 Task: Research Airbnb properties in Isiro, Democratic Republic of the Congo from 6th December, 2023 to 15th December, 2023 for 6 adults. Place can be entire room or private room with 6 bedrooms having 6 beds and 6 bathrooms. Property type can be house. Amenities needed are: wifi, TV, free parkinig on premises, gym, breakfast.
Action: Mouse moved to (483, 96)
Screenshot: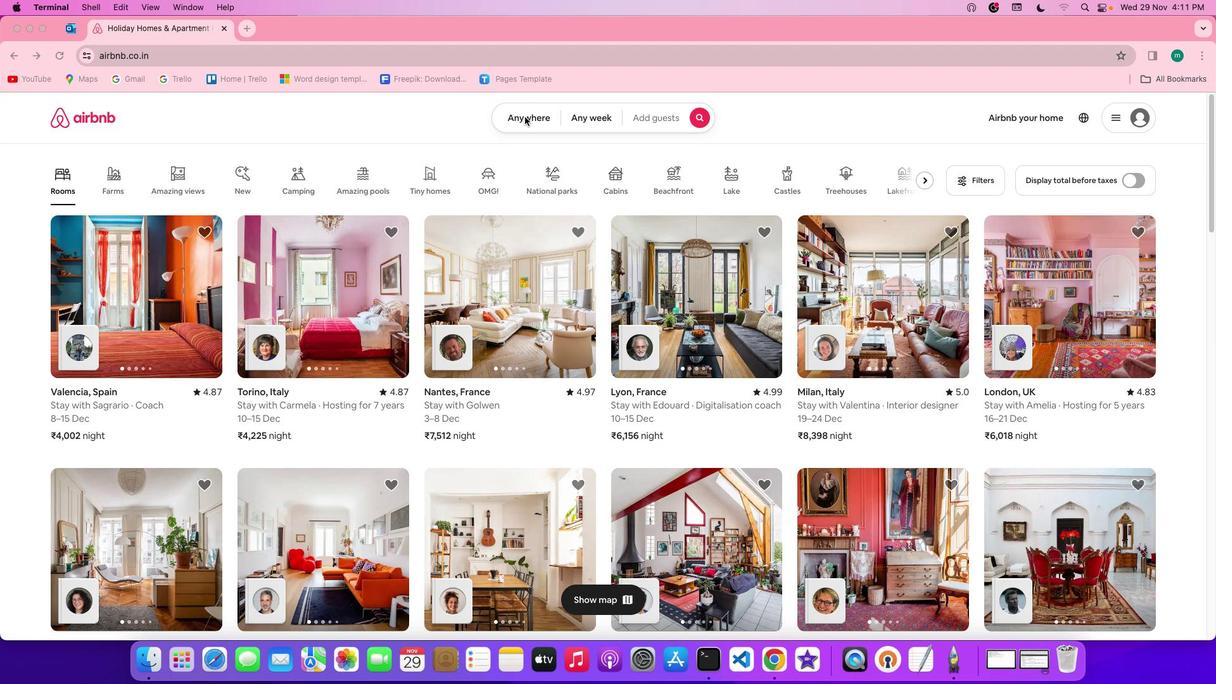 
Action: Mouse pressed left at (483, 96)
Screenshot: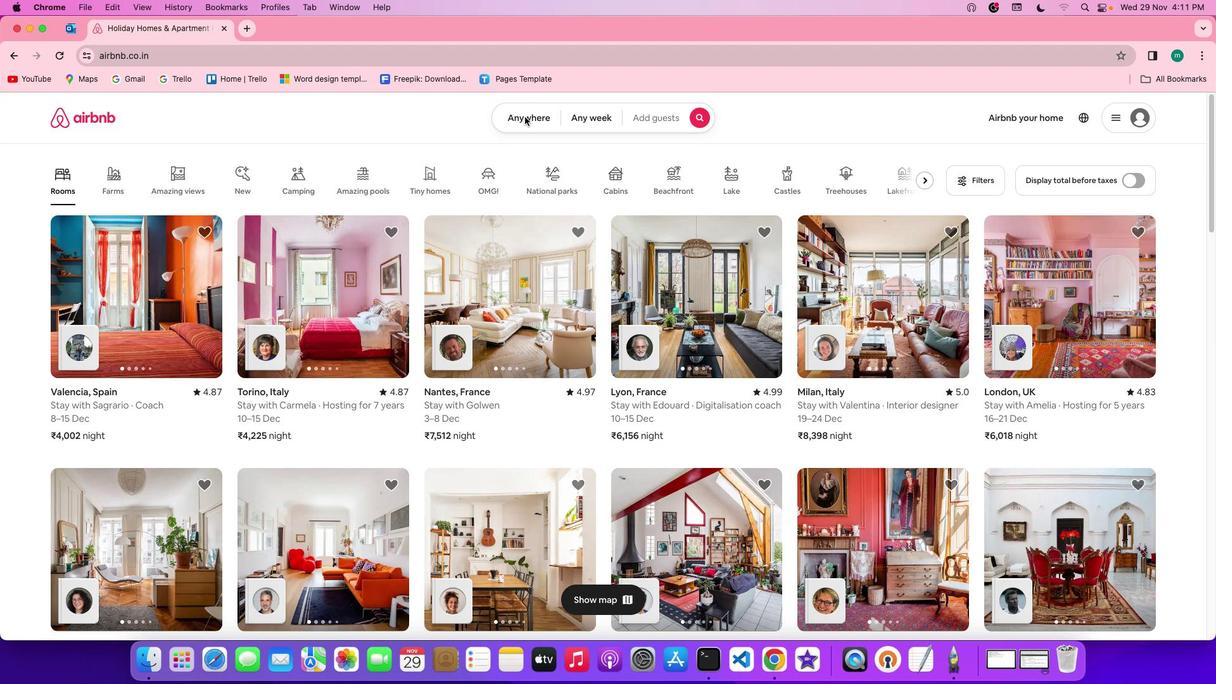 
Action: Mouse pressed left at (483, 96)
Screenshot: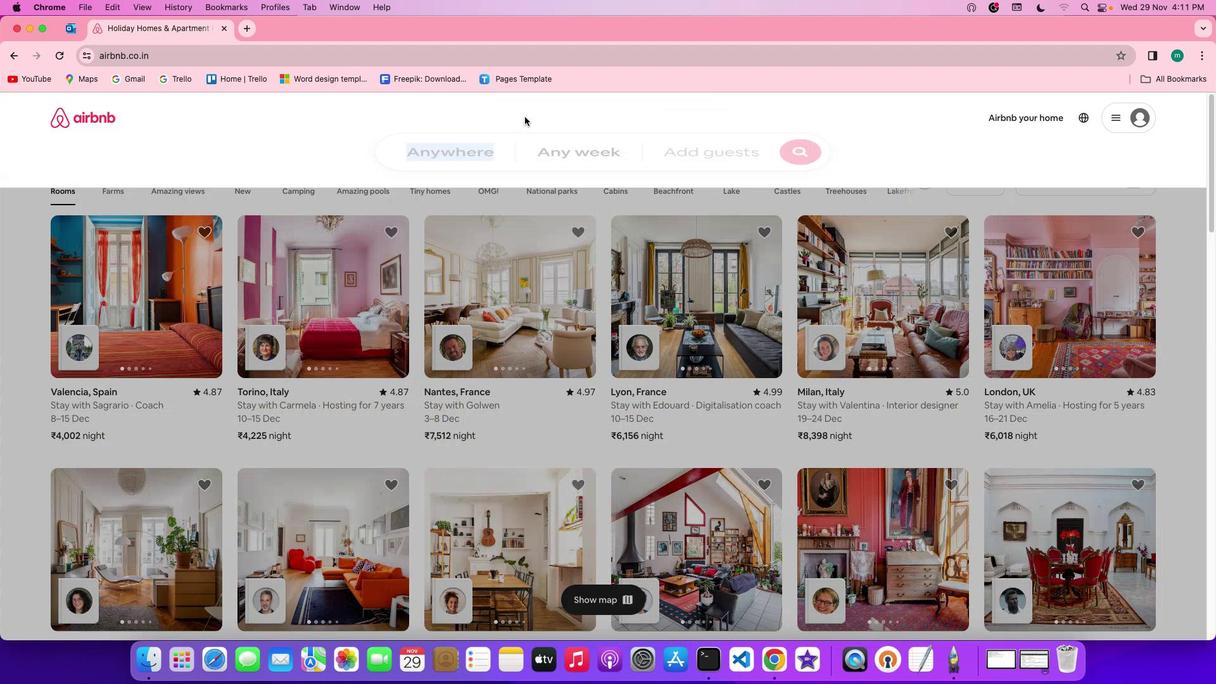 
Action: Mouse moved to (401, 154)
Screenshot: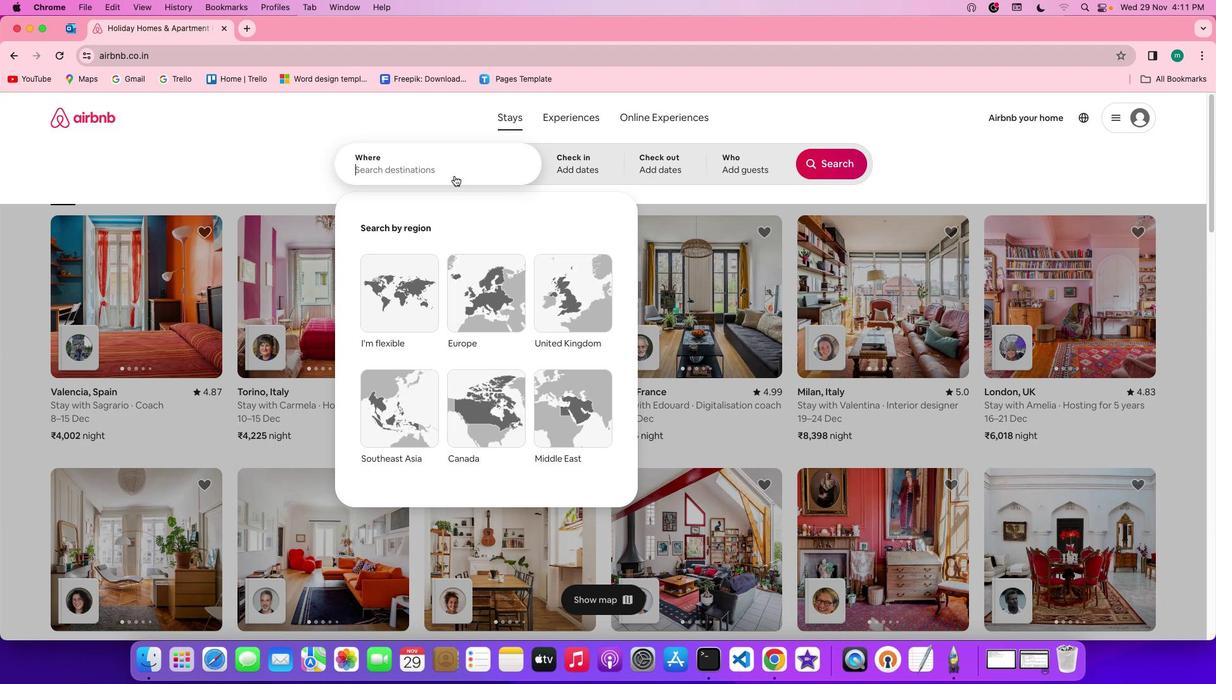 
Action: Mouse pressed left at (401, 154)
Screenshot: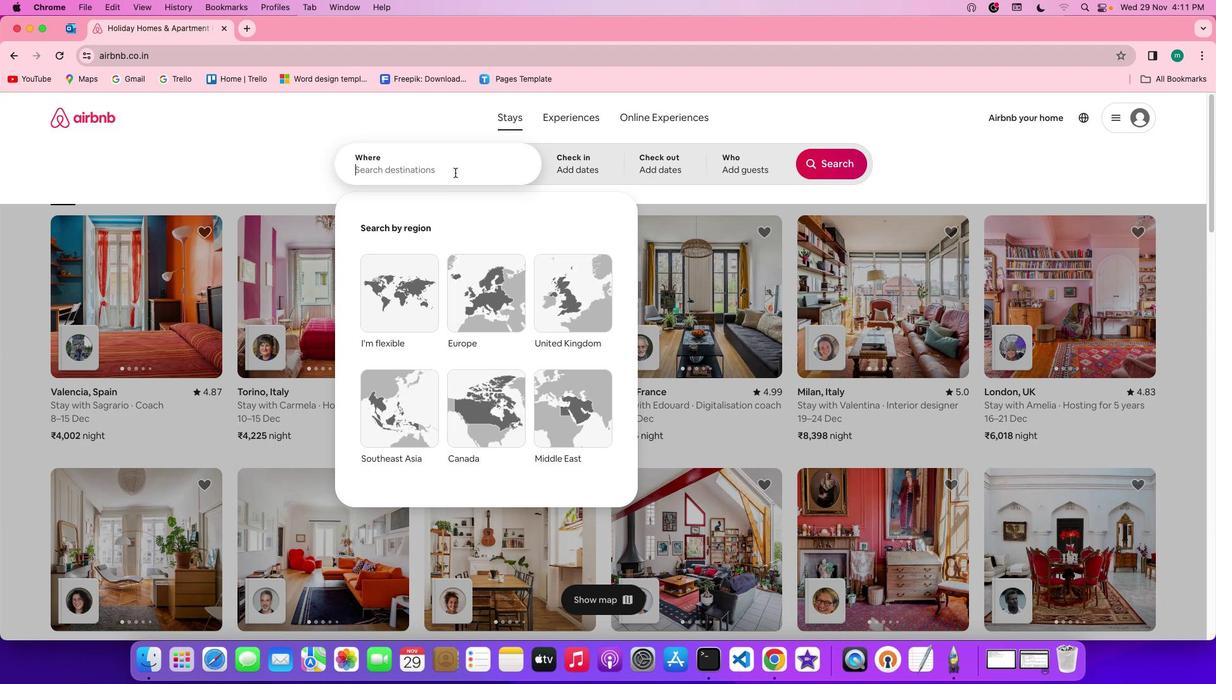 
Action: Mouse moved to (402, 150)
Screenshot: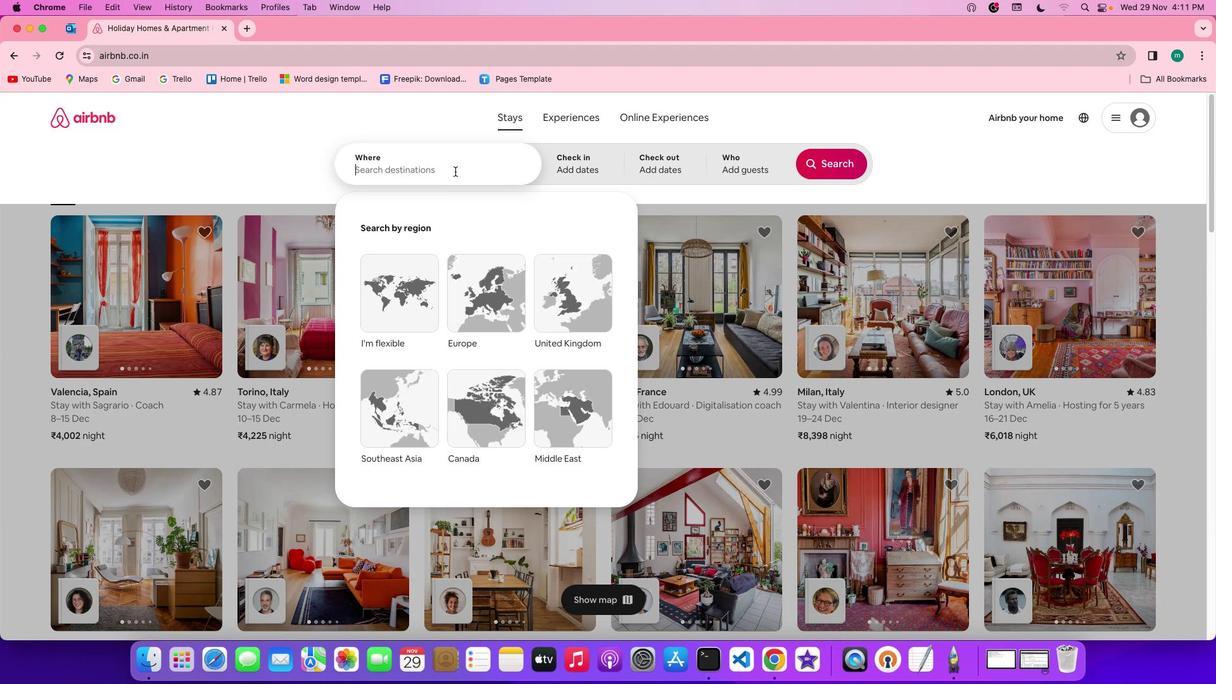
Action: Mouse pressed left at (402, 150)
Screenshot: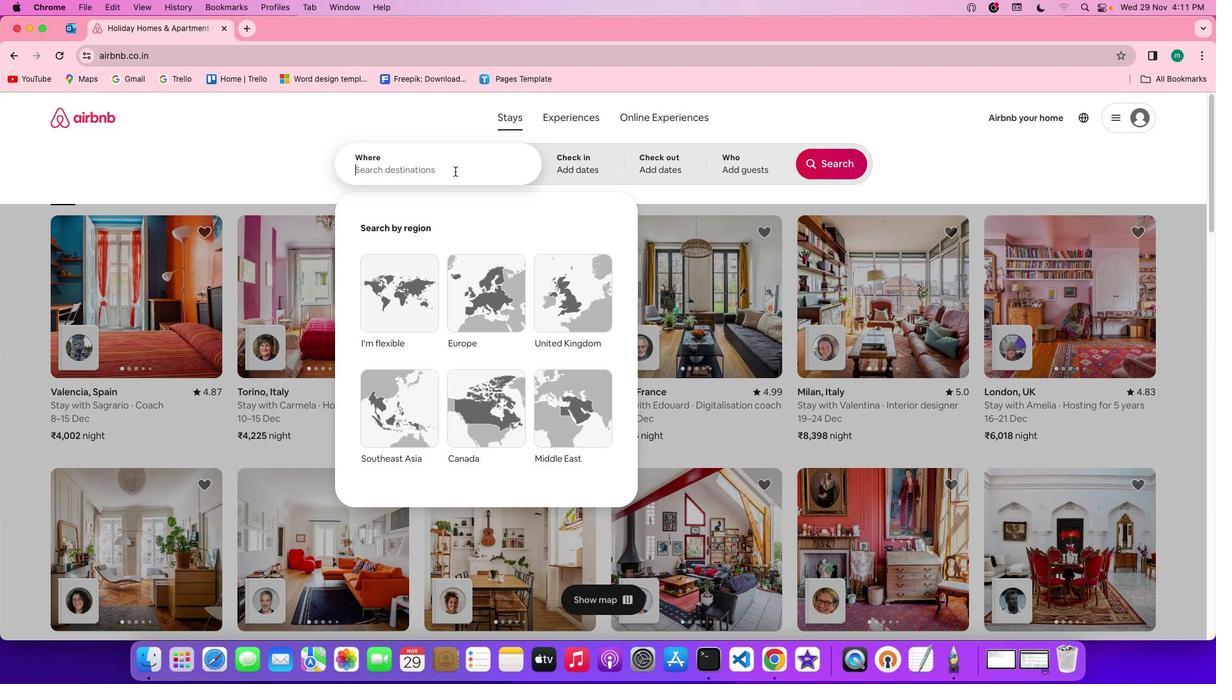 
Action: Mouse moved to (411, 149)
Screenshot: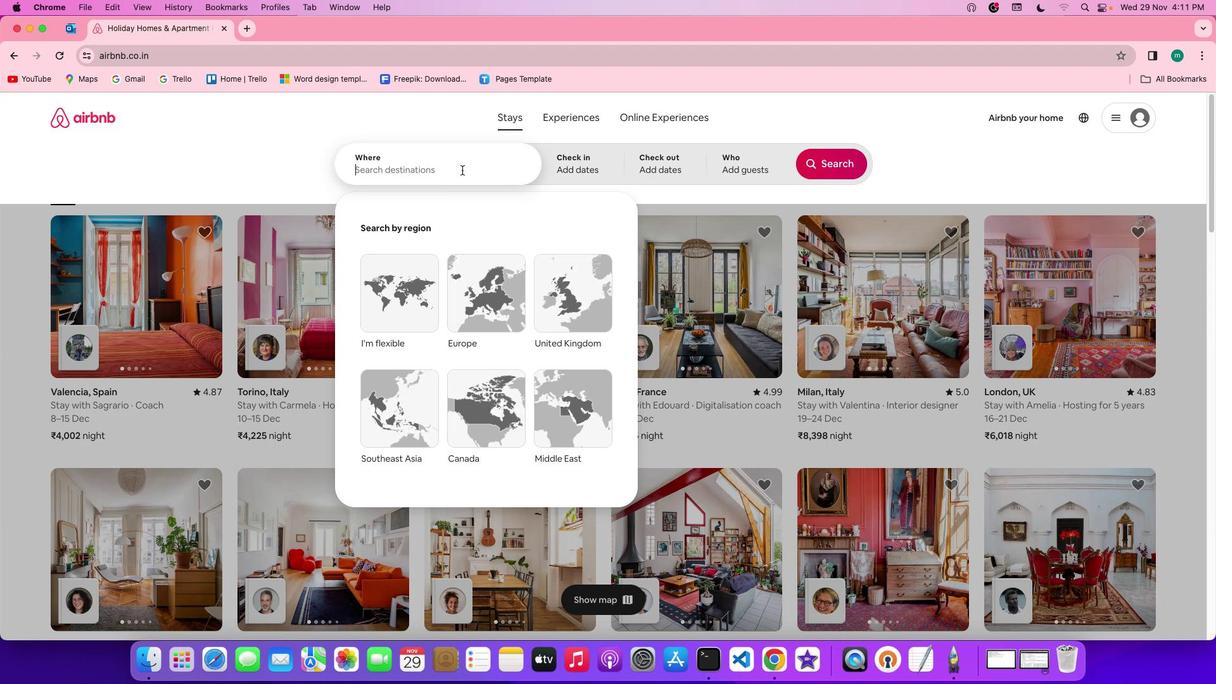 
Action: Key pressed Key.shift'I''s''i''r''o'','Key.spaceKey.shift'd''e''m''o''c''r''a''t''i''c'Key.spaceKey.shift'r''e''p''u''b''l''i''c'Key.space'o''f'Key.space't''h''e'Key.spaceKey.shift'c''o''n''g''o'
Screenshot: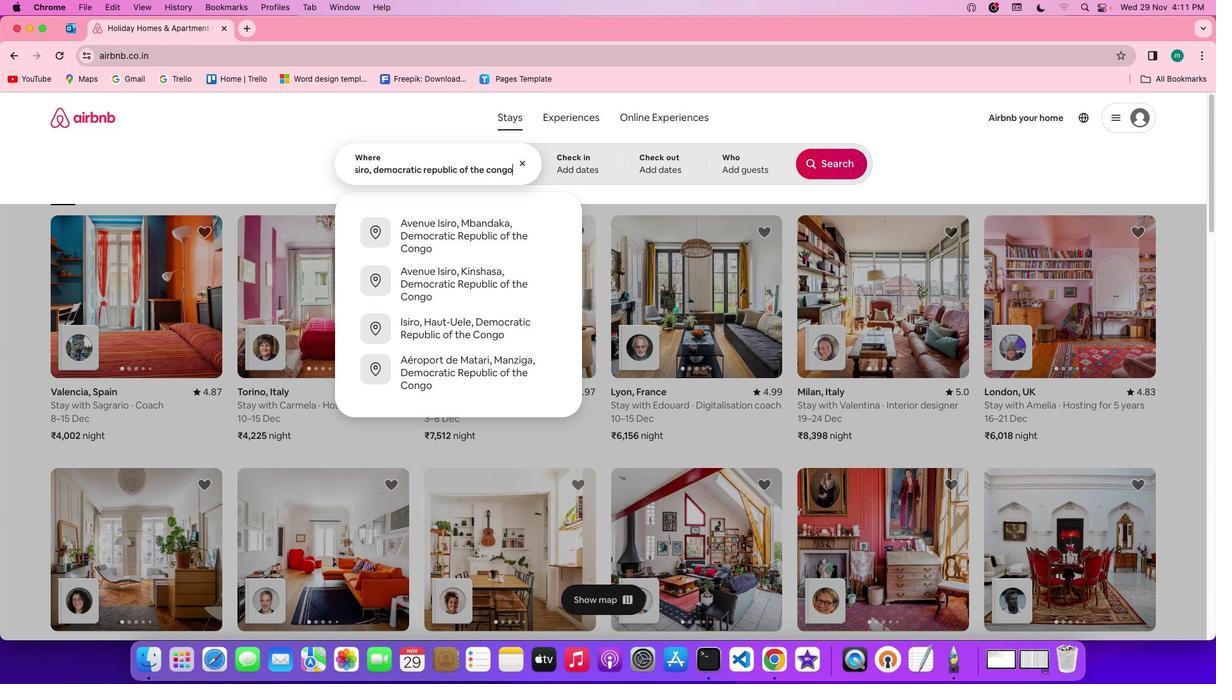 
Action: Mouse moved to (522, 154)
Screenshot: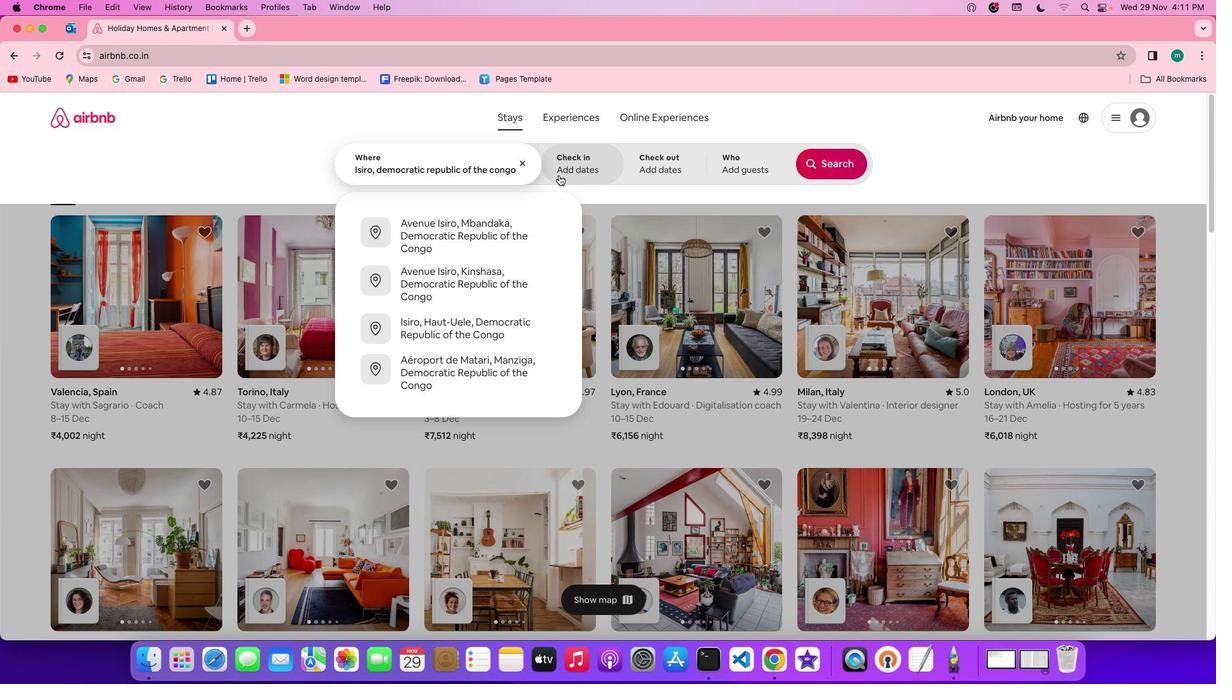 
Action: Mouse pressed left at (522, 154)
Screenshot: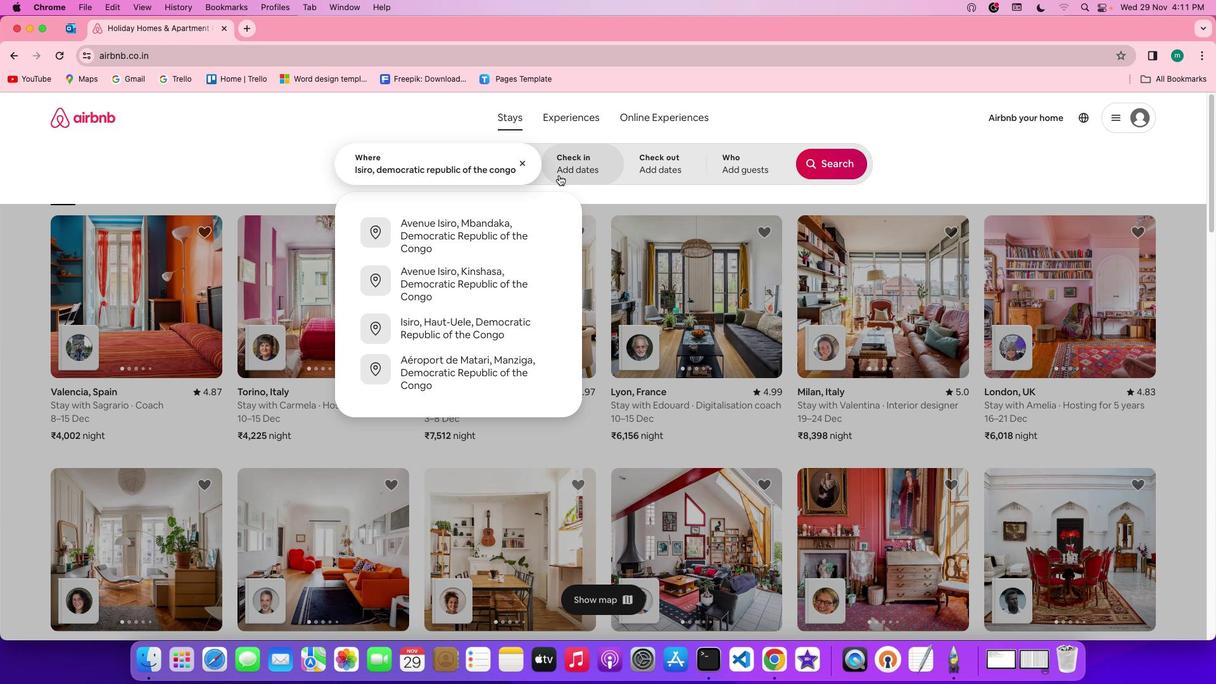 
Action: Mouse moved to (715, 323)
Screenshot: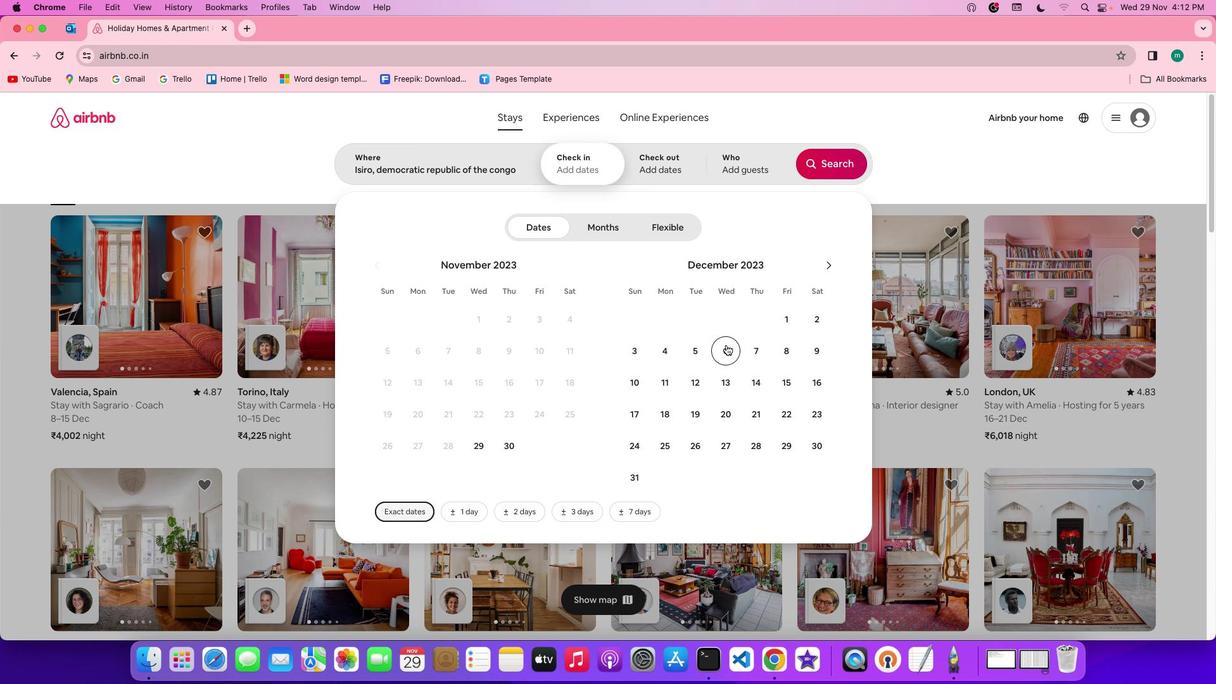 
Action: Mouse pressed left at (715, 323)
Screenshot: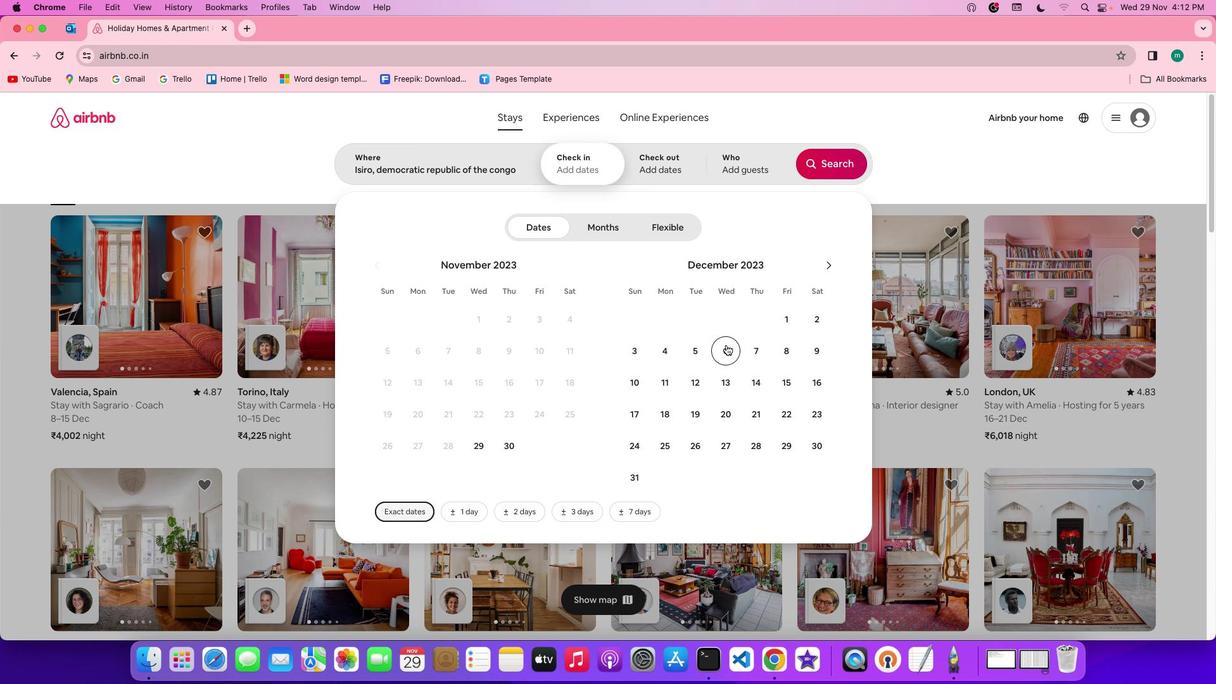 
Action: Mouse moved to (785, 352)
Screenshot: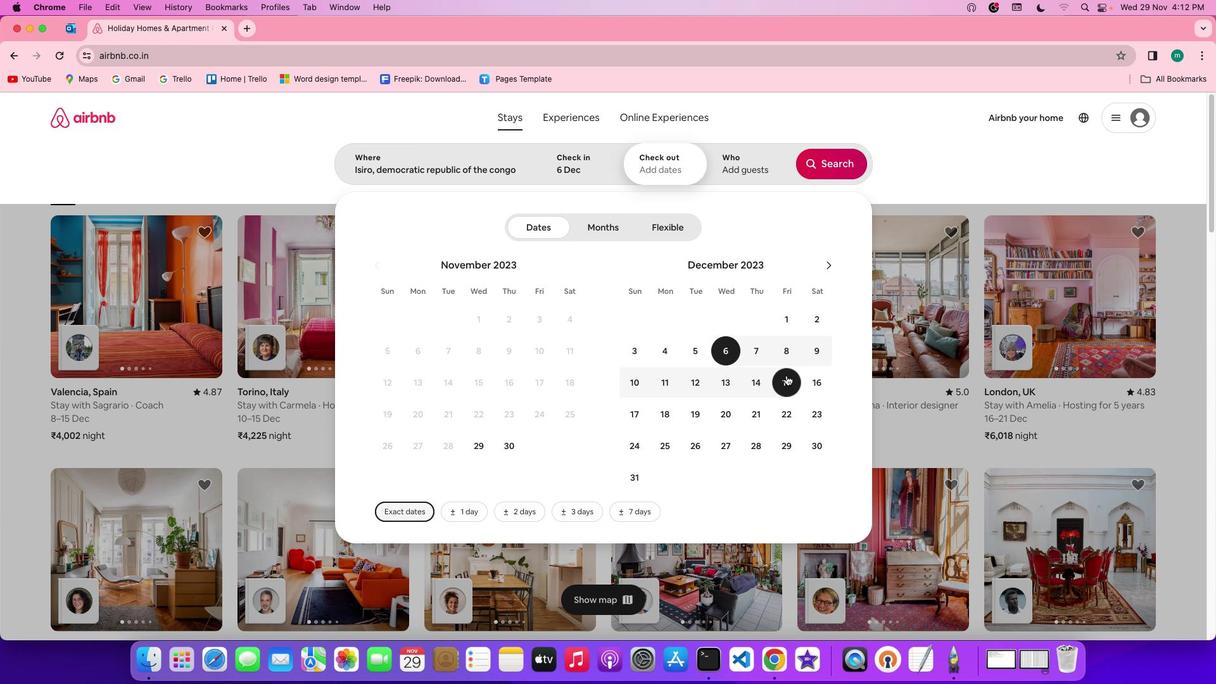 
Action: Mouse pressed left at (785, 352)
Screenshot: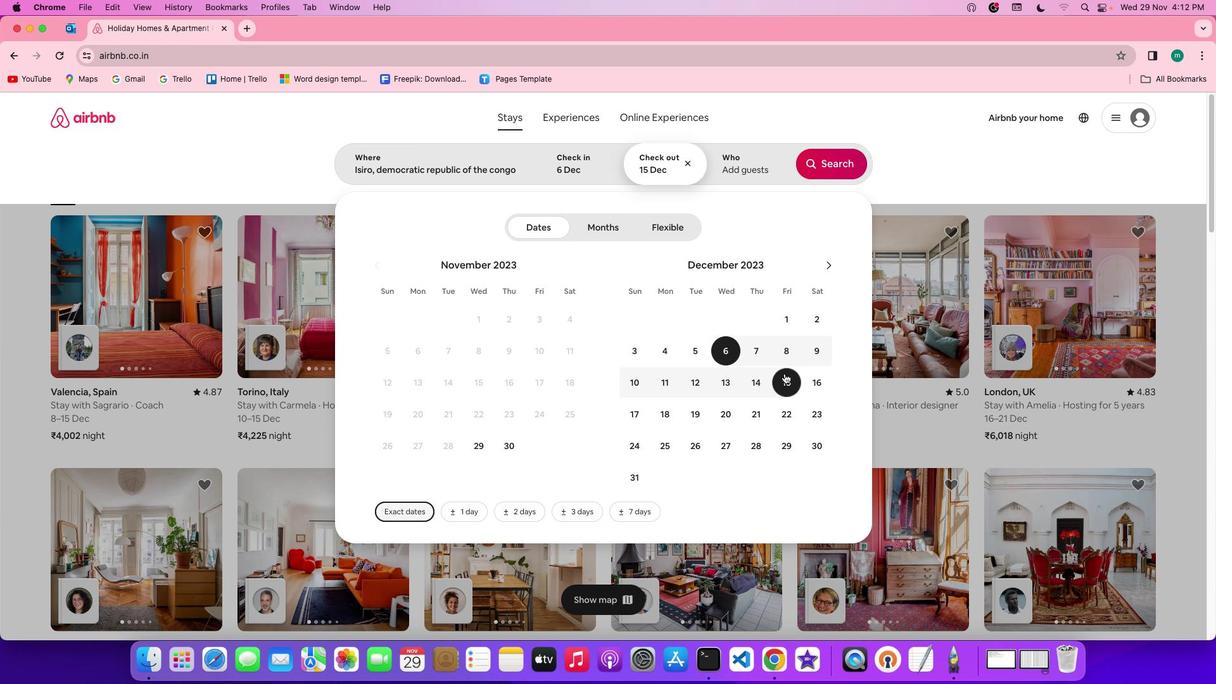 
Action: Mouse moved to (734, 157)
Screenshot: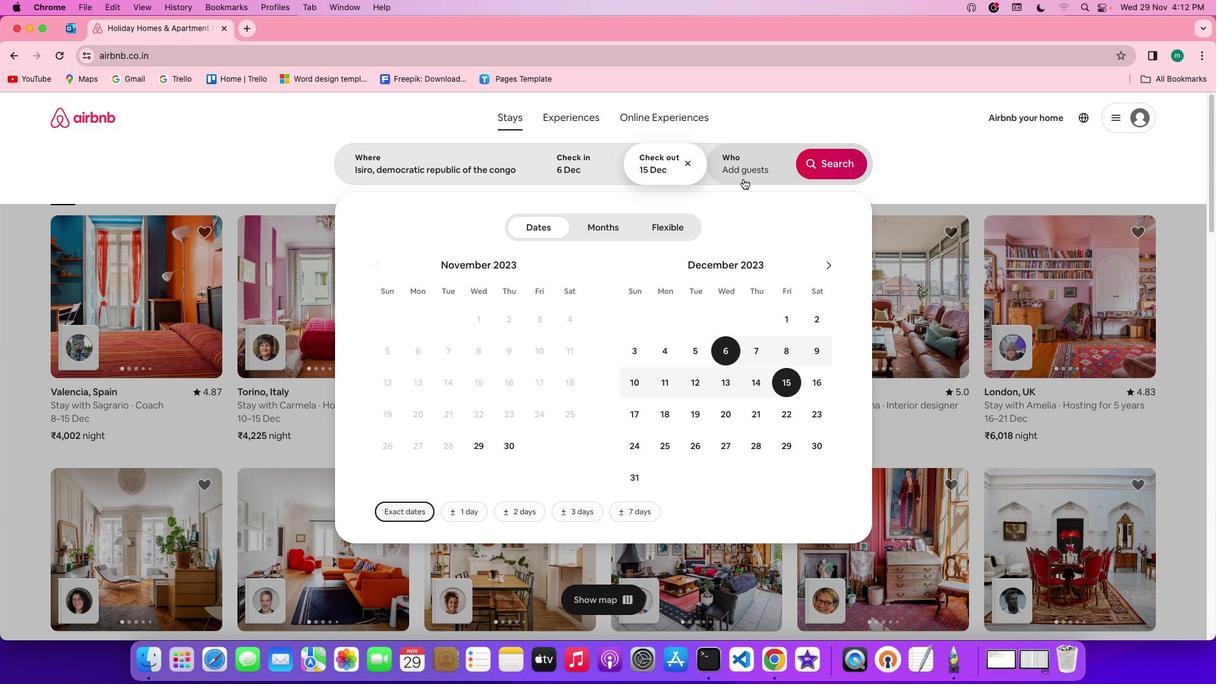 
Action: Mouse pressed left at (734, 157)
Screenshot: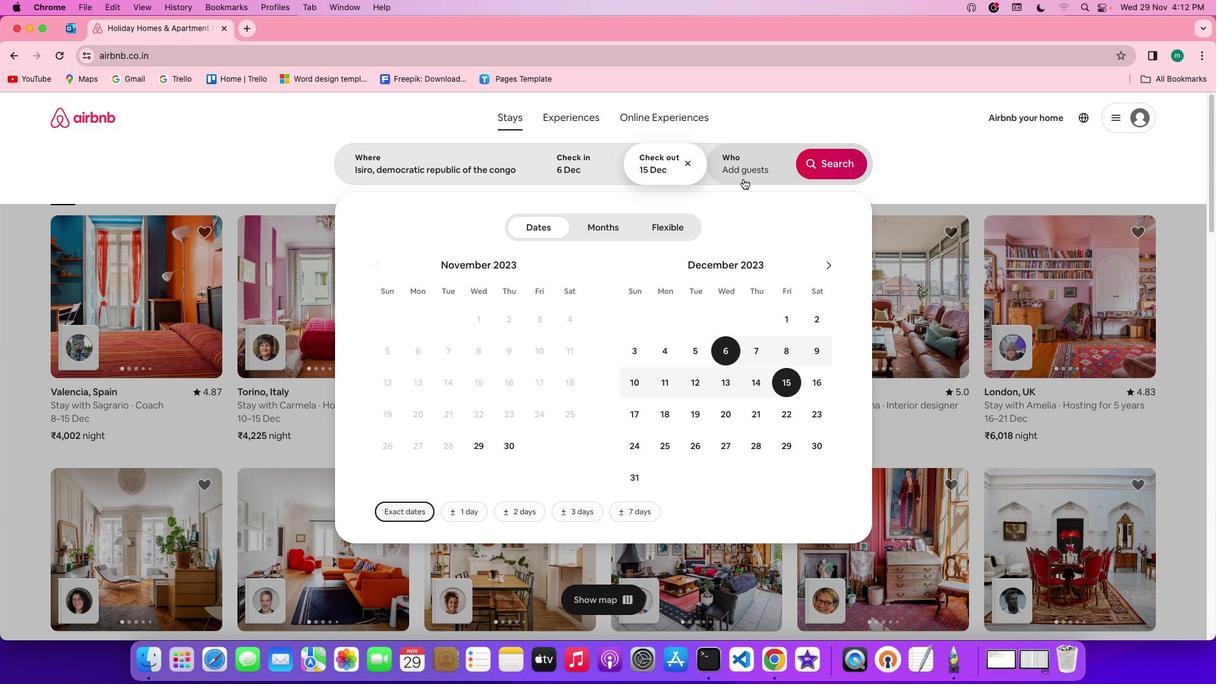 
Action: Mouse moved to (852, 214)
Screenshot: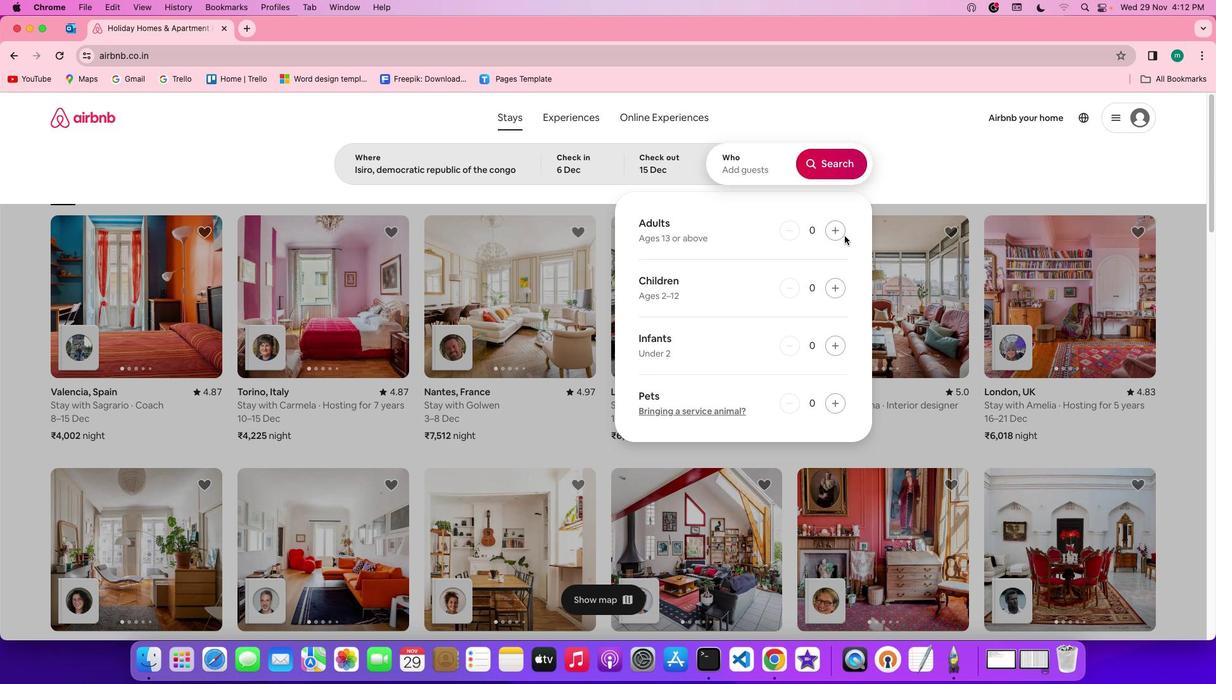 
Action: Mouse pressed left at (852, 214)
Screenshot: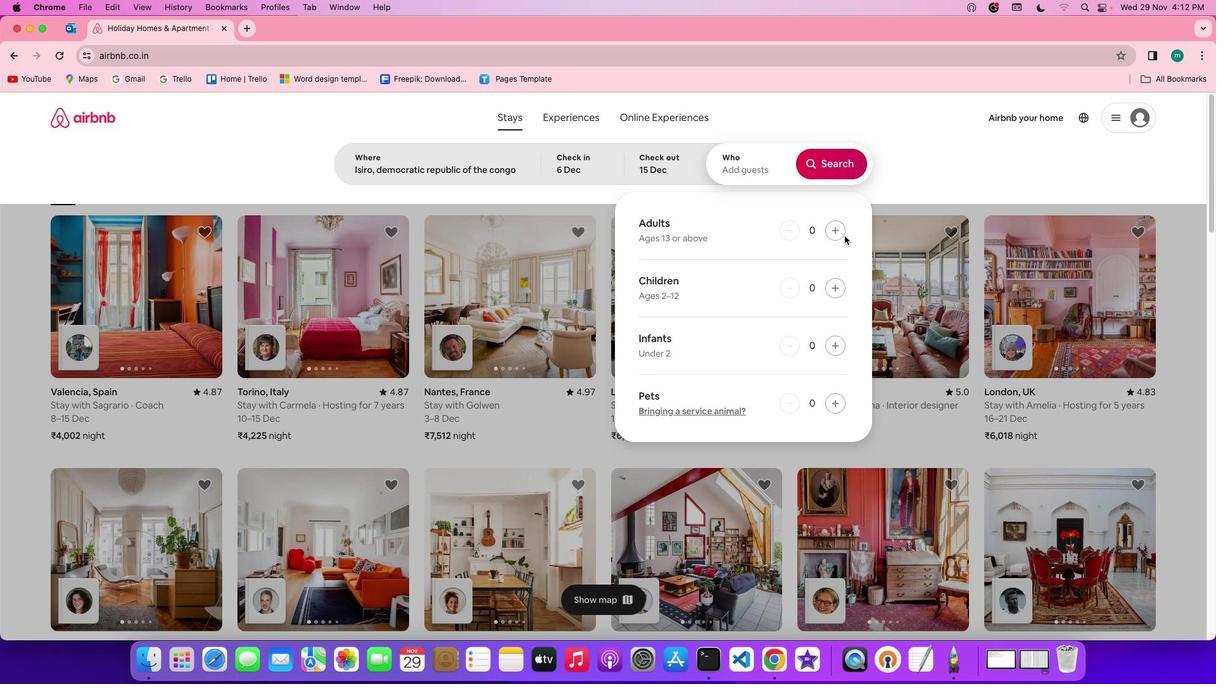 
Action: Mouse pressed left at (852, 214)
Screenshot: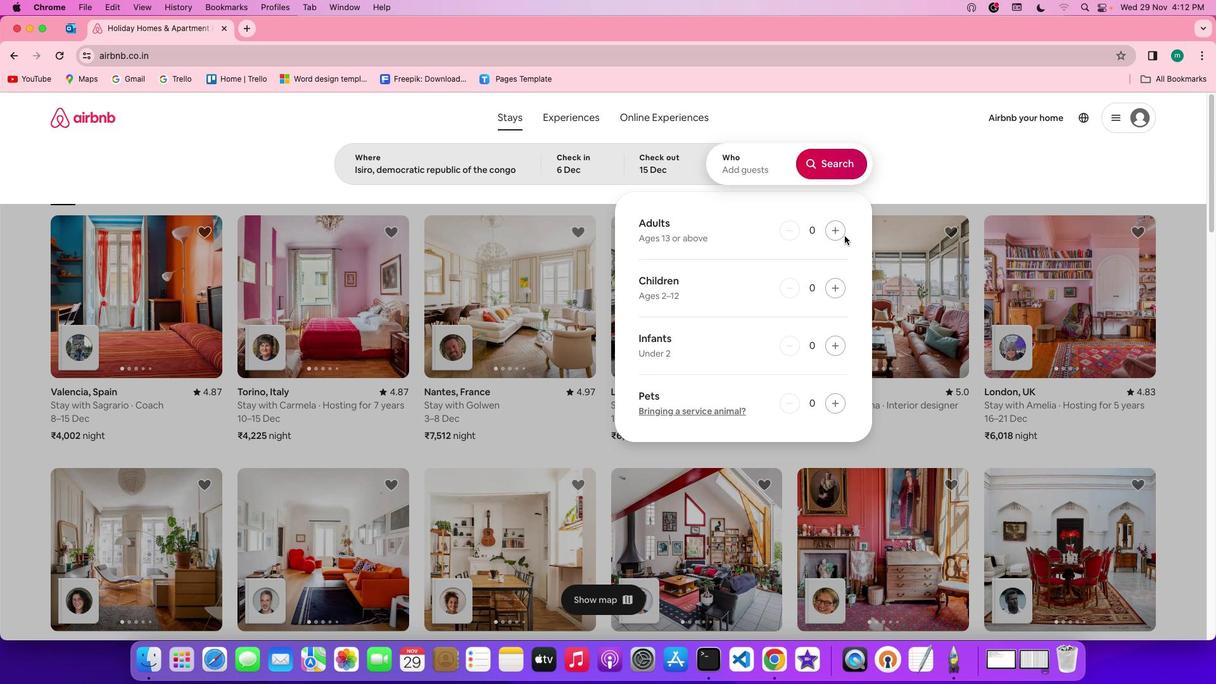 
Action: Mouse pressed left at (852, 214)
Screenshot: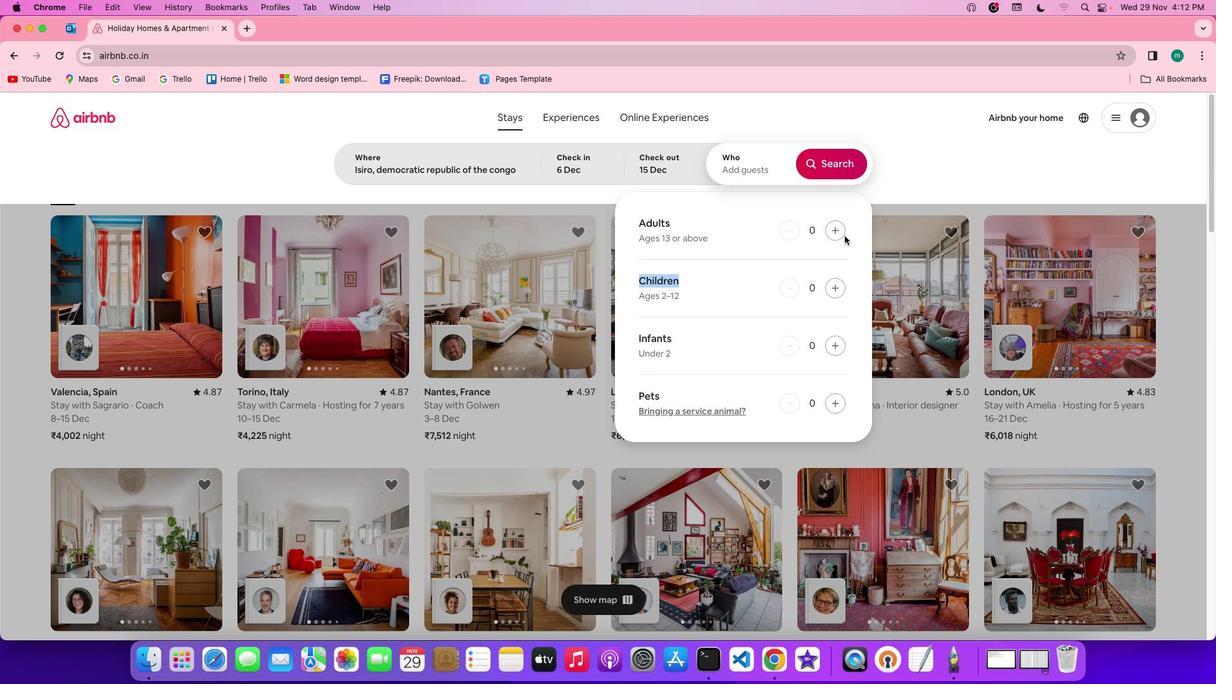 
Action: Mouse pressed left at (852, 214)
Screenshot: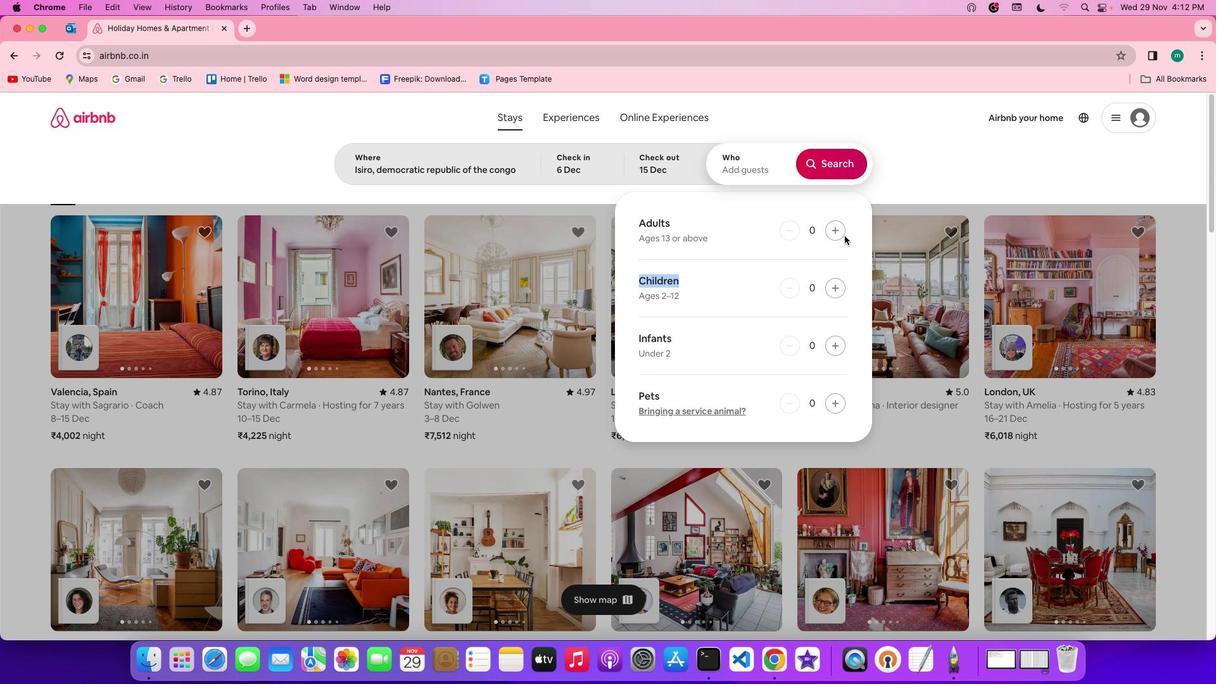 
Action: Mouse moved to (844, 212)
Screenshot: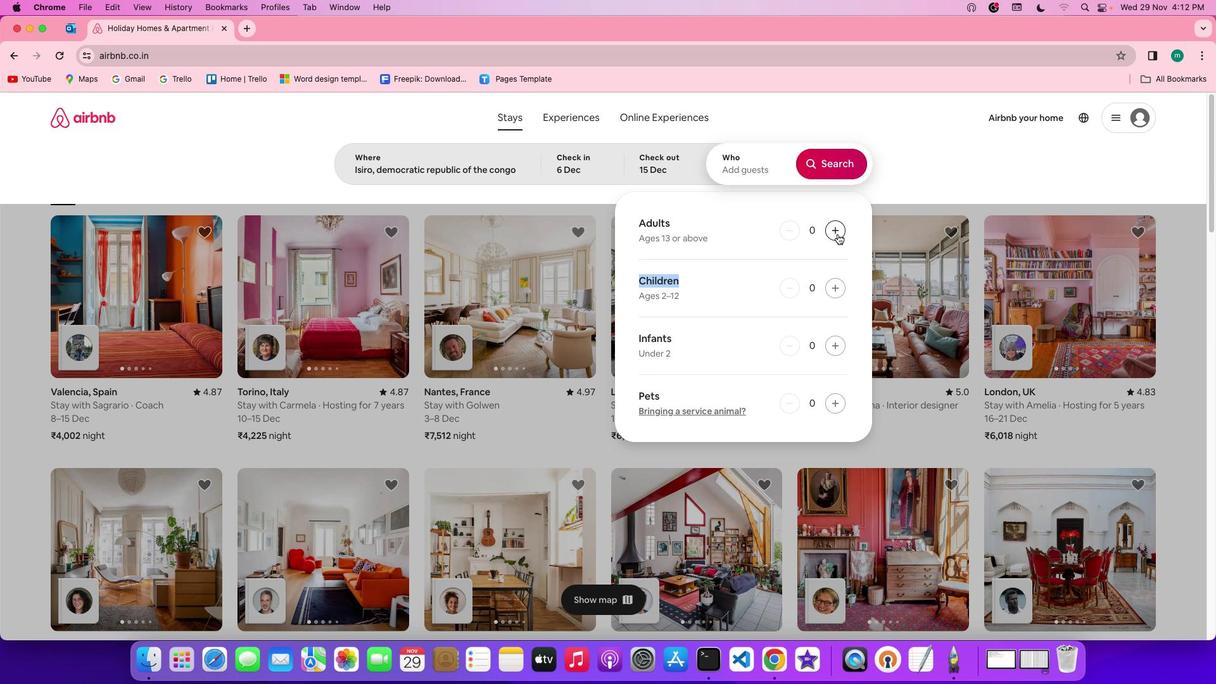 
Action: Mouse pressed left at (844, 212)
Screenshot: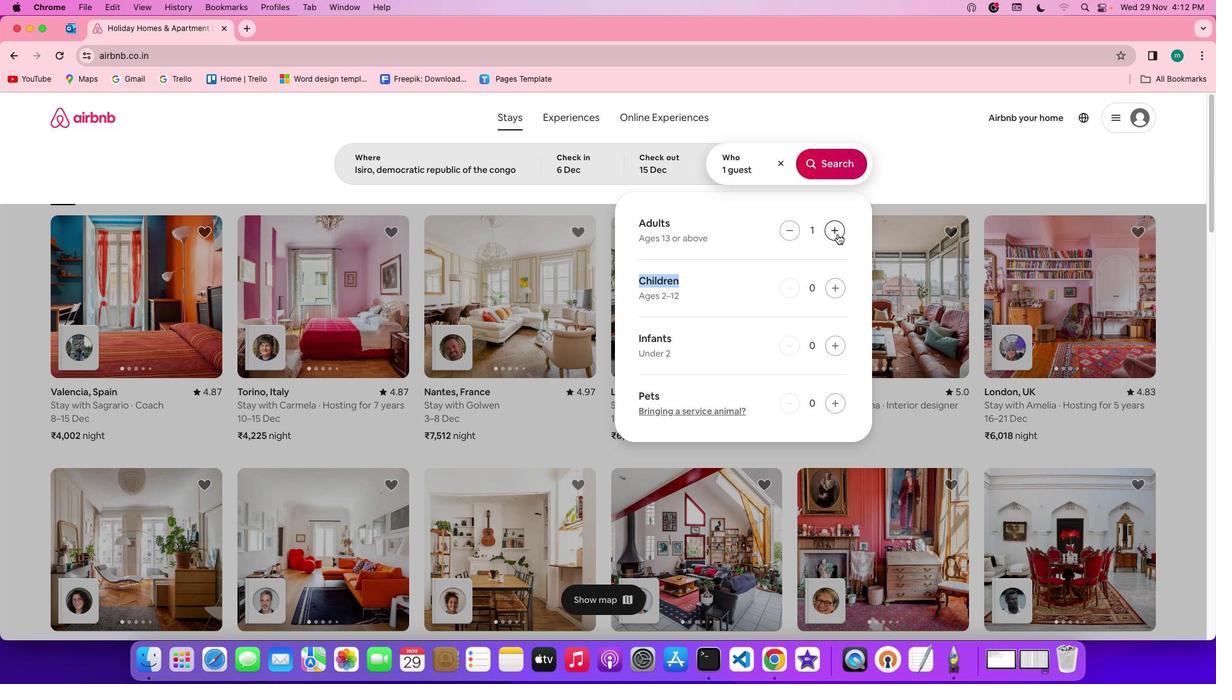 
Action: Mouse pressed left at (844, 212)
Screenshot: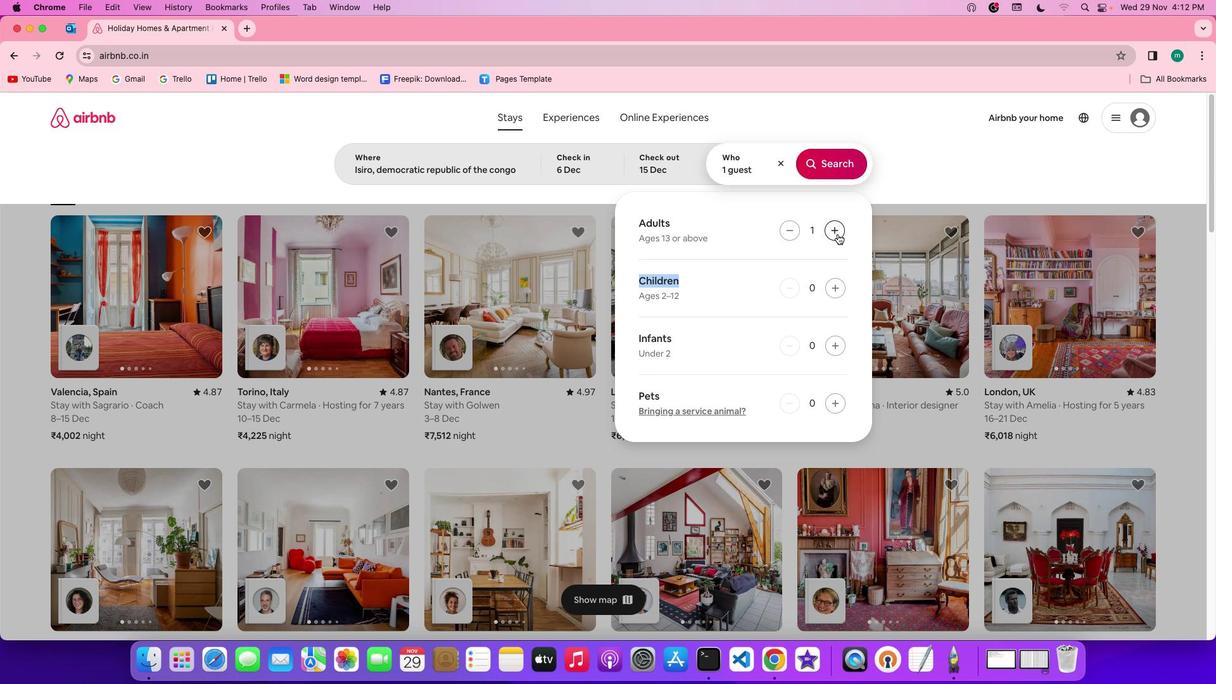 
Action: Mouse pressed left at (844, 212)
Screenshot: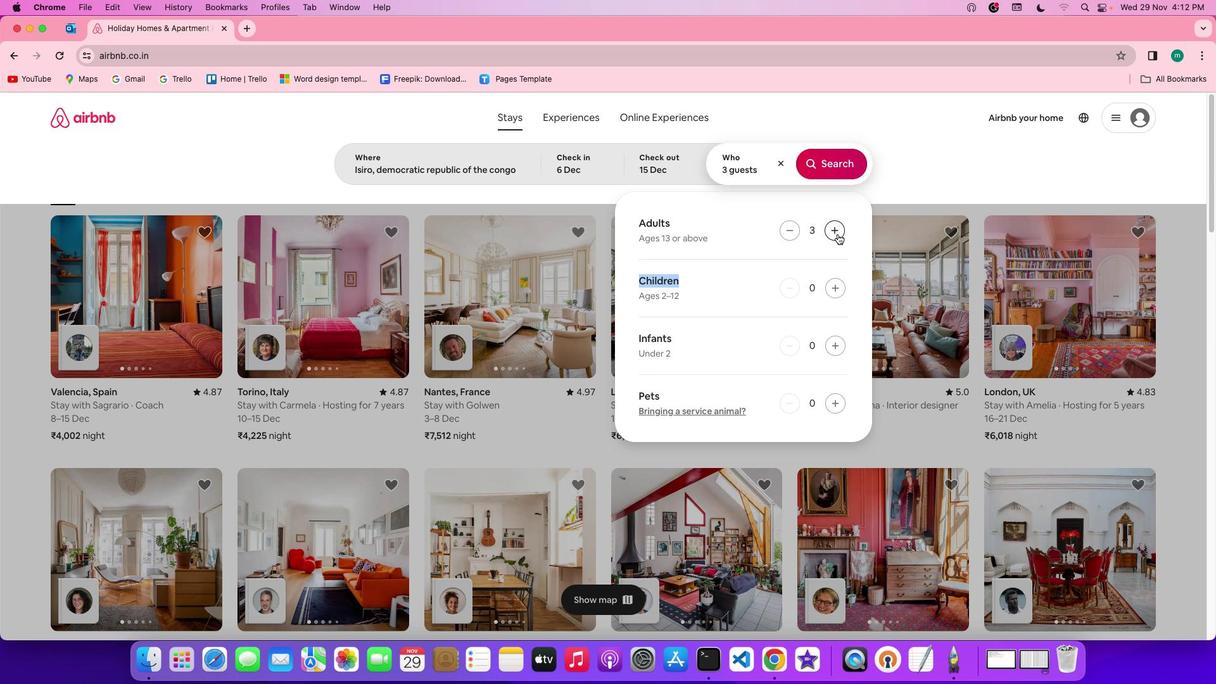 
Action: Mouse pressed left at (844, 212)
Screenshot: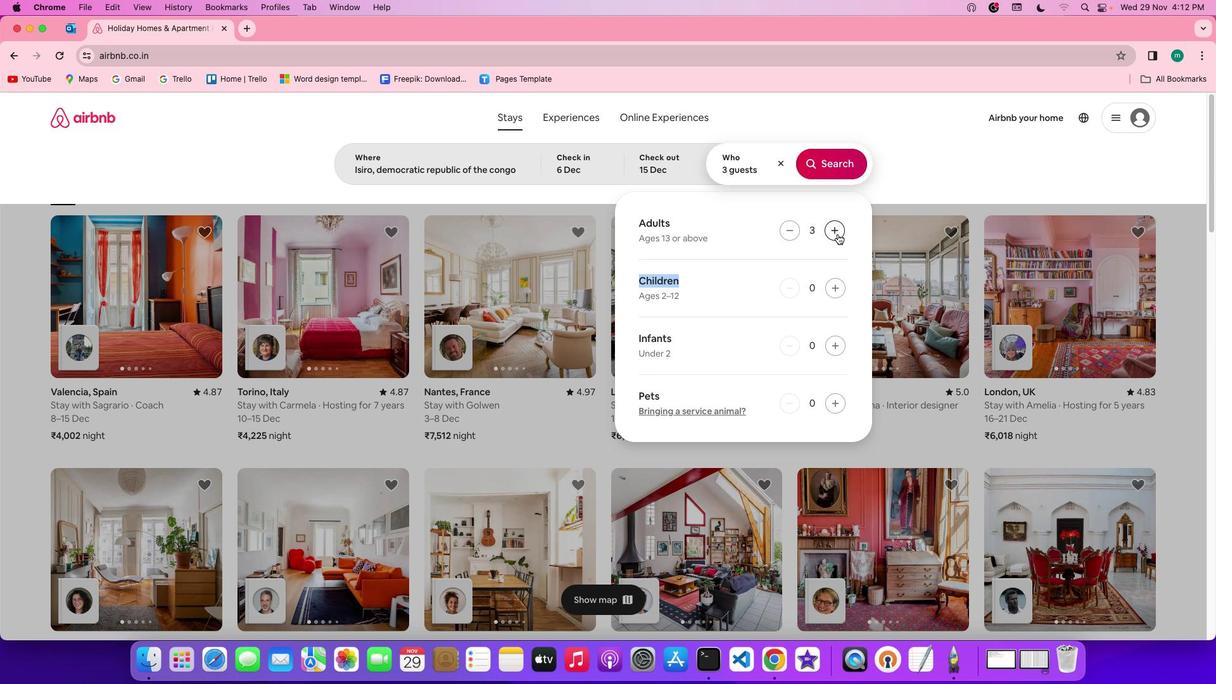 
Action: Mouse pressed left at (844, 212)
Screenshot: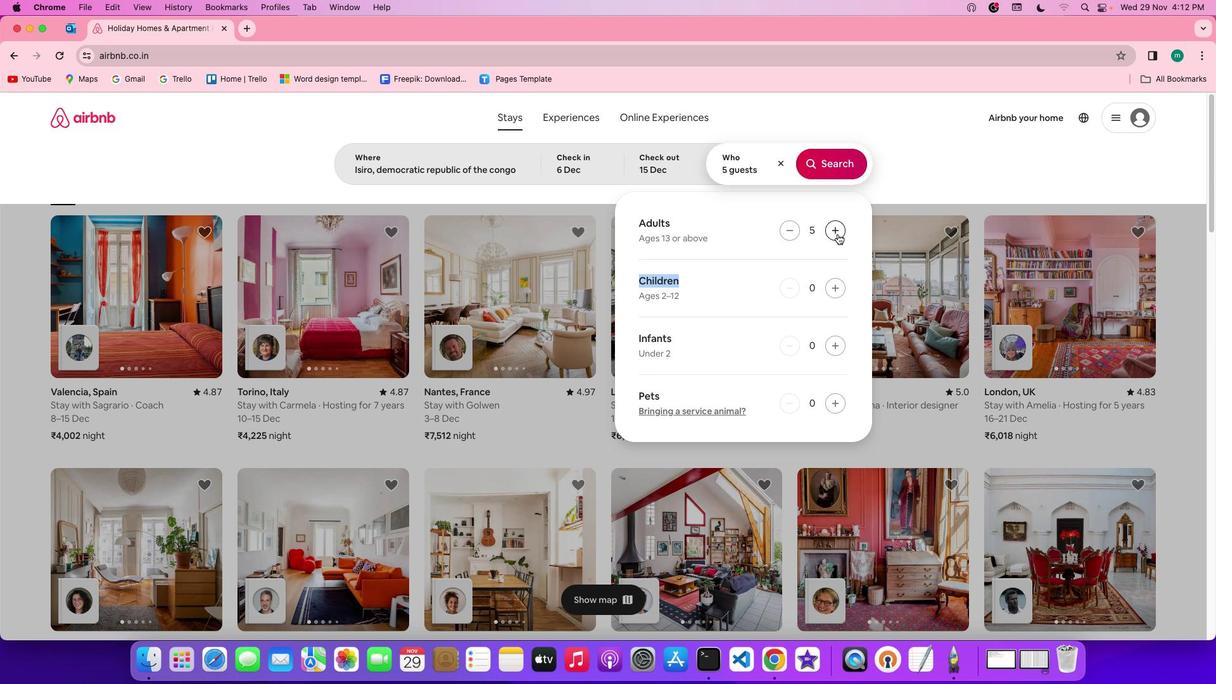 
Action: Mouse pressed left at (844, 212)
Screenshot: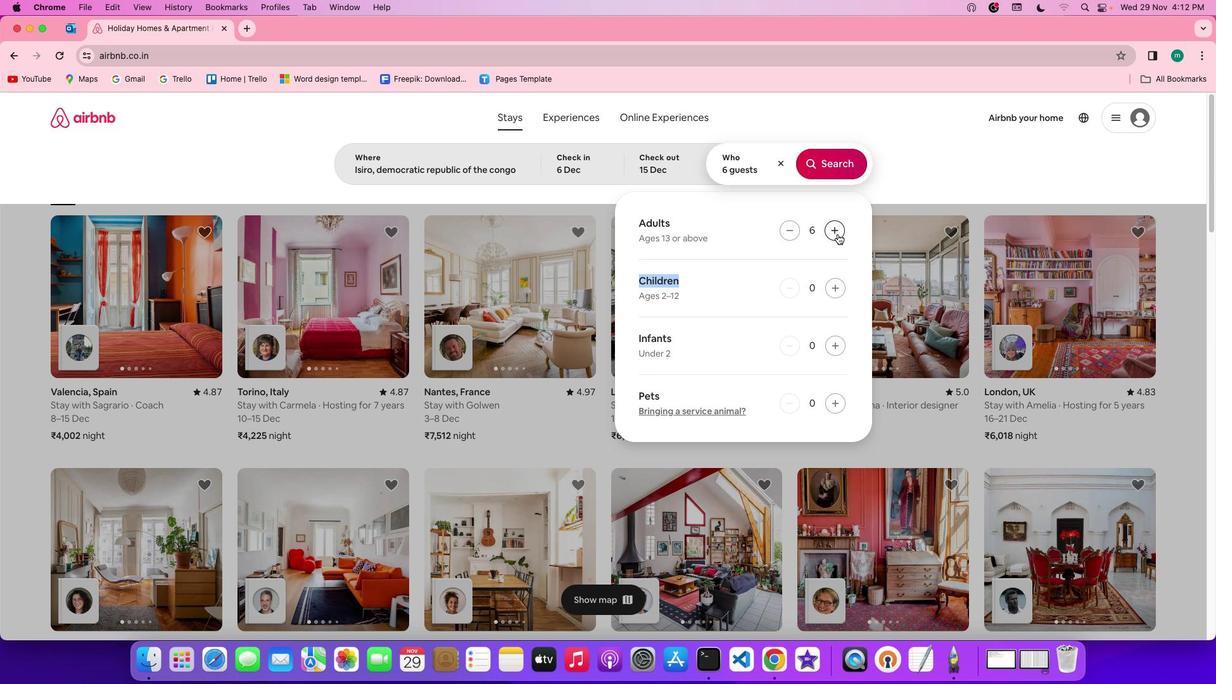 
Action: Mouse moved to (826, 150)
Screenshot: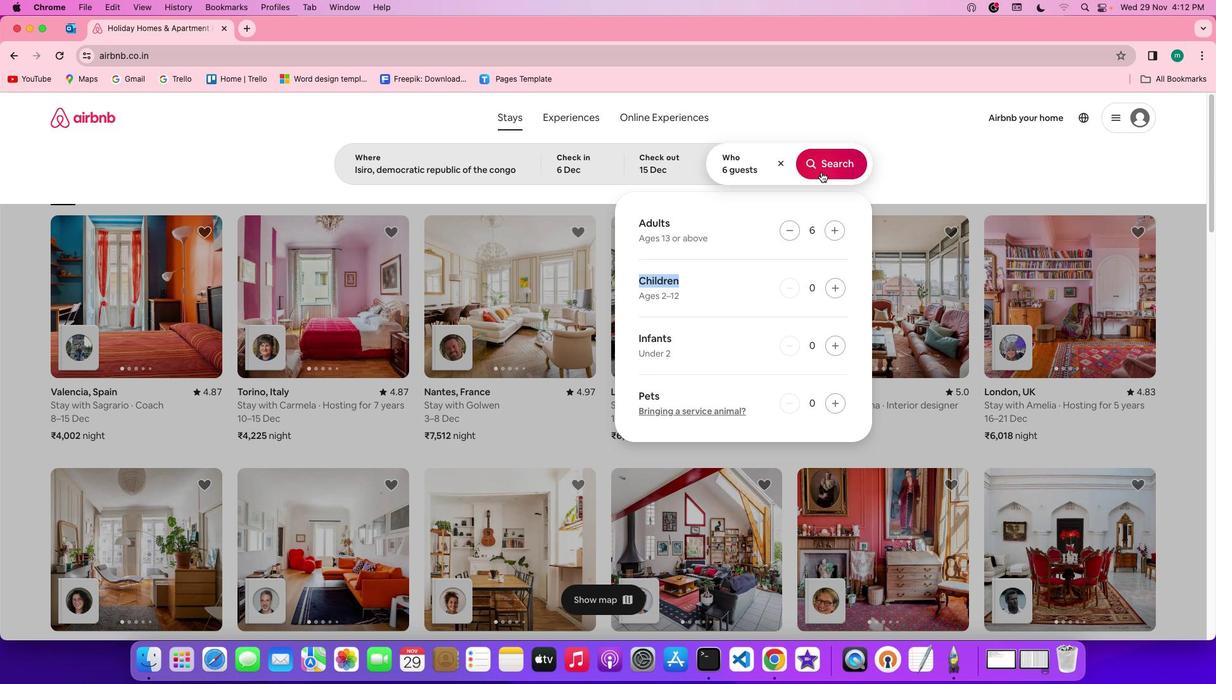 
Action: Mouse pressed left at (826, 150)
Screenshot: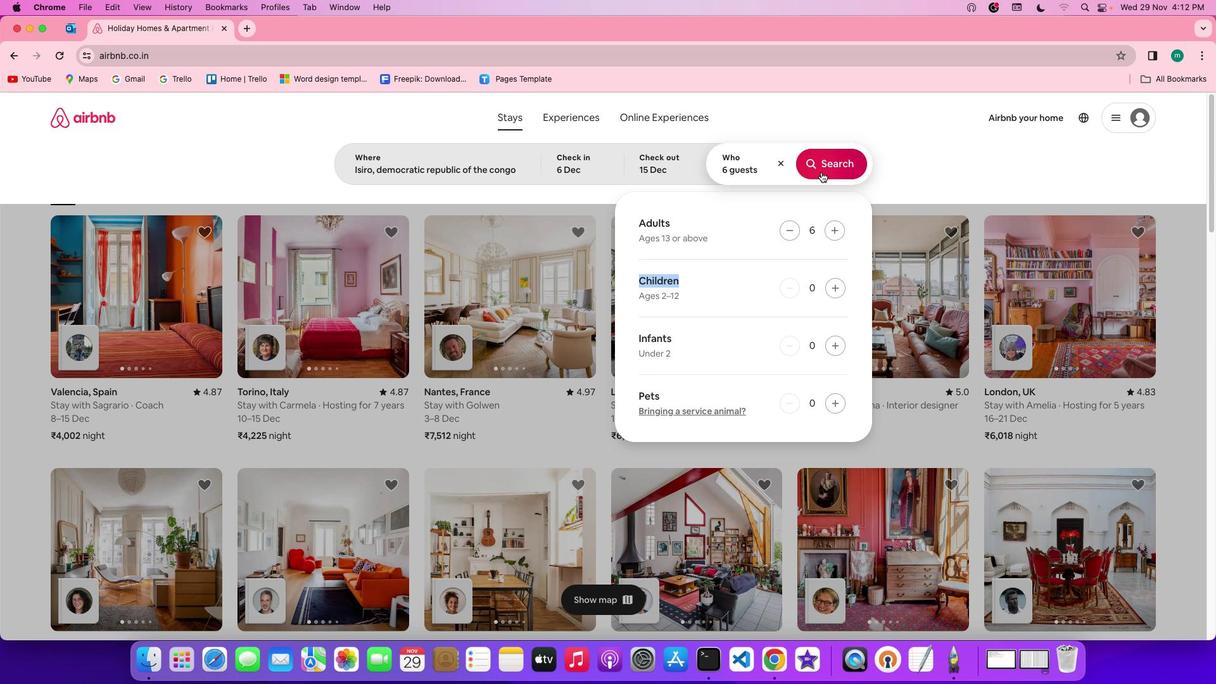 
Action: Mouse moved to (1067, 143)
Screenshot: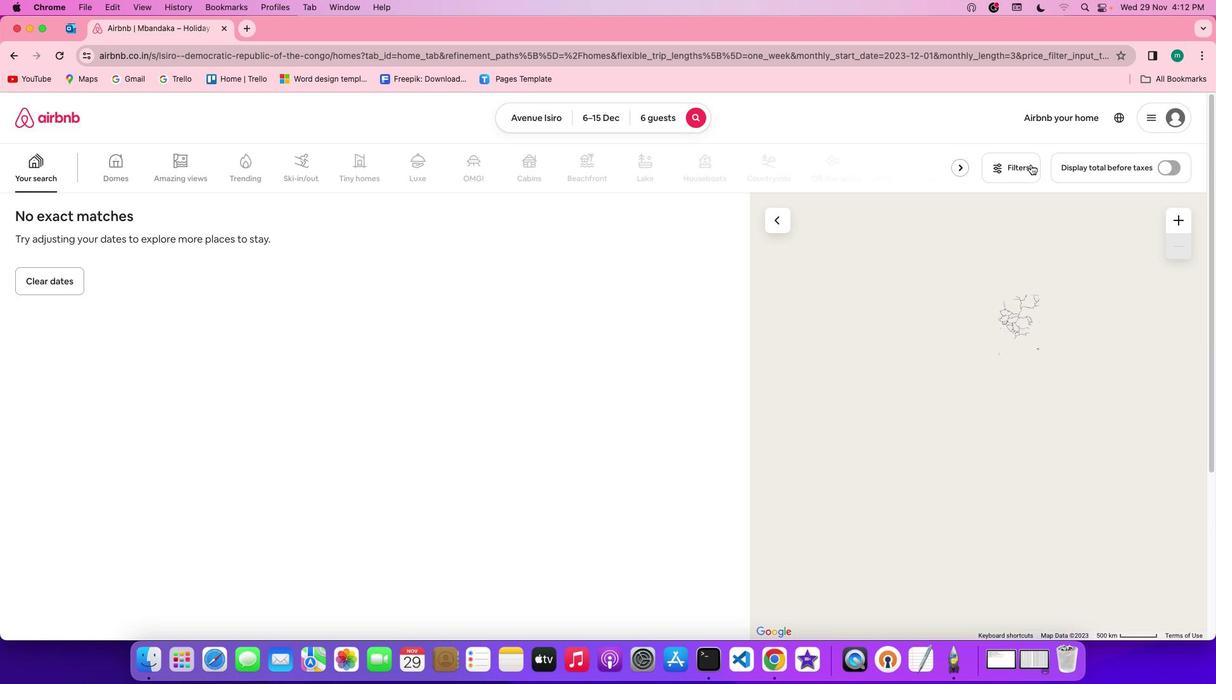 
Action: Mouse pressed left at (1067, 143)
Screenshot: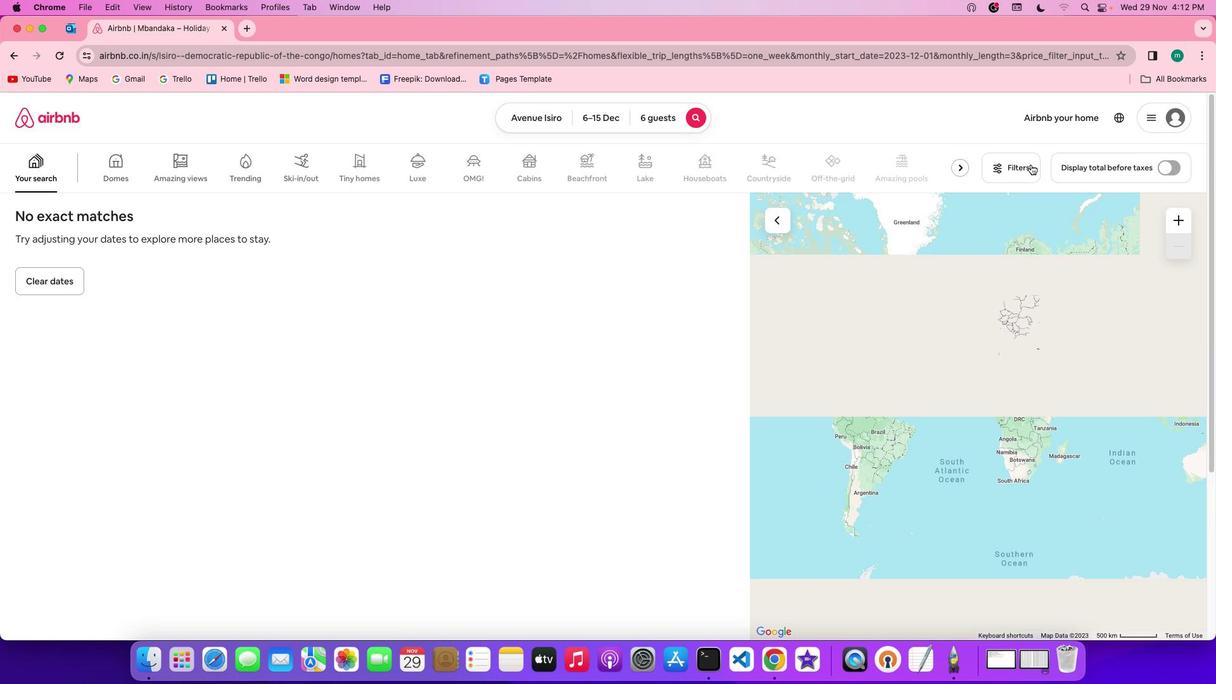 
Action: Mouse moved to (558, 349)
Screenshot: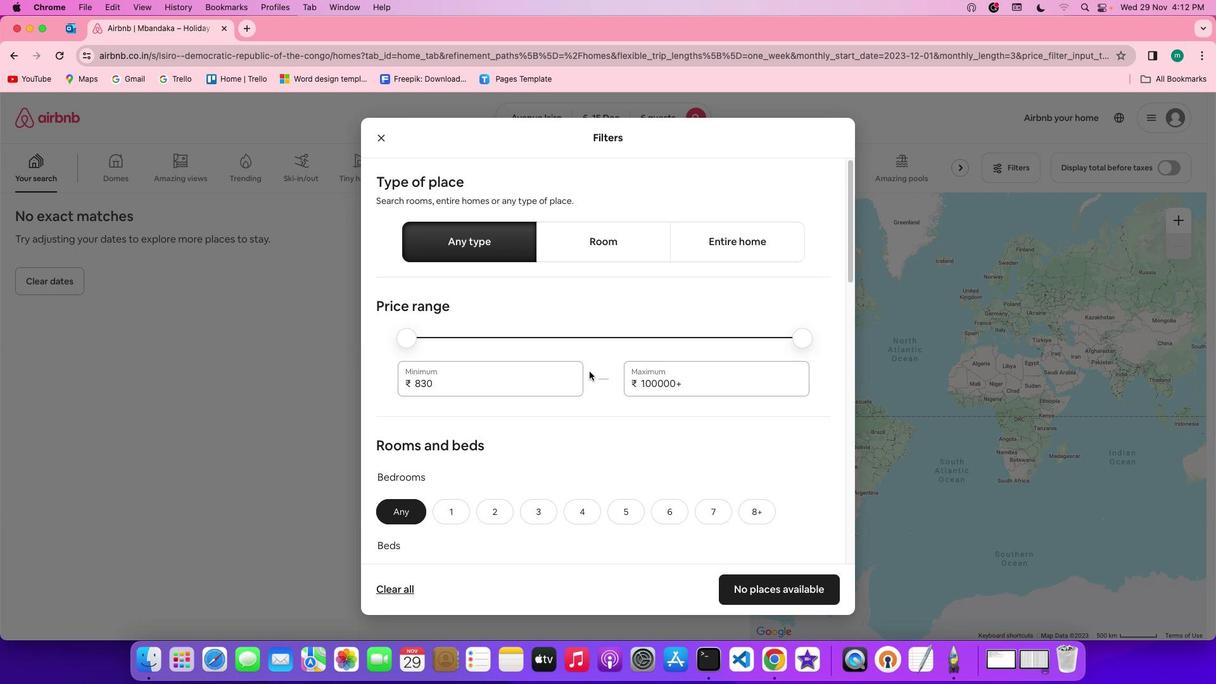 
Action: Mouse scrolled (558, 349) with delta (-122, -20)
Screenshot: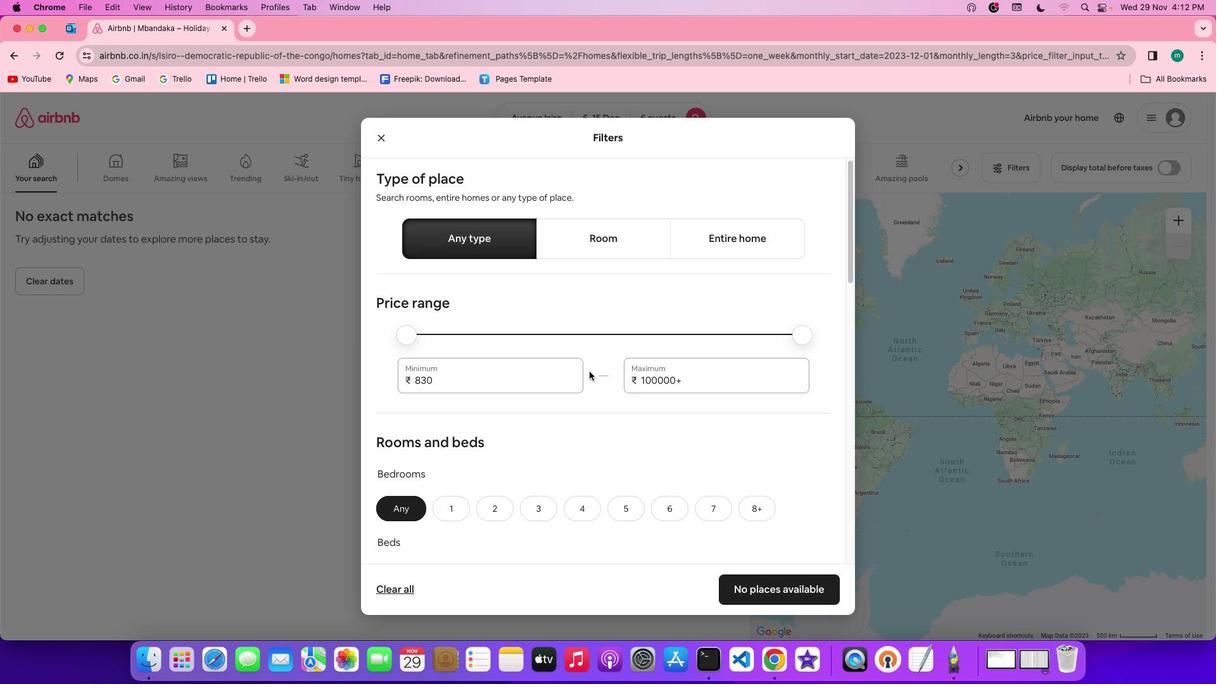 
Action: Mouse scrolled (558, 349) with delta (-122, -20)
Screenshot: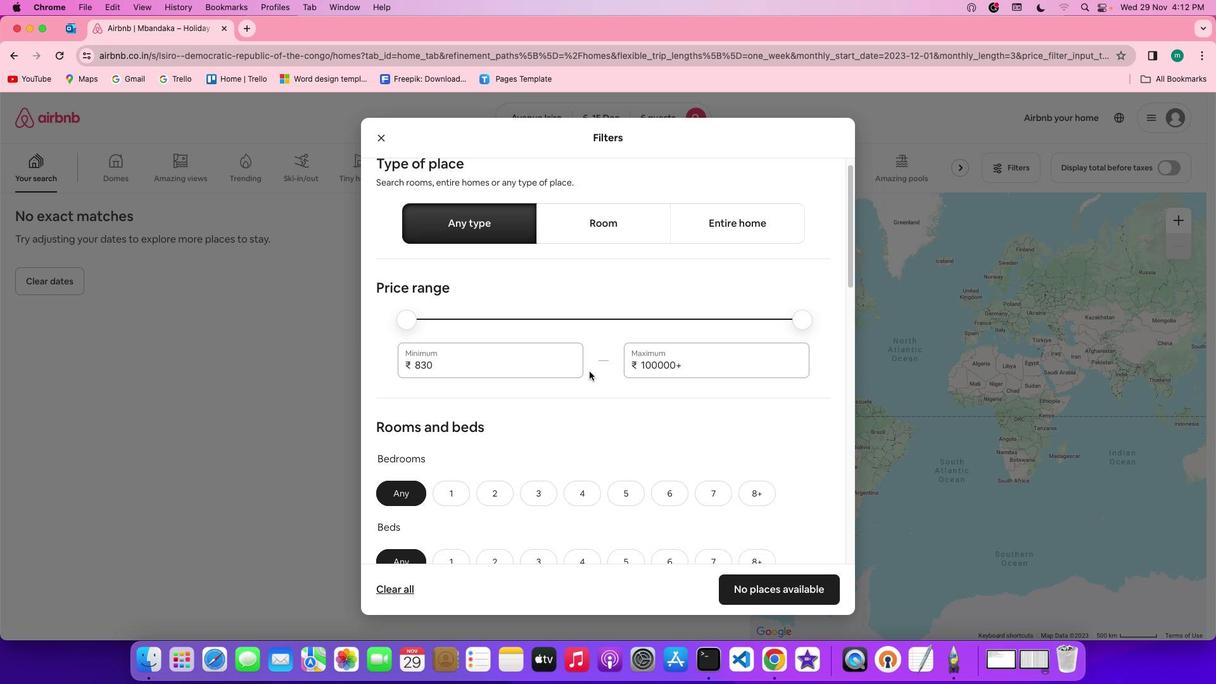 
Action: Mouse scrolled (558, 349) with delta (-122, -20)
Screenshot: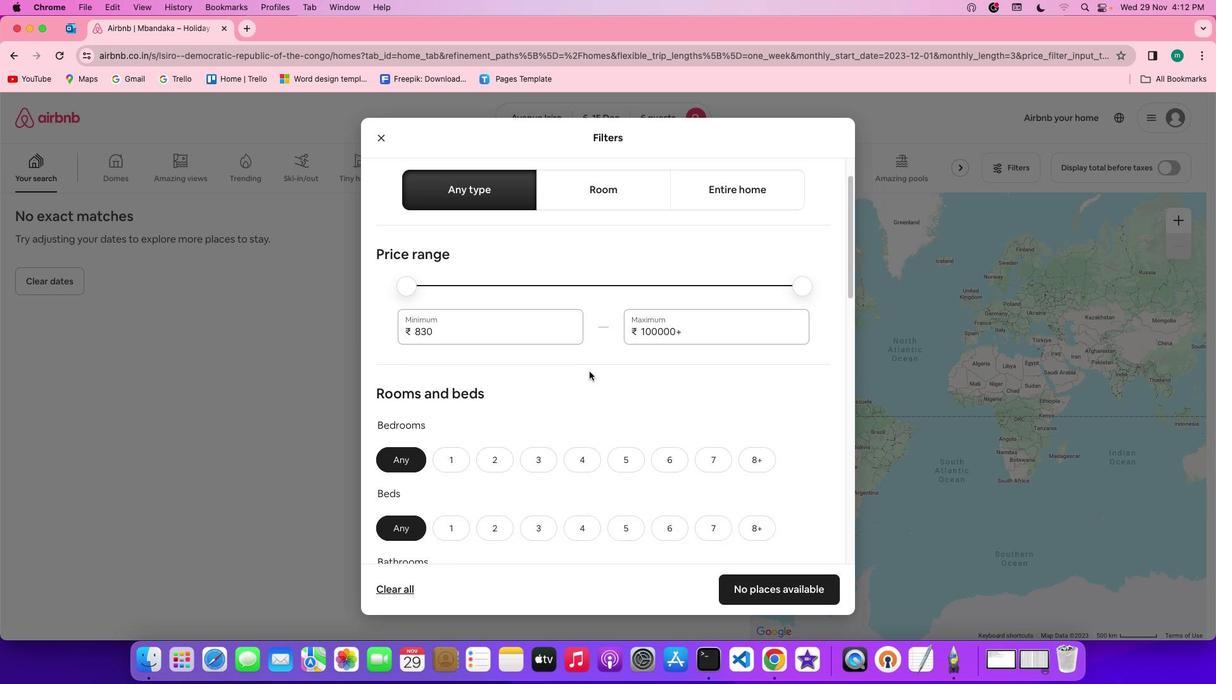 
Action: Mouse scrolled (558, 349) with delta (-122, -20)
Screenshot: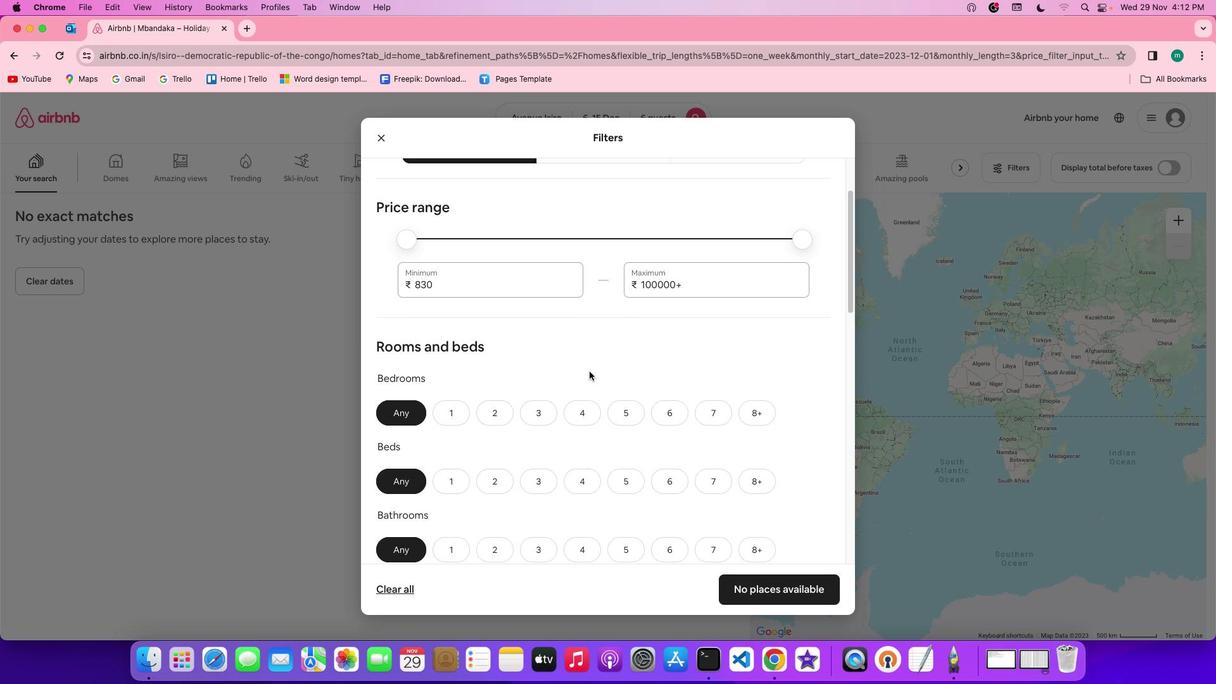 
Action: Mouse scrolled (558, 349) with delta (-122, -20)
Screenshot: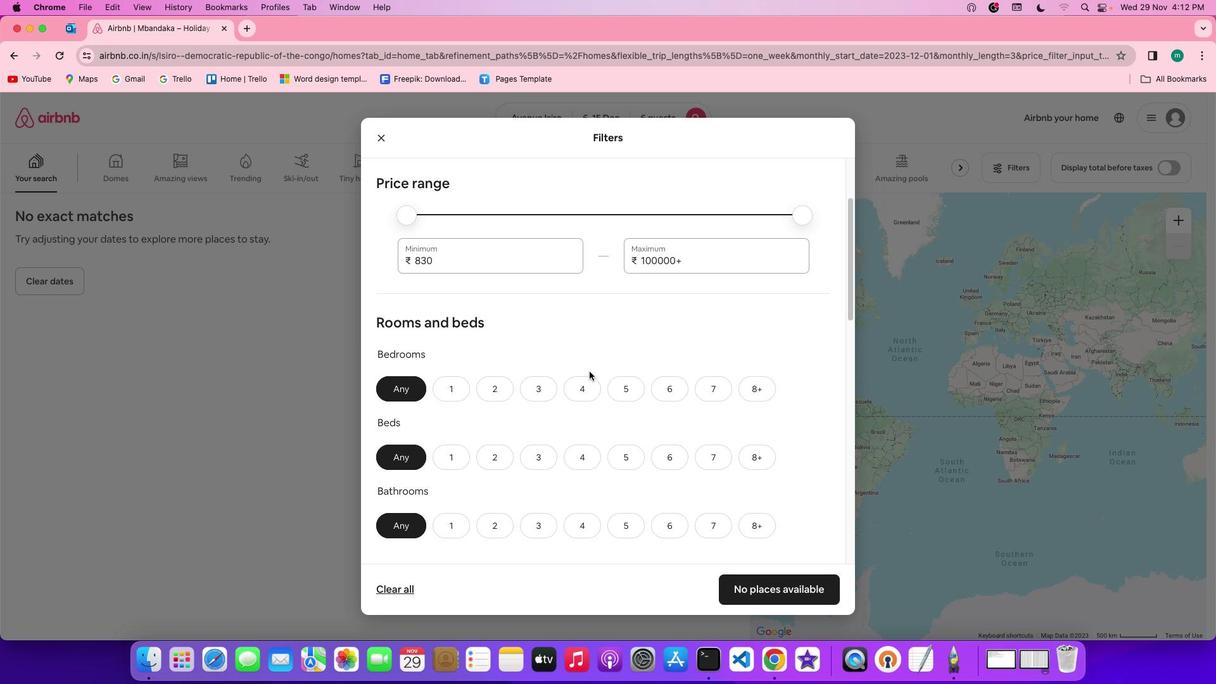 
Action: Mouse scrolled (558, 349) with delta (-122, -20)
Screenshot: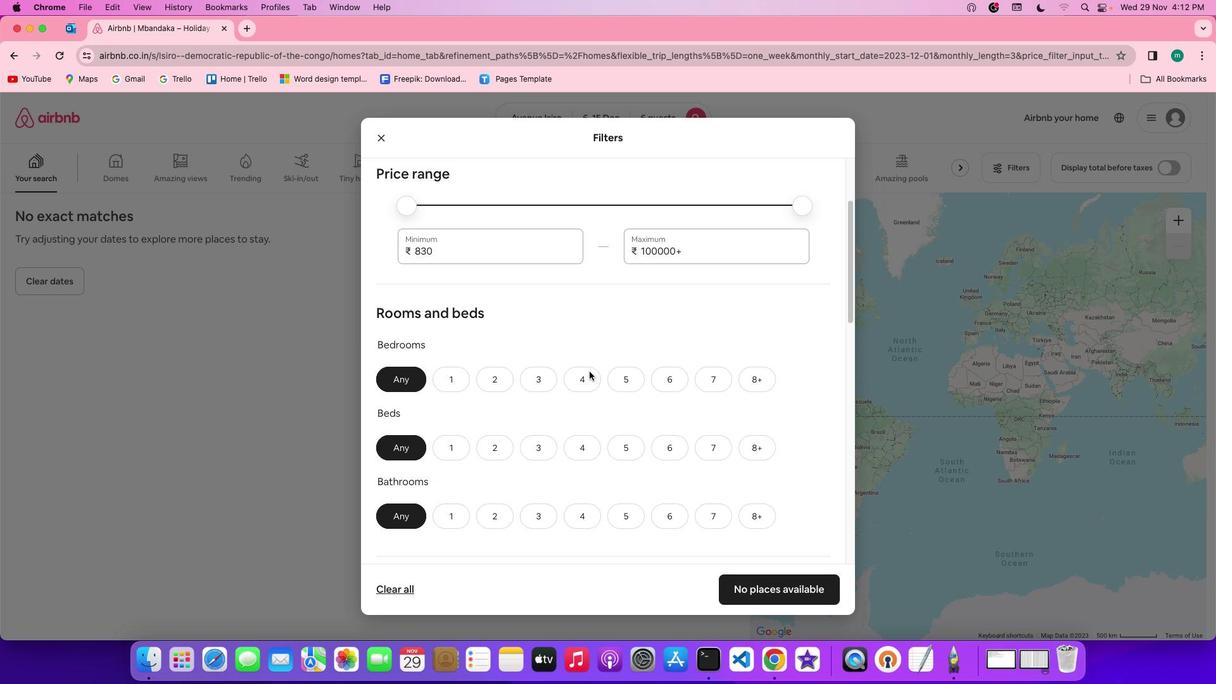 
Action: Mouse scrolled (558, 349) with delta (-122, -20)
Screenshot: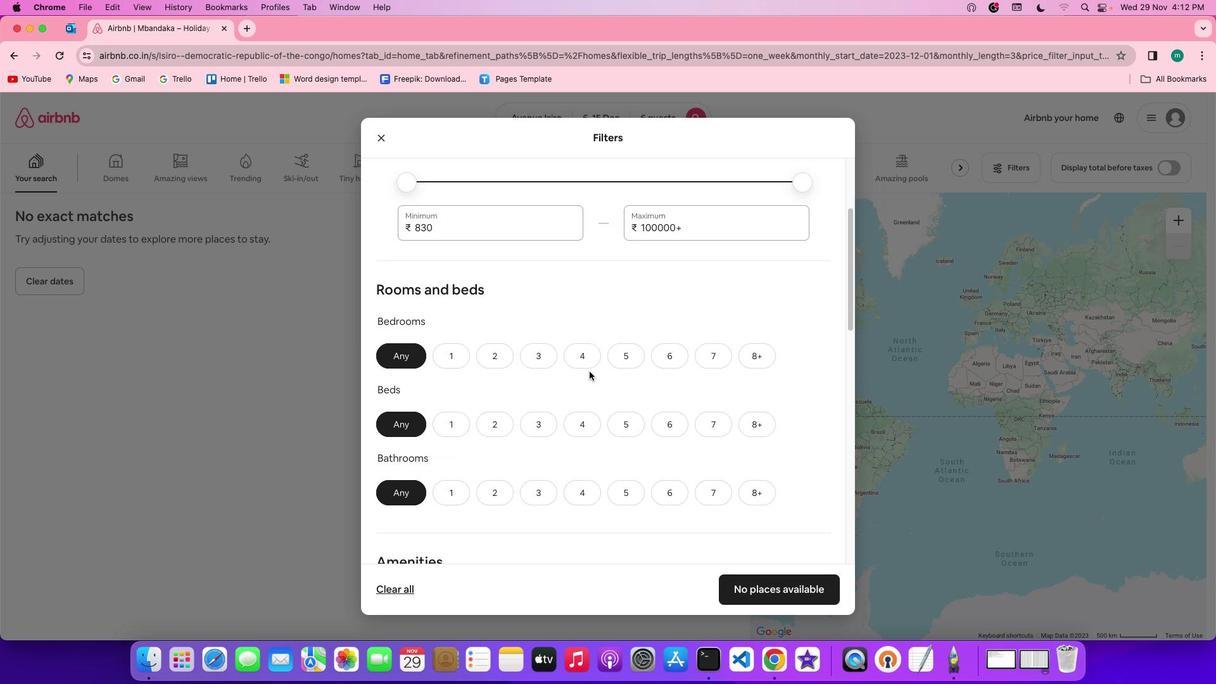 
Action: Mouse scrolled (558, 349) with delta (-122, -20)
Screenshot: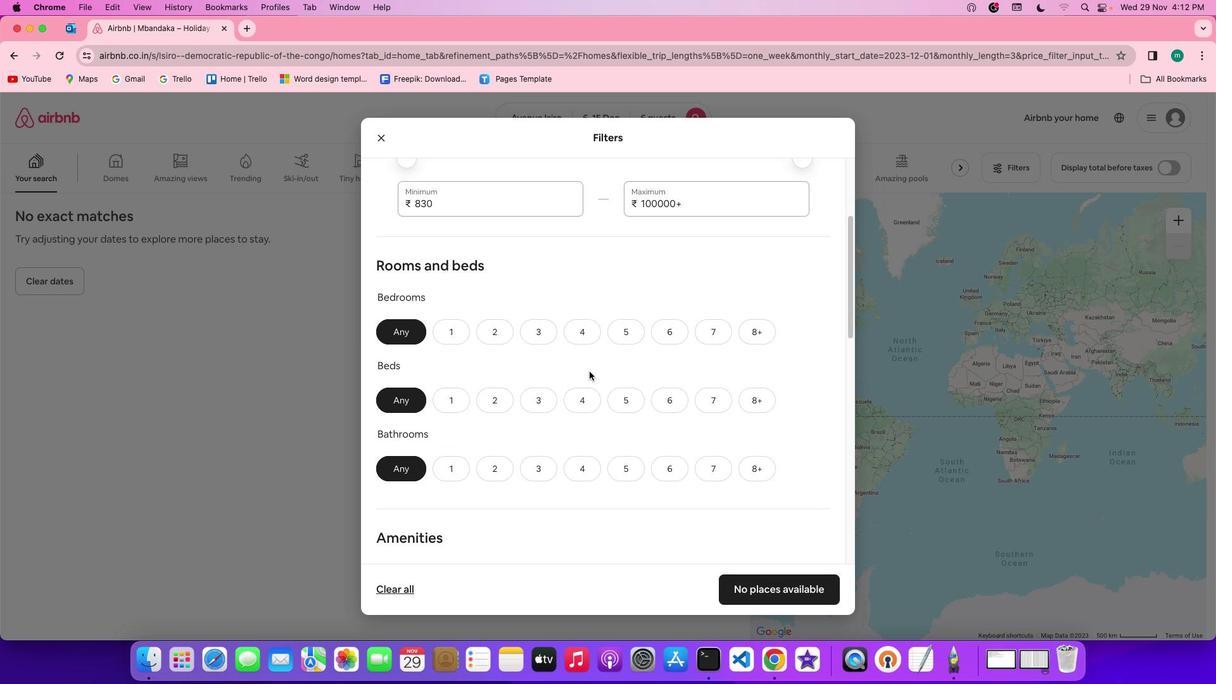 
Action: Mouse scrolled (558, 349) with delta (-122, -20)
Screenshot: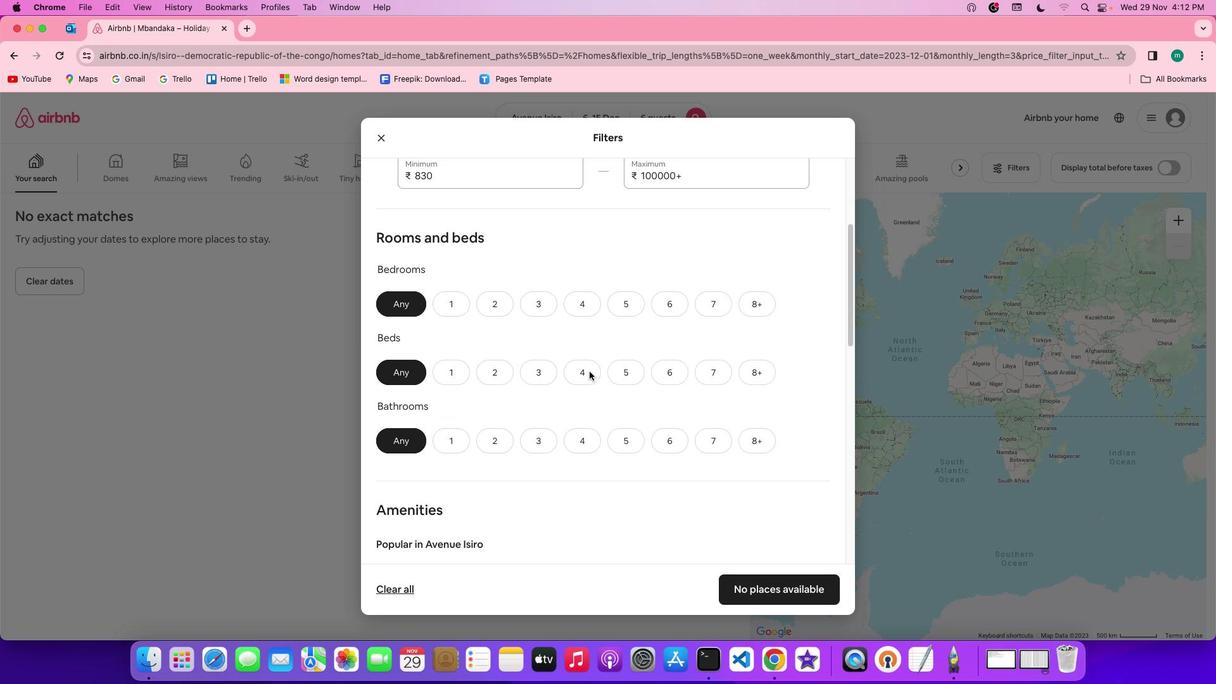 
Action: Mouse scrolled (558, 349) with delta (-122, -20)
Screenshot: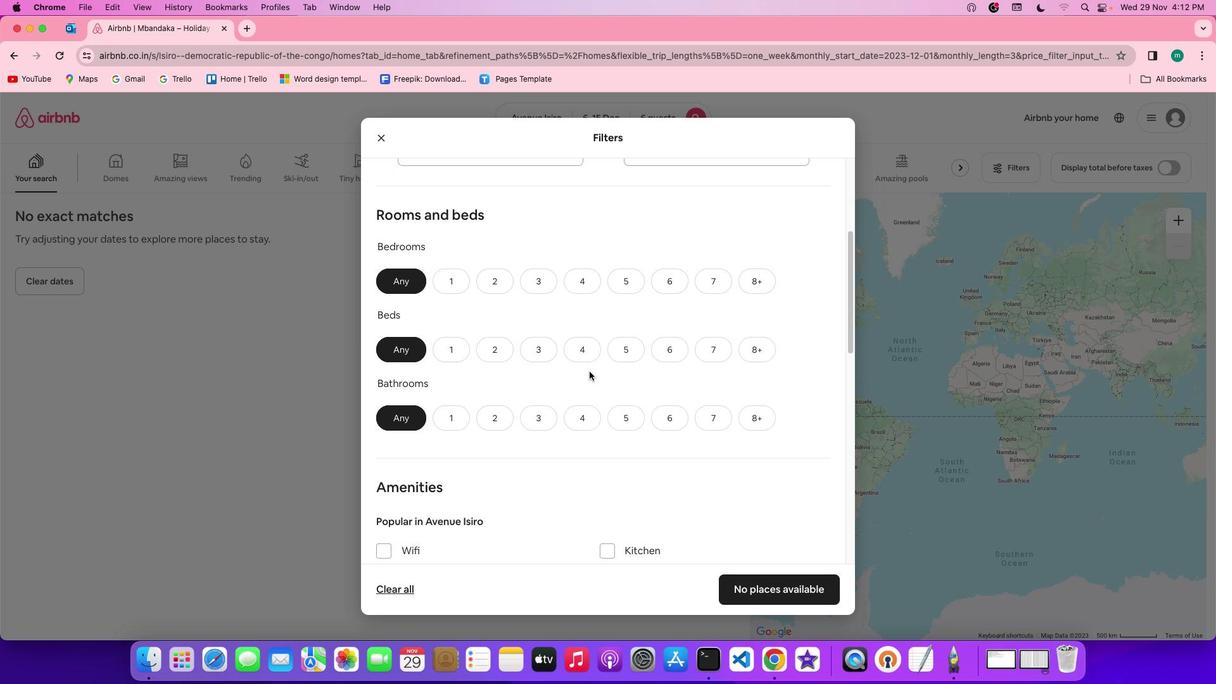 
Action: Mouse scrolled (558, 349) with delta (-122, -20)
Screenshot: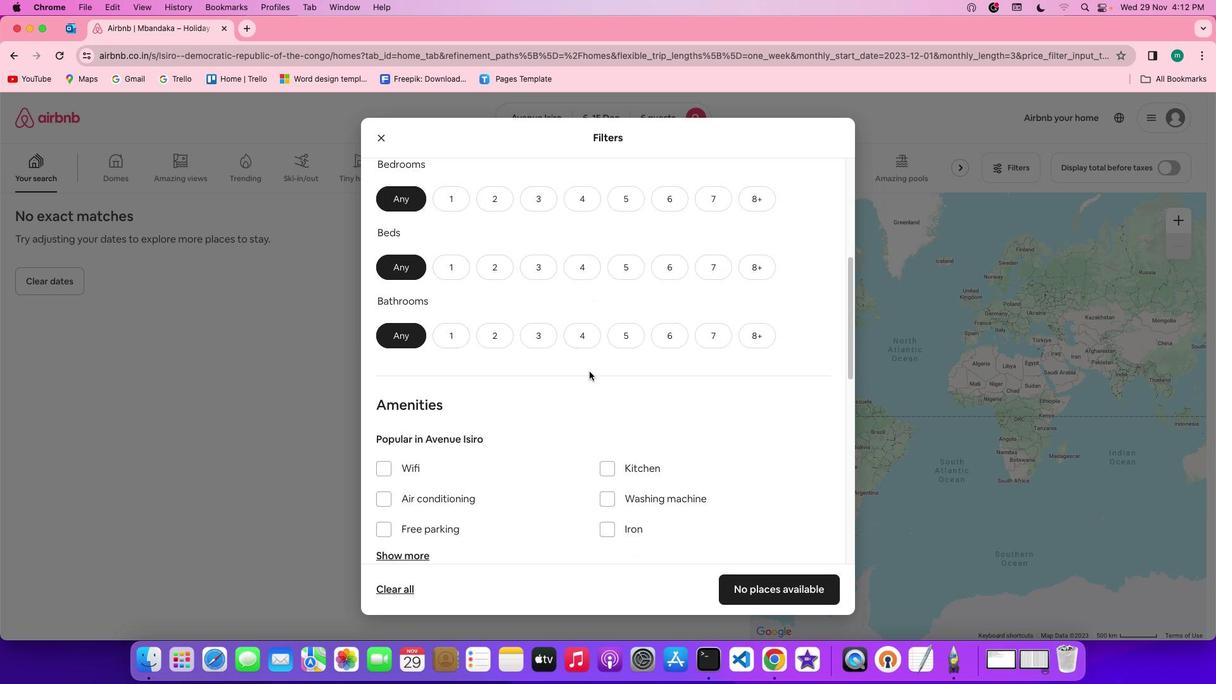 
Action: Mouse moved to (649, 157)
Screenshot: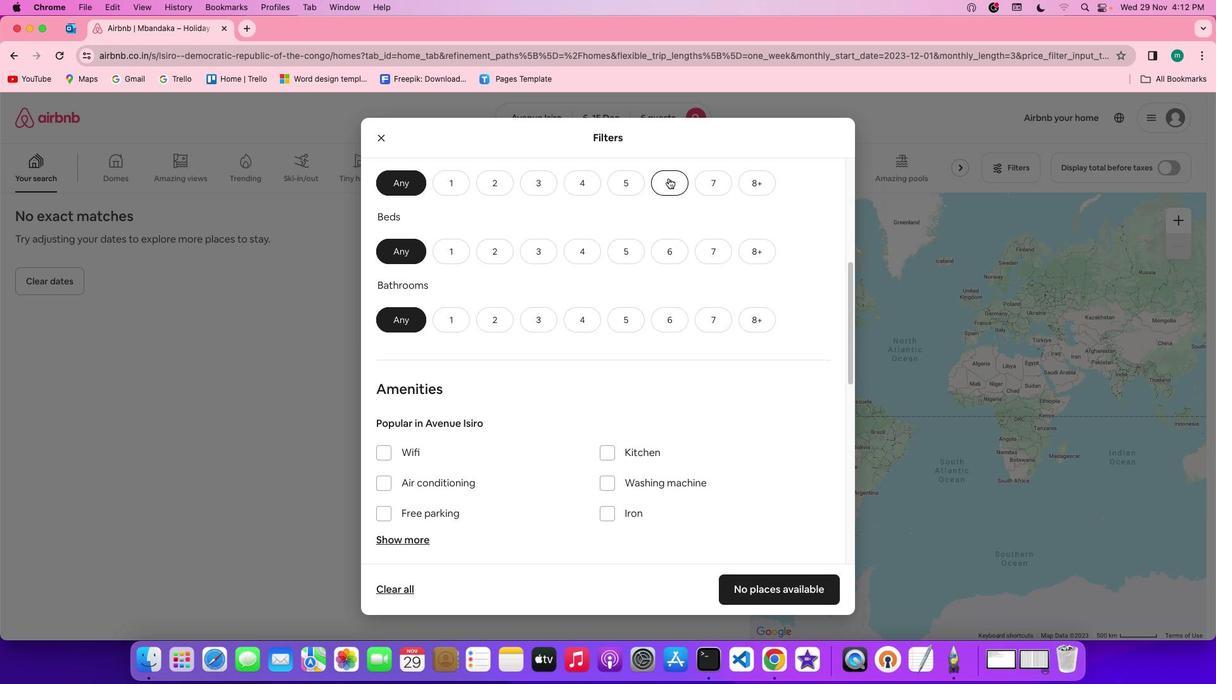 
Action: Mouse pressed left at (649, 157)
Screenshot: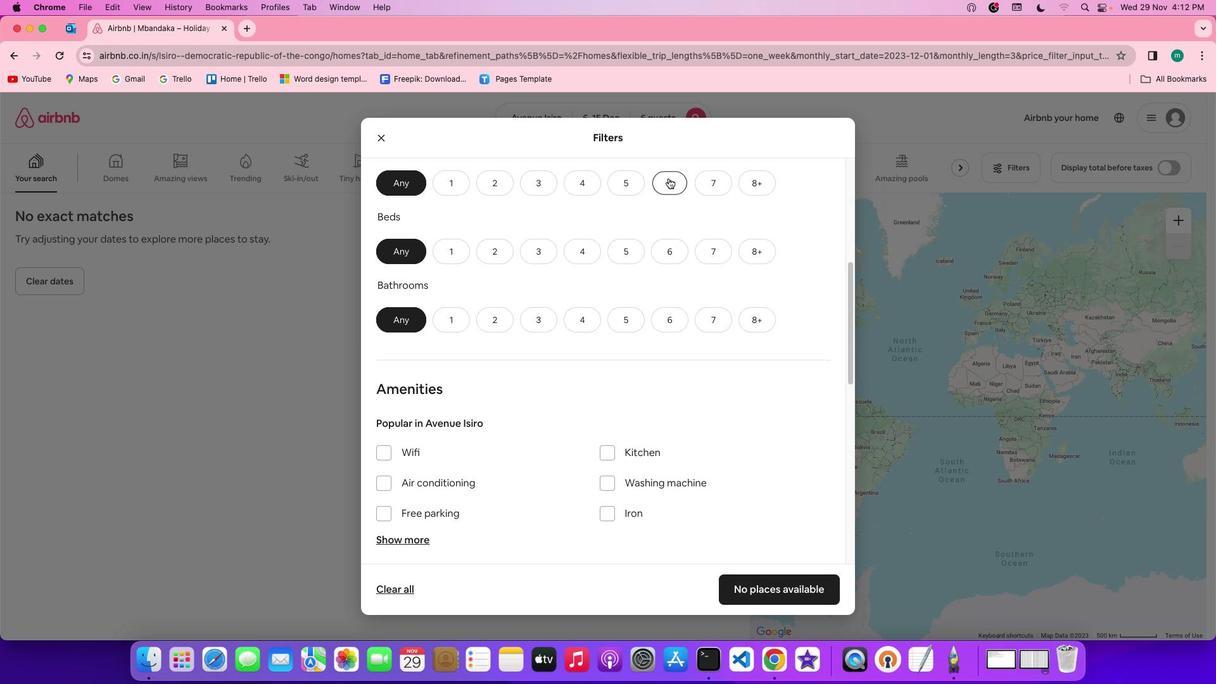 
Action: Mouse moved to (654, 227)
Screenshot: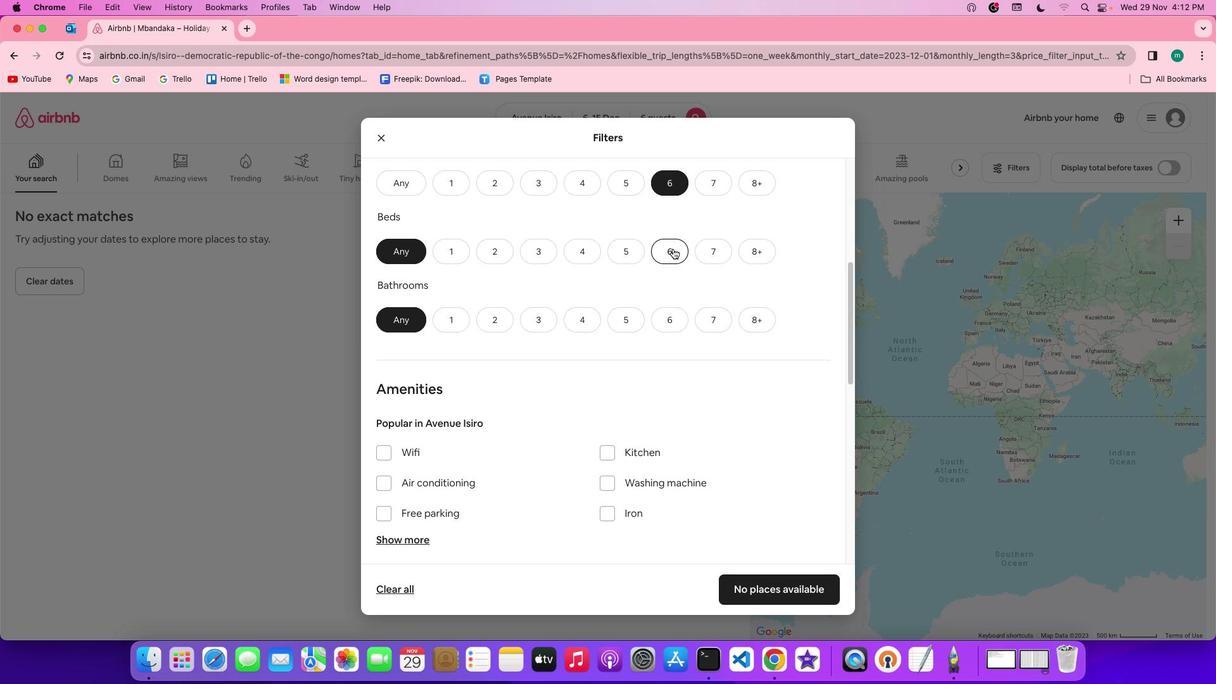 
Action: Mouse pressed left at (654, 227)
Screenshot: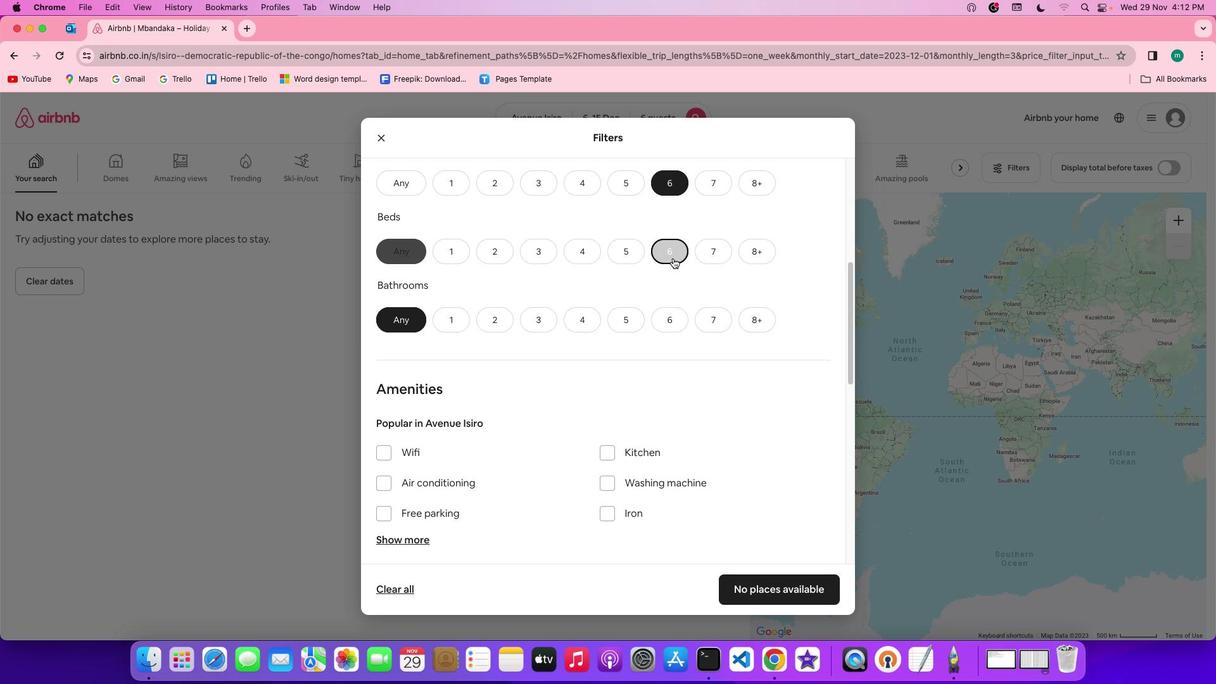 
Action: Mouse moved to (659, 304)
Screenshot: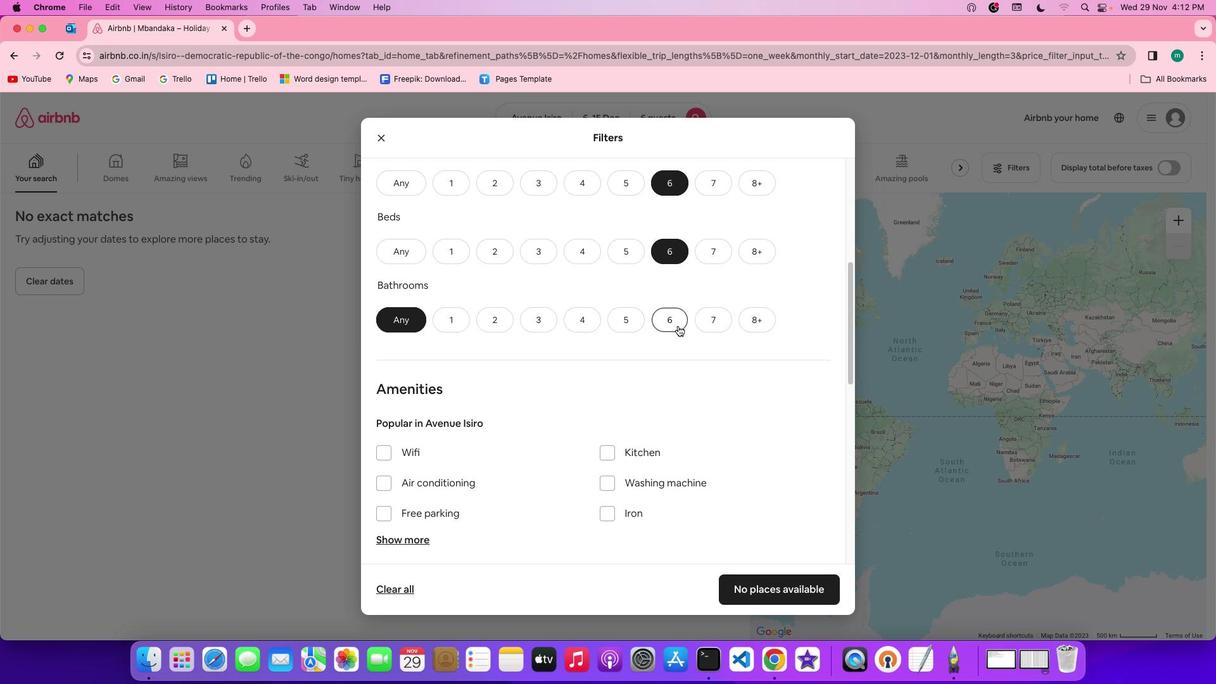 
Action: Mouse pressed left at (659, 304)
Screenshot: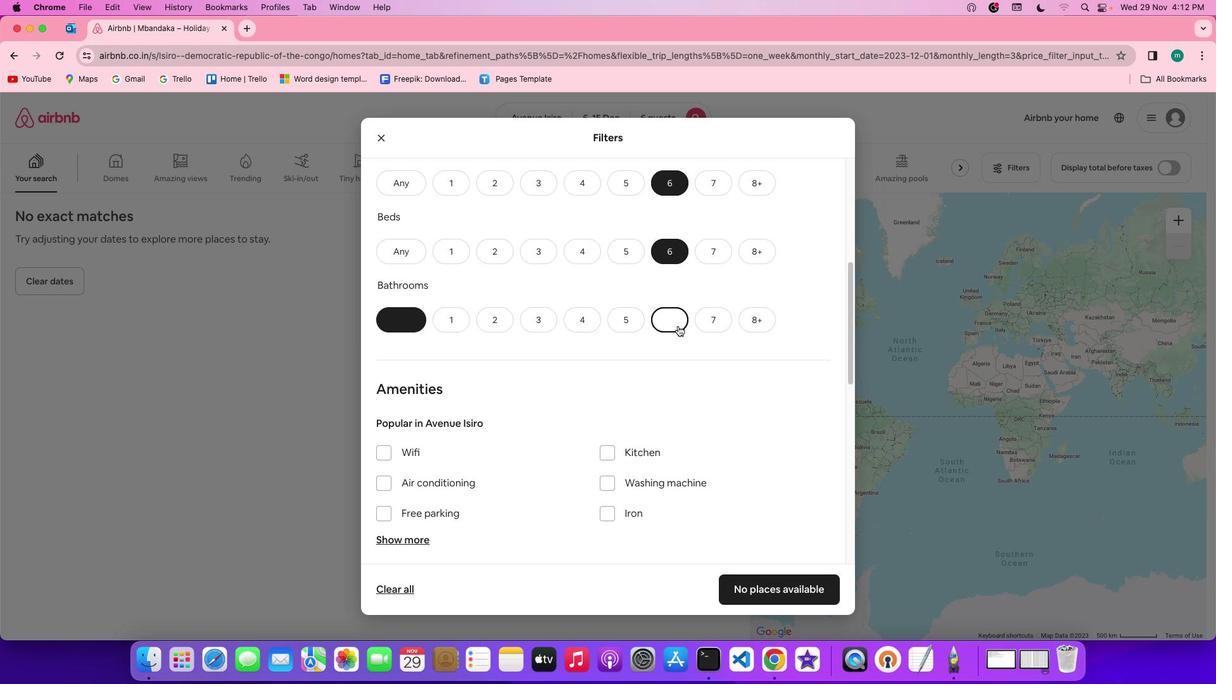 
Action: Mouse moved to (776, 348)
Screenshot: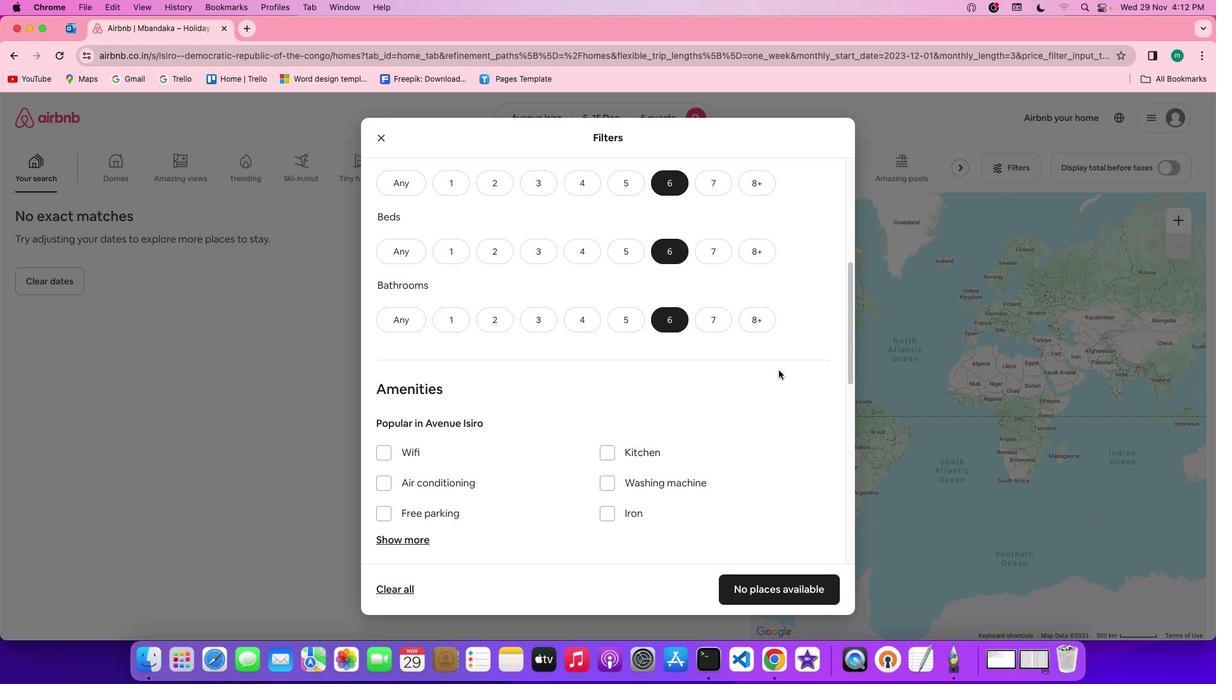 
Action: Mouse scrolled (776, 348) with delta (-122, -20)
Screenshot: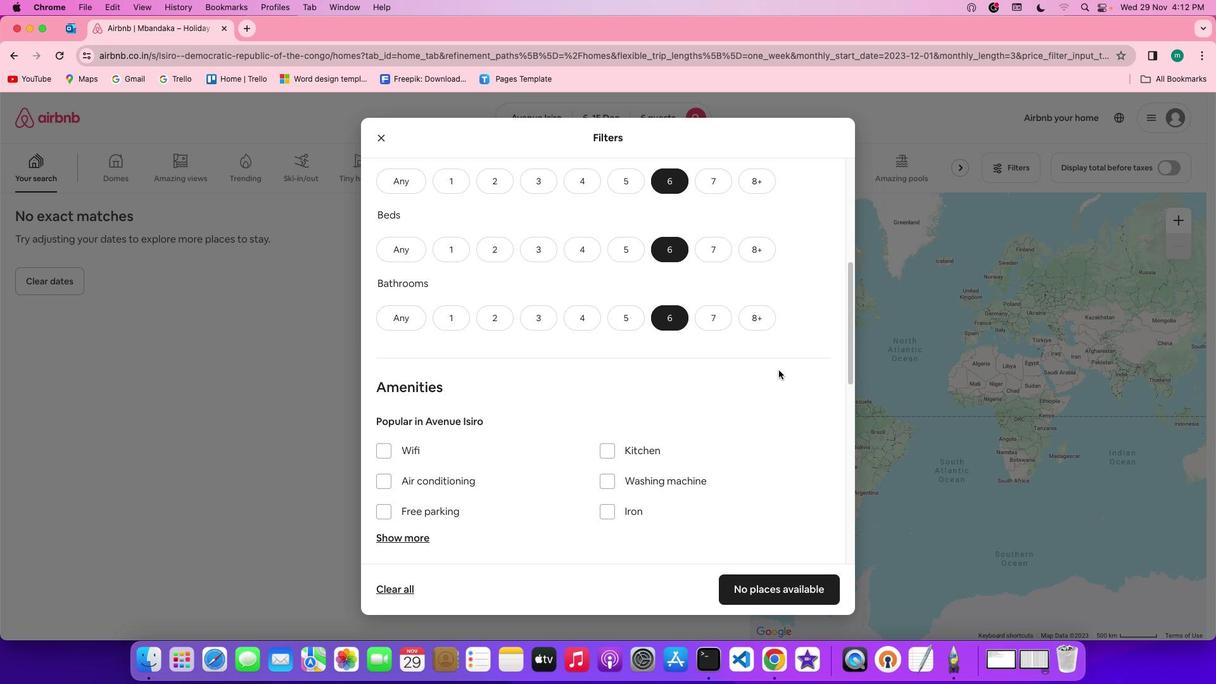 
Action: Mouse scrolled (776, 348) with delta (-122, -20)
Screenshot: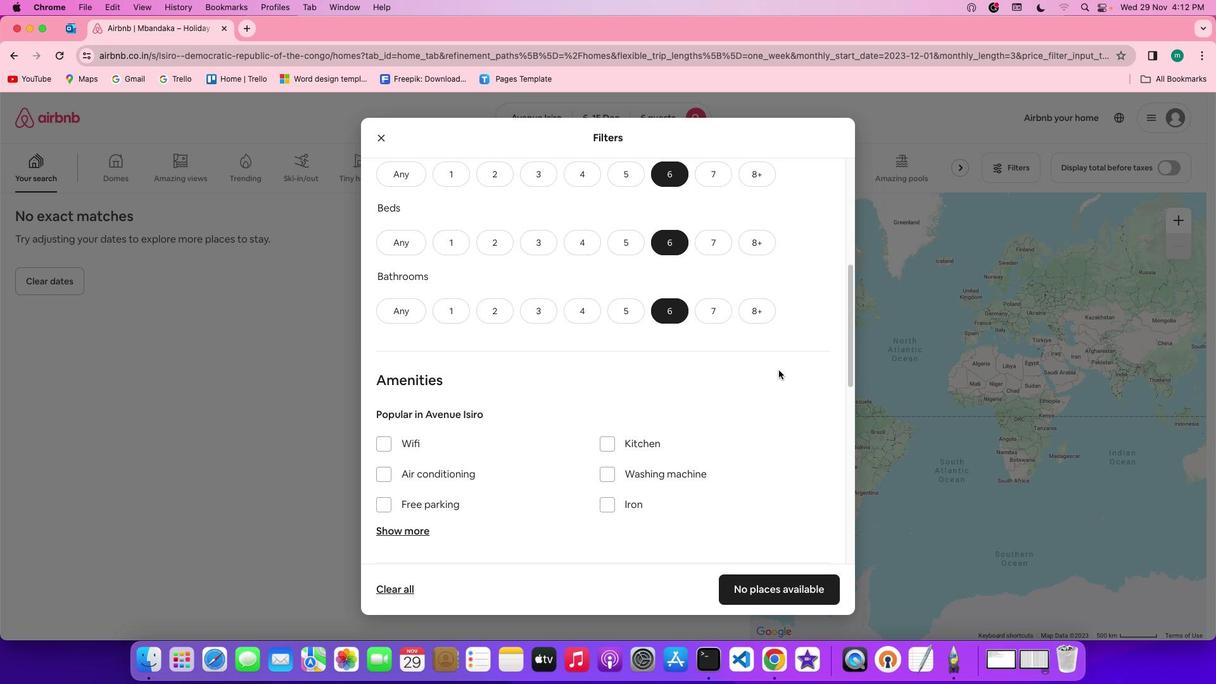 
Action: Mouse scrolled (776, 348) with delta (-122, -20)
Screenshot: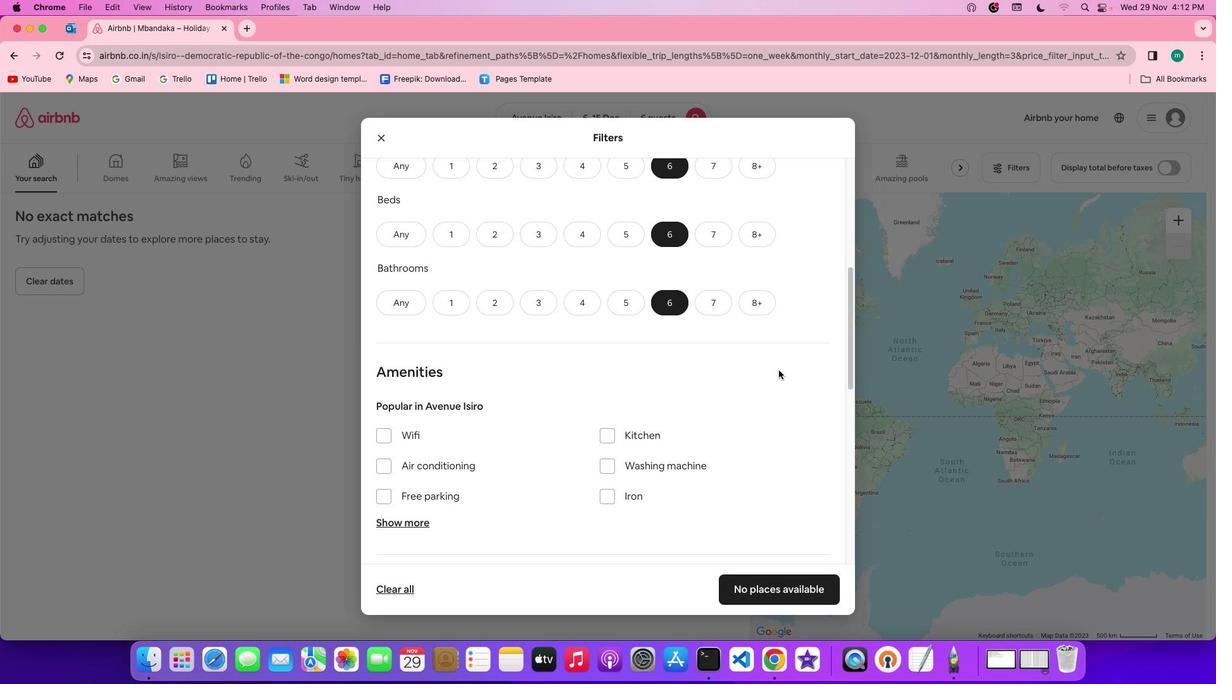 
Action: Mouse scrolled (776, 348) with delta (-122, -20)
Screenshot: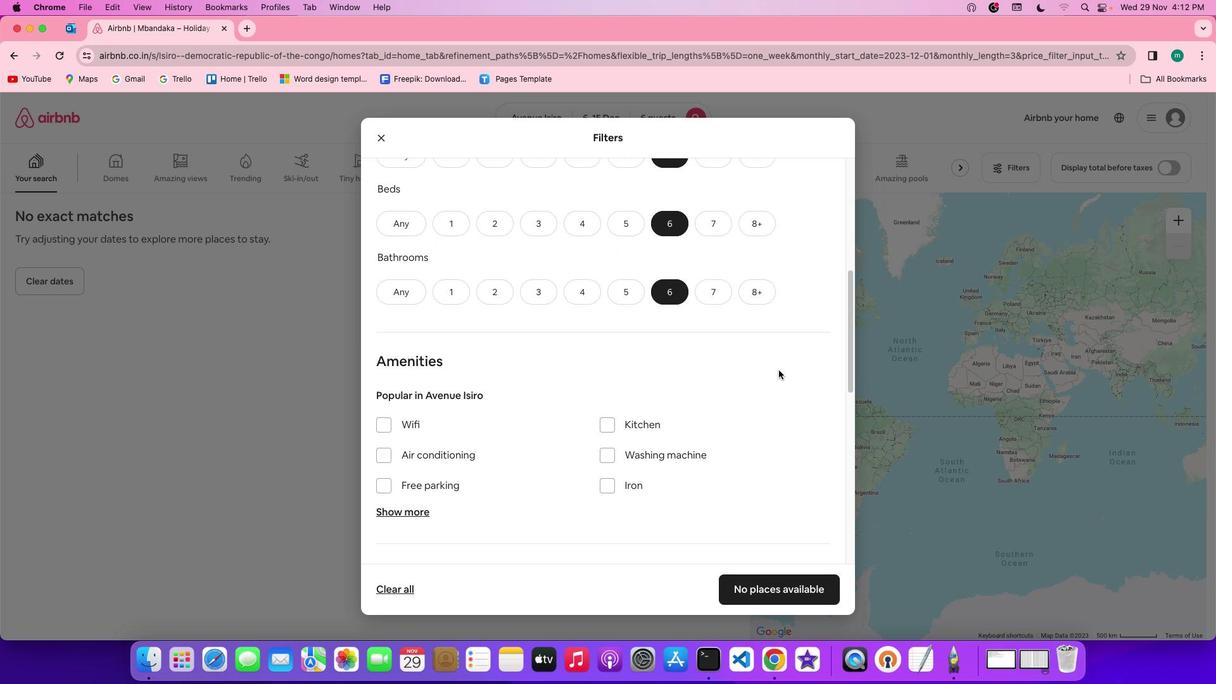 
Action: Mouse scrolled (776, 348) with delta (-122, -20)
Screenshot: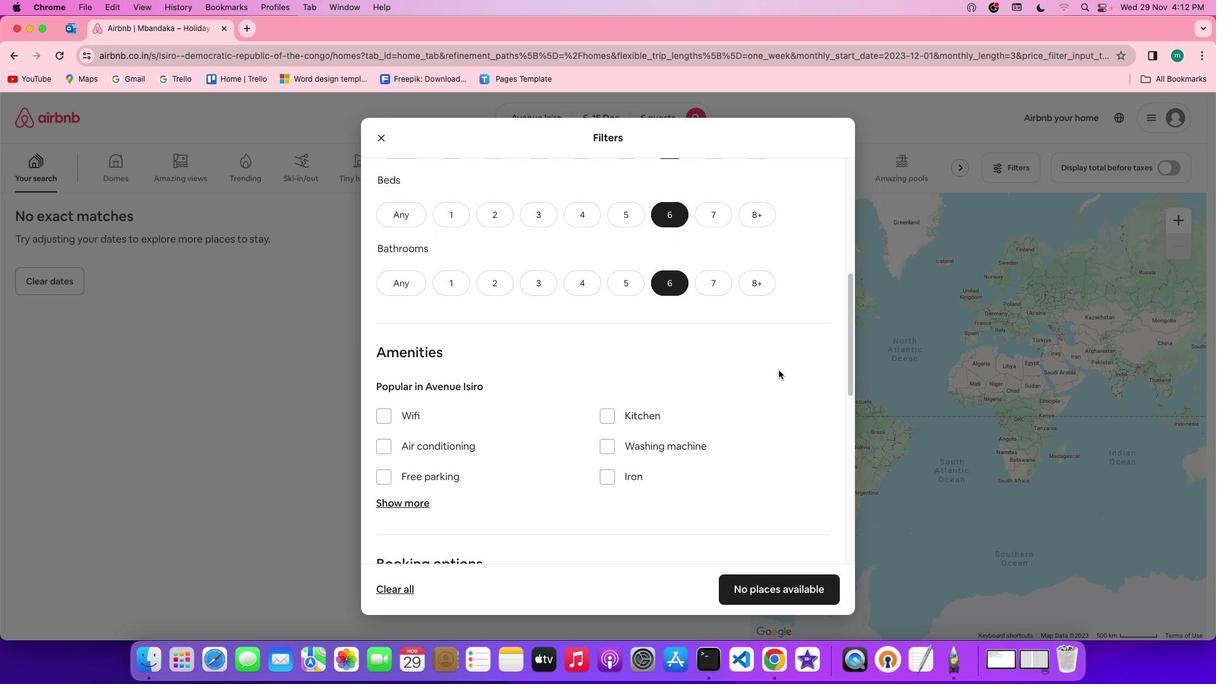 
Action: Mouse scrolled (776, 348) with delta (-122, -20)
Screenshot: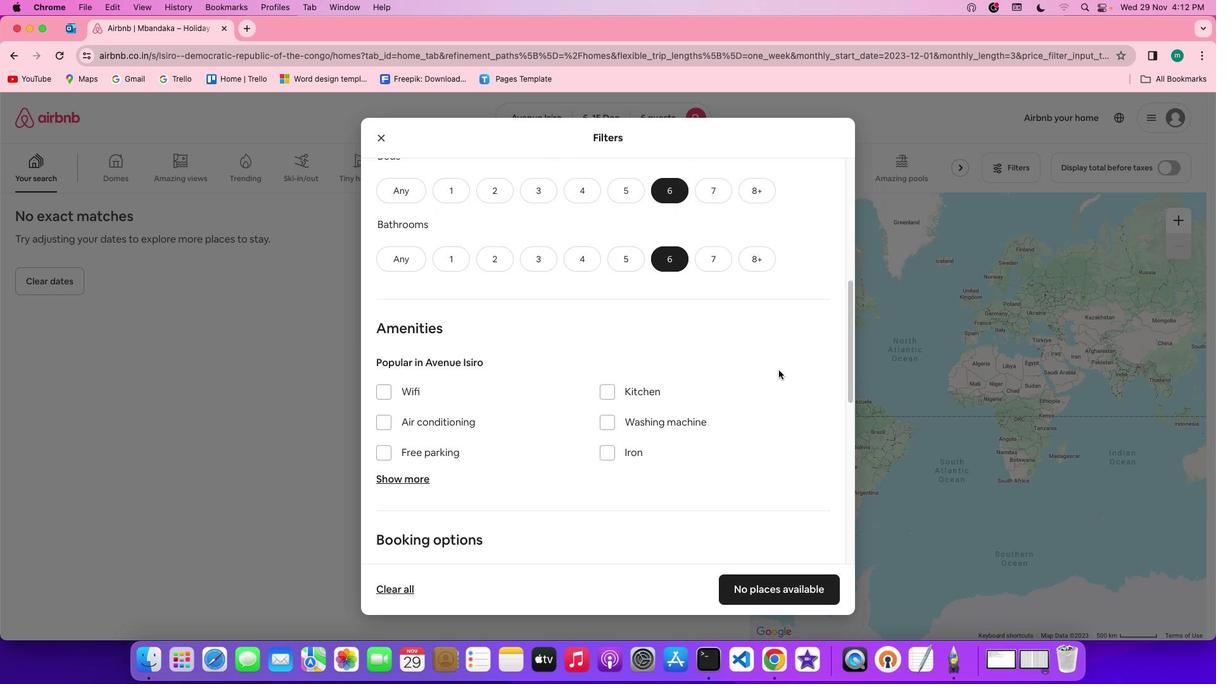
Action: Mouse scrolled (776, 348) with delta (-122, -20)
Screenshot: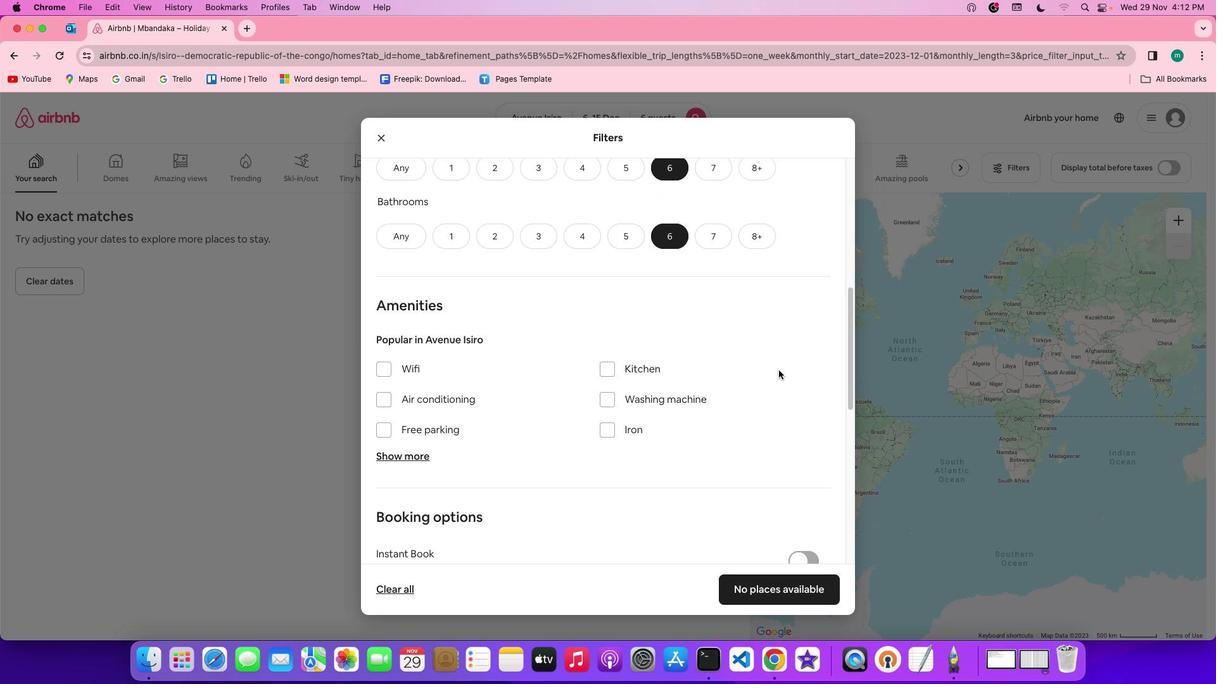 
Action: Mouse scrolled (776, 348) with delta (-122, -20)
Screenshot: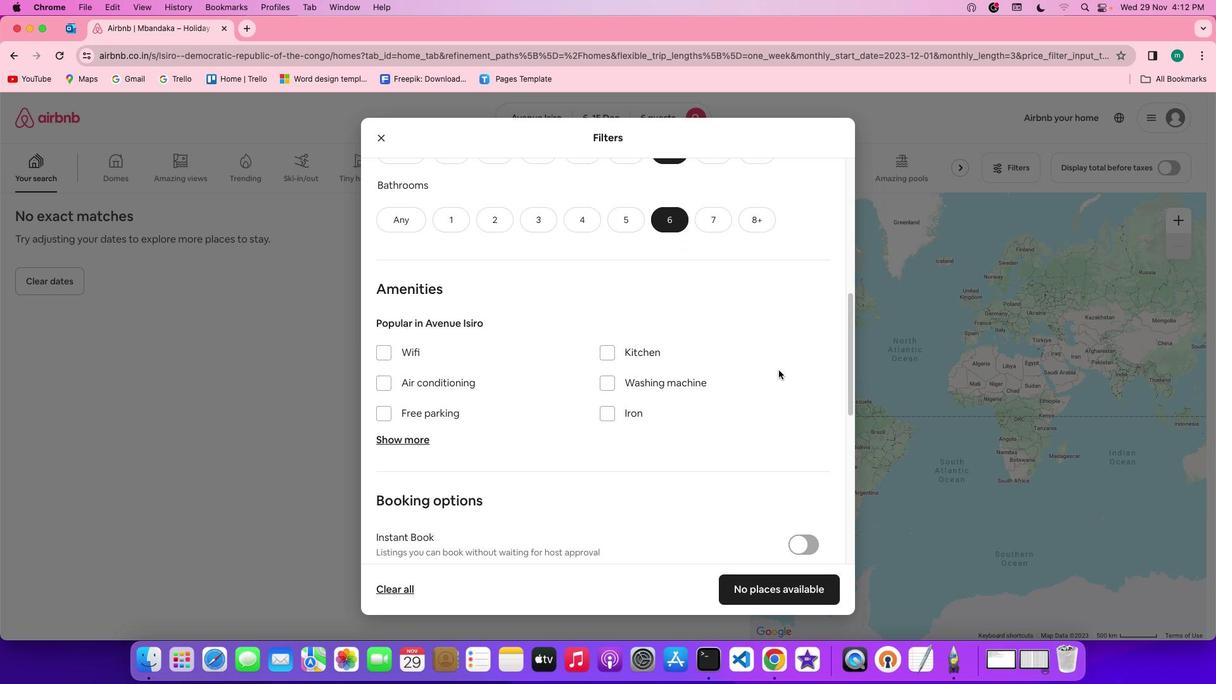 
Action: Mouse moved to (776, 347)
Screenshot: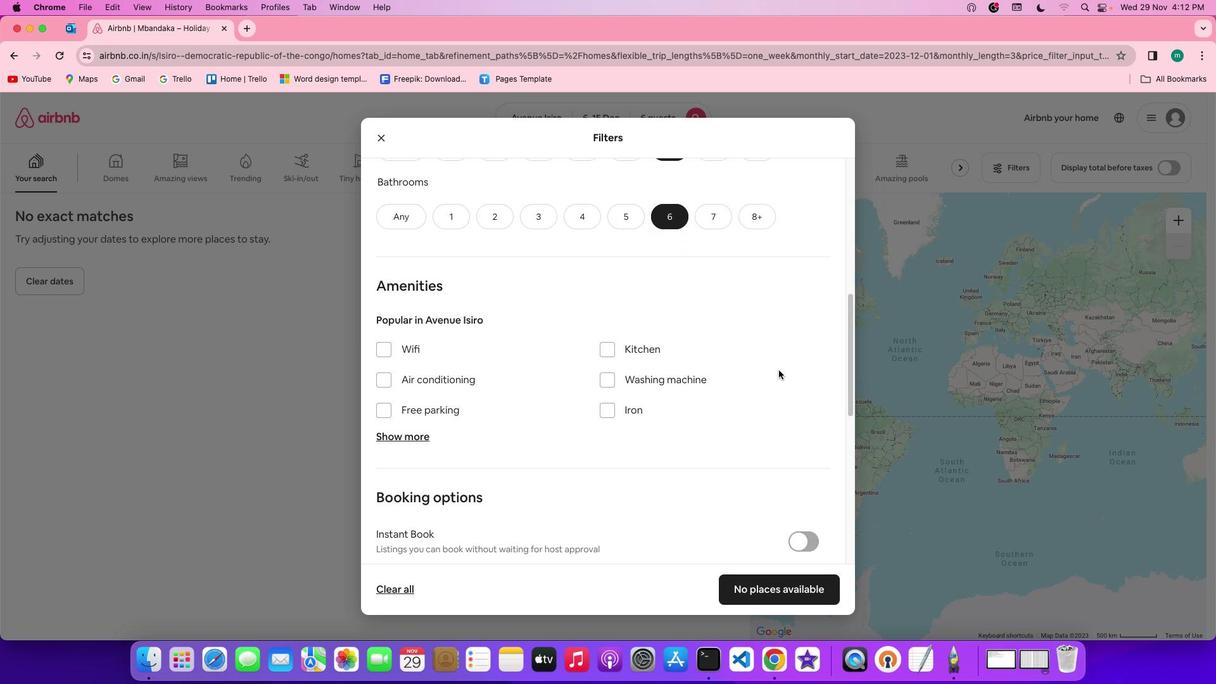 
Action: Mouse scrolled (776, 347) with delta (-122, -20)
Screenshot: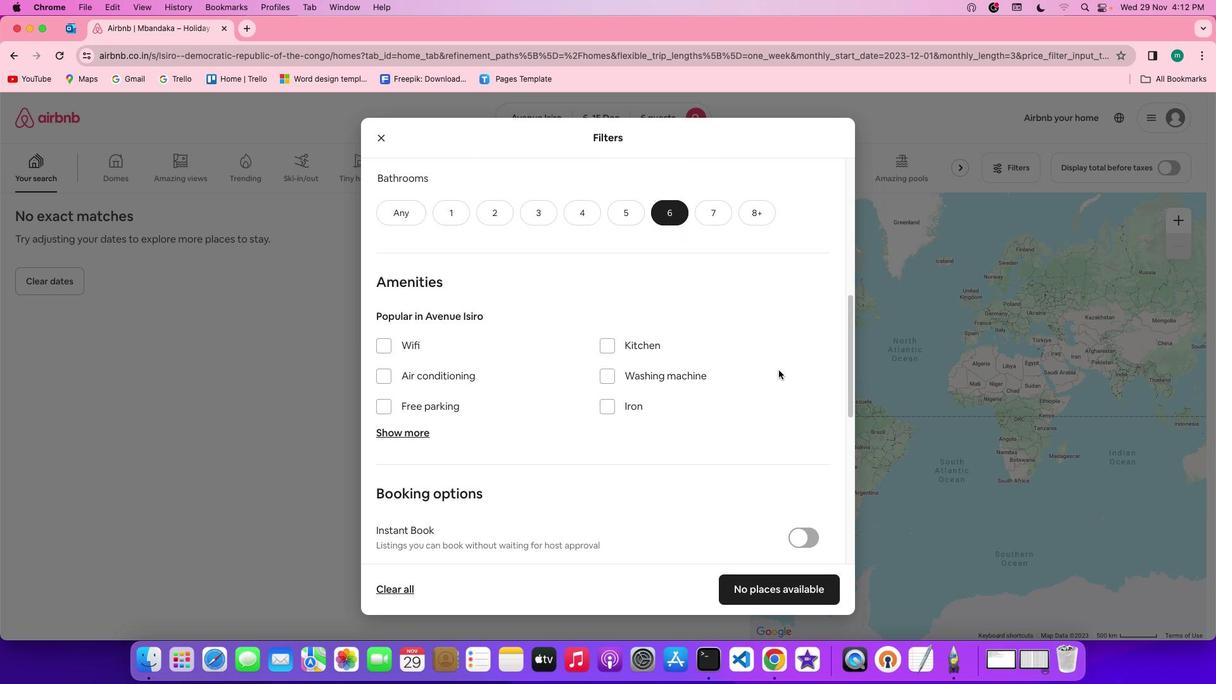 
Action: Mouse scrolled (776, 347) with delta (-122, -20)
Screenshot: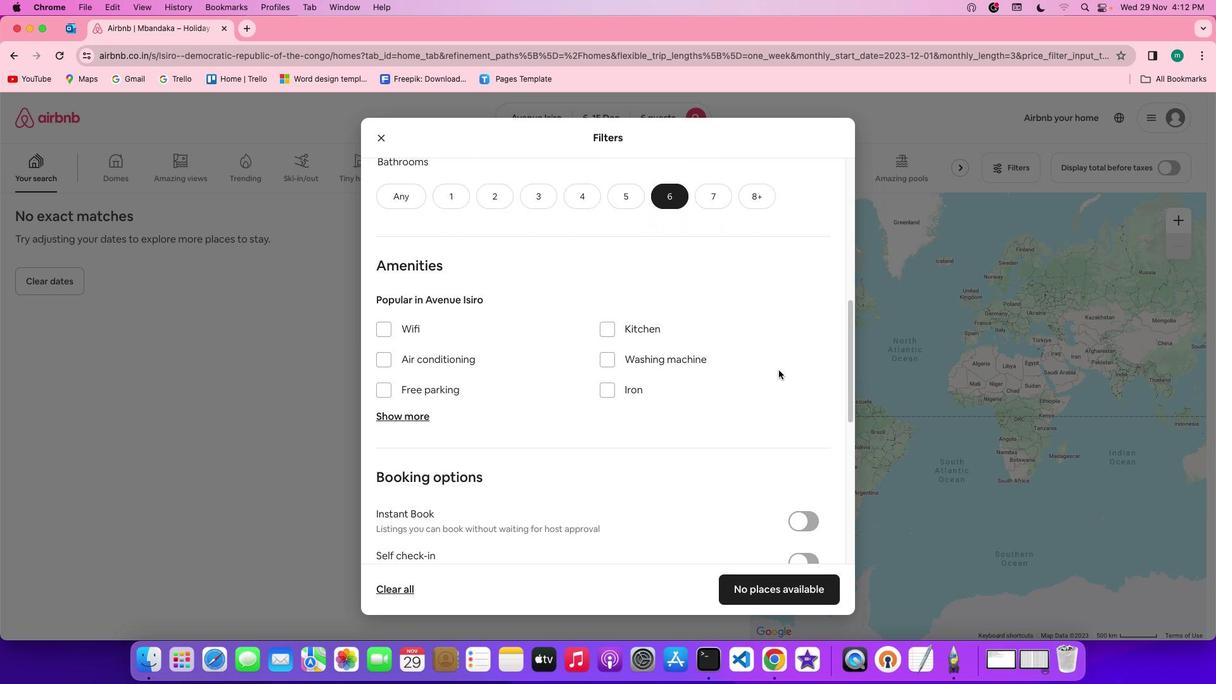 
Action: Mouse scrolled (776, 347) with delta (-122, -20)
Screenshot: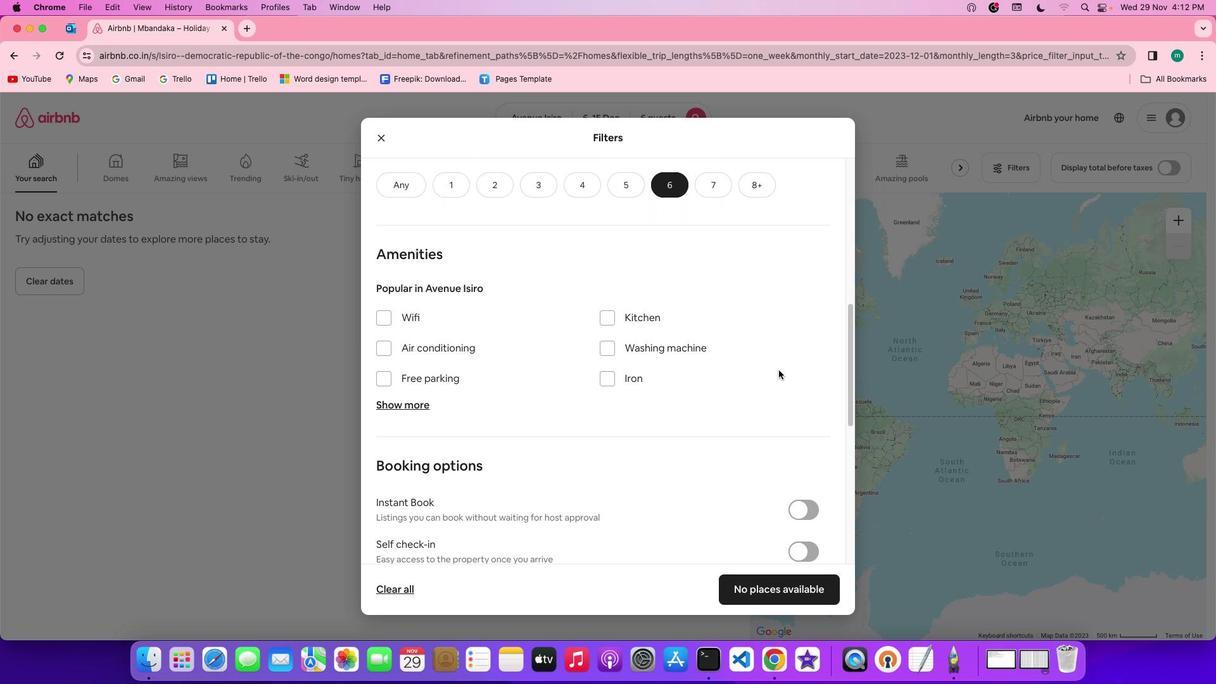 
Action: Mouse scrolled (776, 347) with delta (-122, -20)
Screenshot: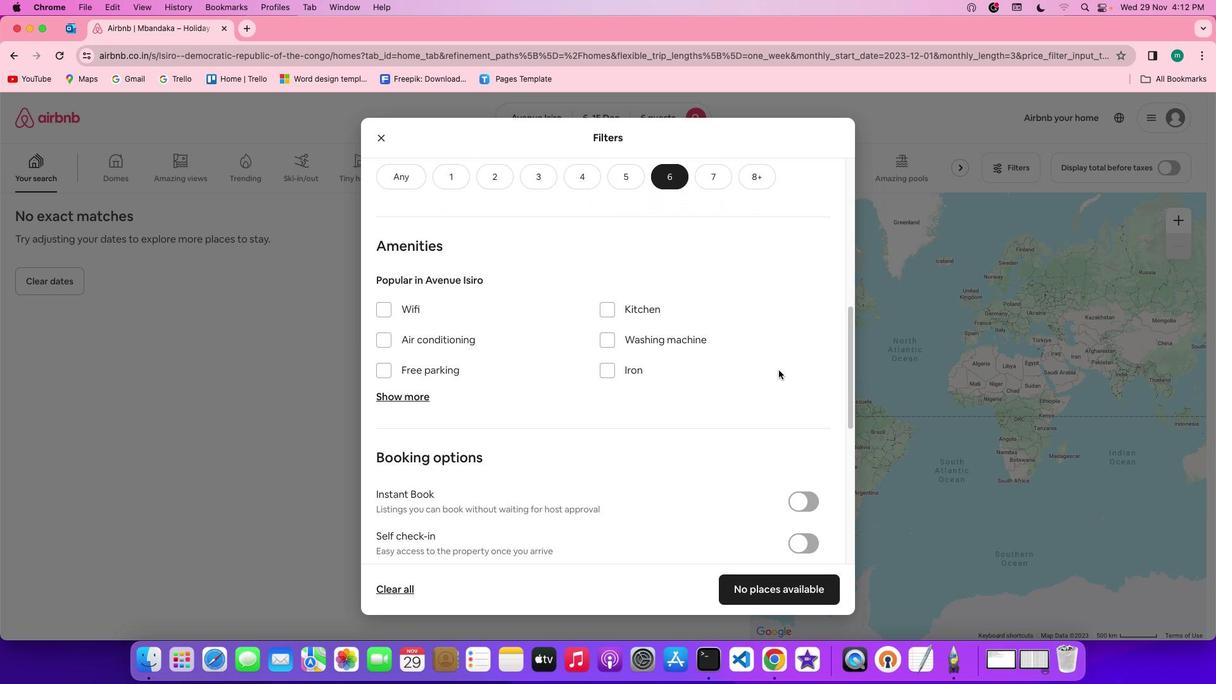 
Action: Mouse scrolled (776, 347) with delta (-122, -20)
Screenshot: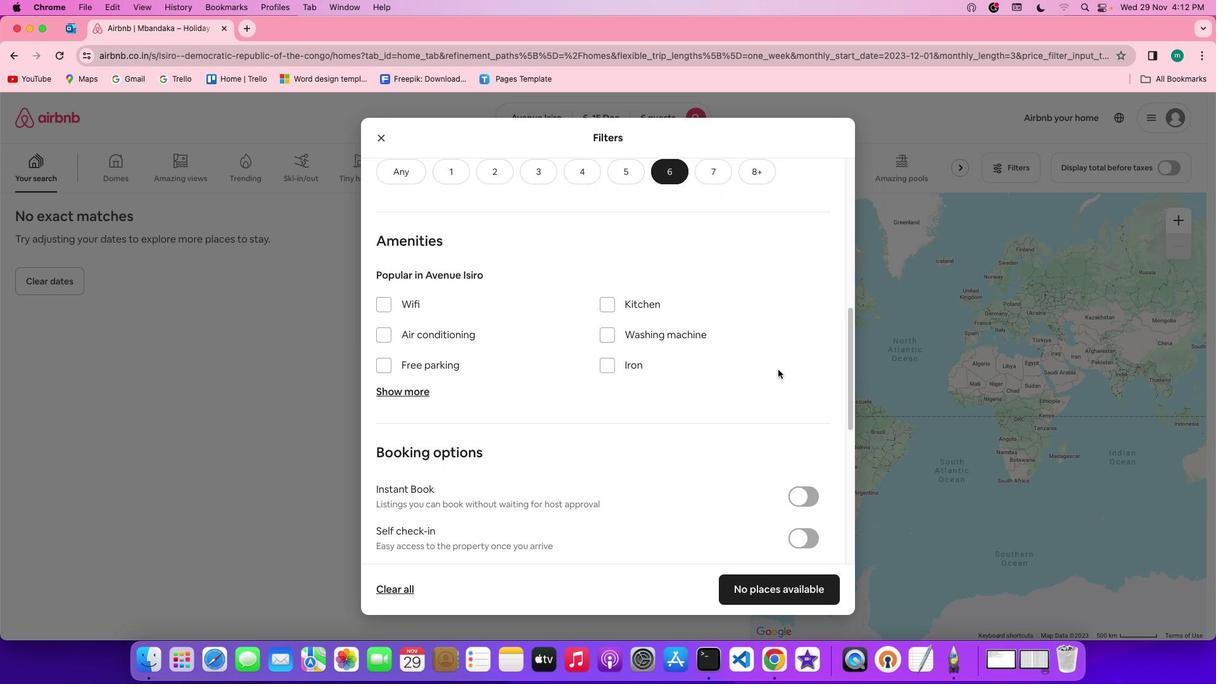 
Action: Mouse moved to (634, 316)
Screenshot: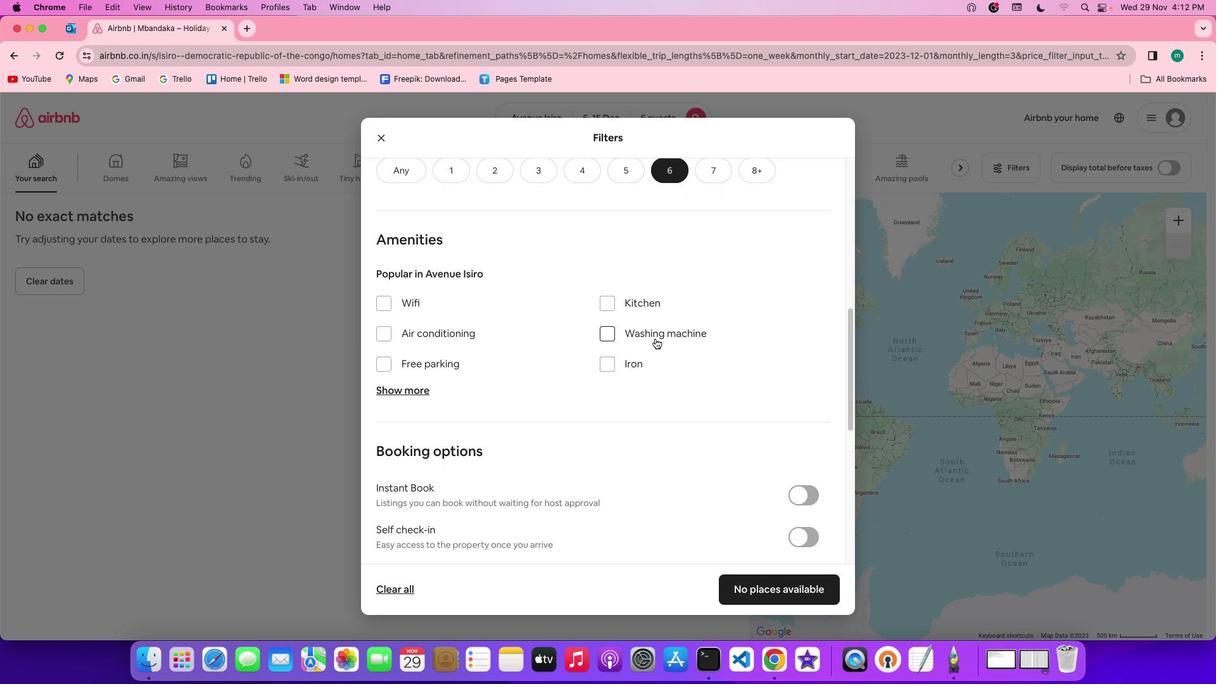 
Action: Mouse scrolled (634, 316) with delta (-122, -20)
Screenshot: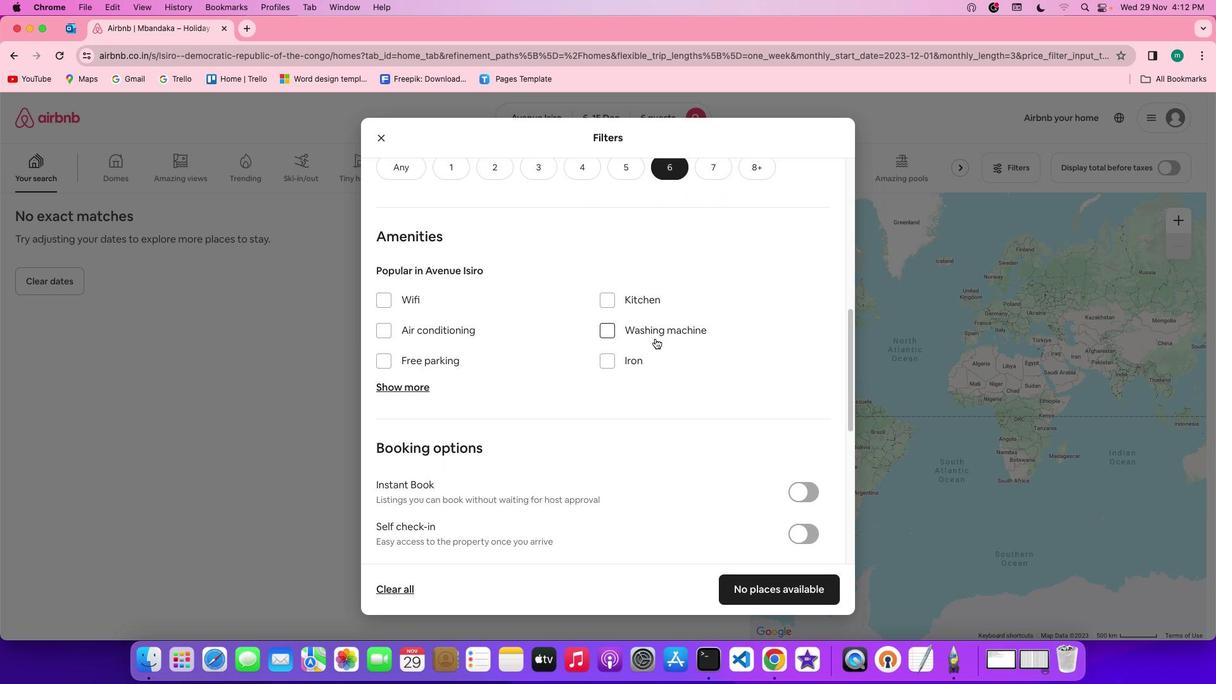 
Action: Mouse scrolled (634, 316) with delta (-122, -20)
Screenshot: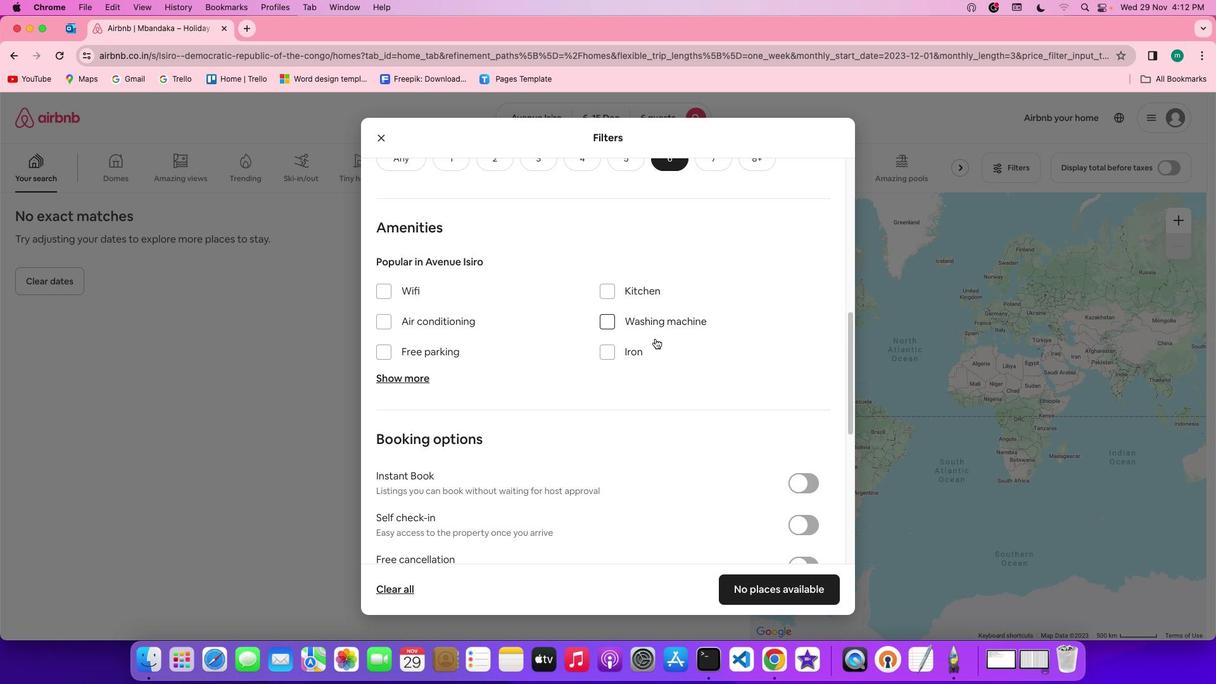 
Action: Mouse scrolled (634, 316) with delta (-122, -20)
Screenshot: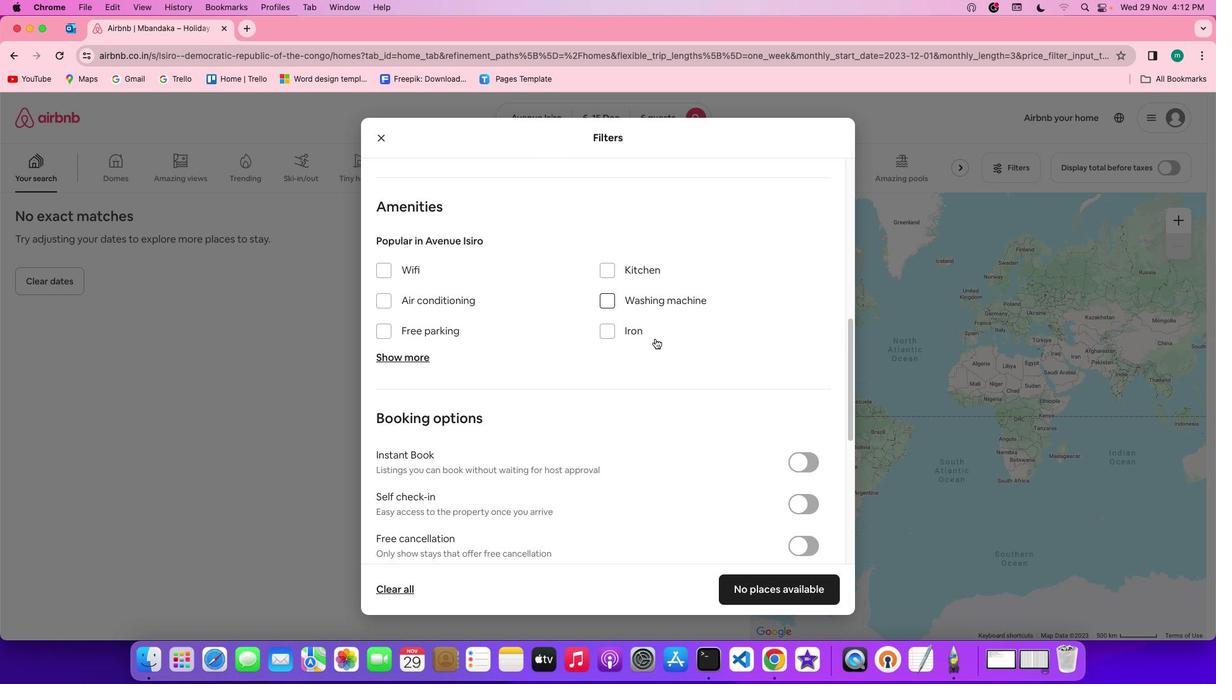 
Action: Mouse scrolled (634, 316) with delta (-122, -20)
Screenshot: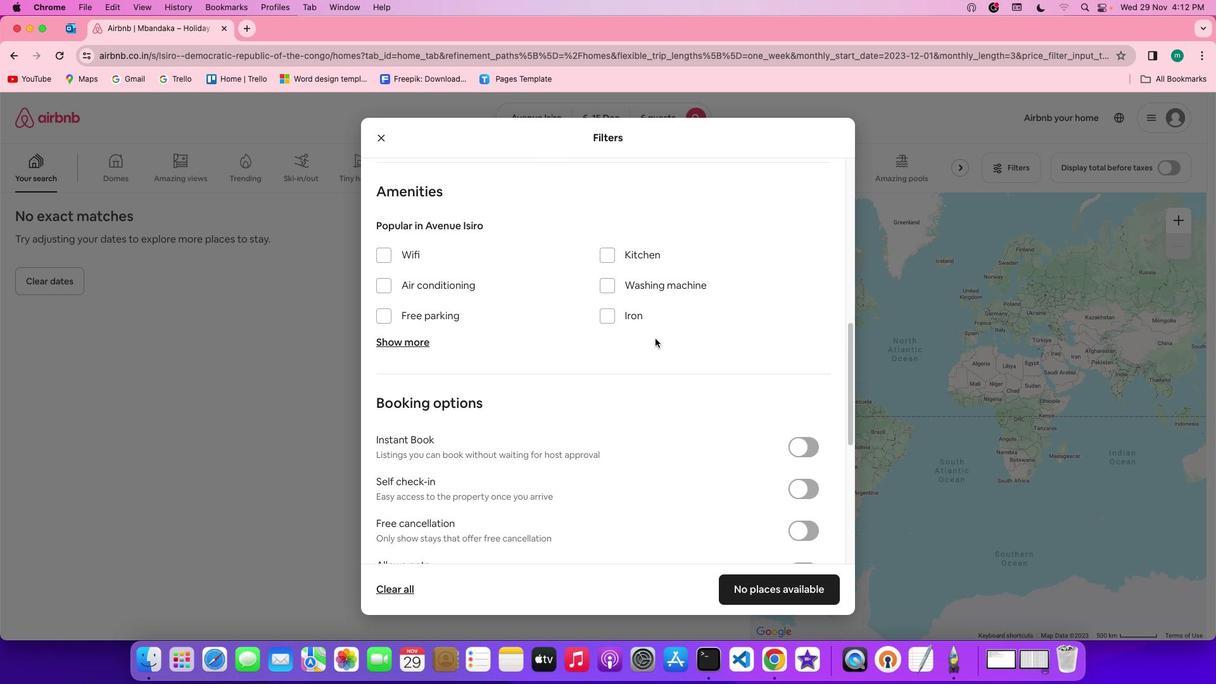 
Action: Mouse scrolled (634, 316) with delta (-122, -20)
Screenshot: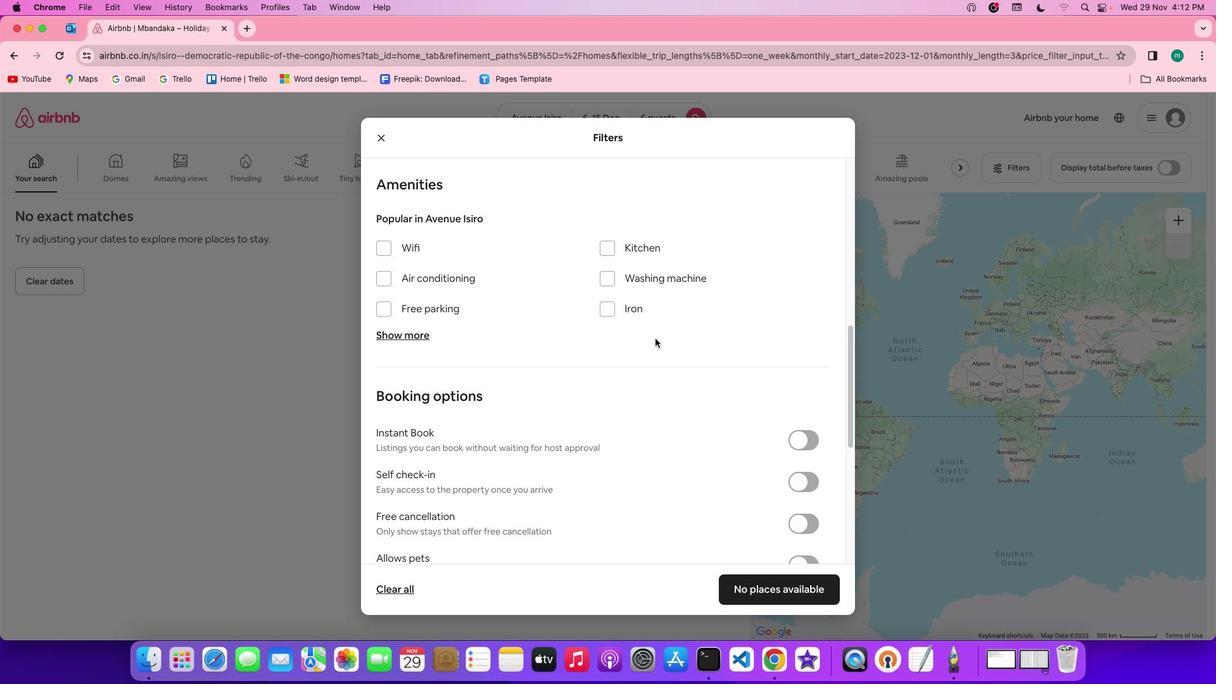 
Action: Mouse moved to (326, 226)
Screenshot: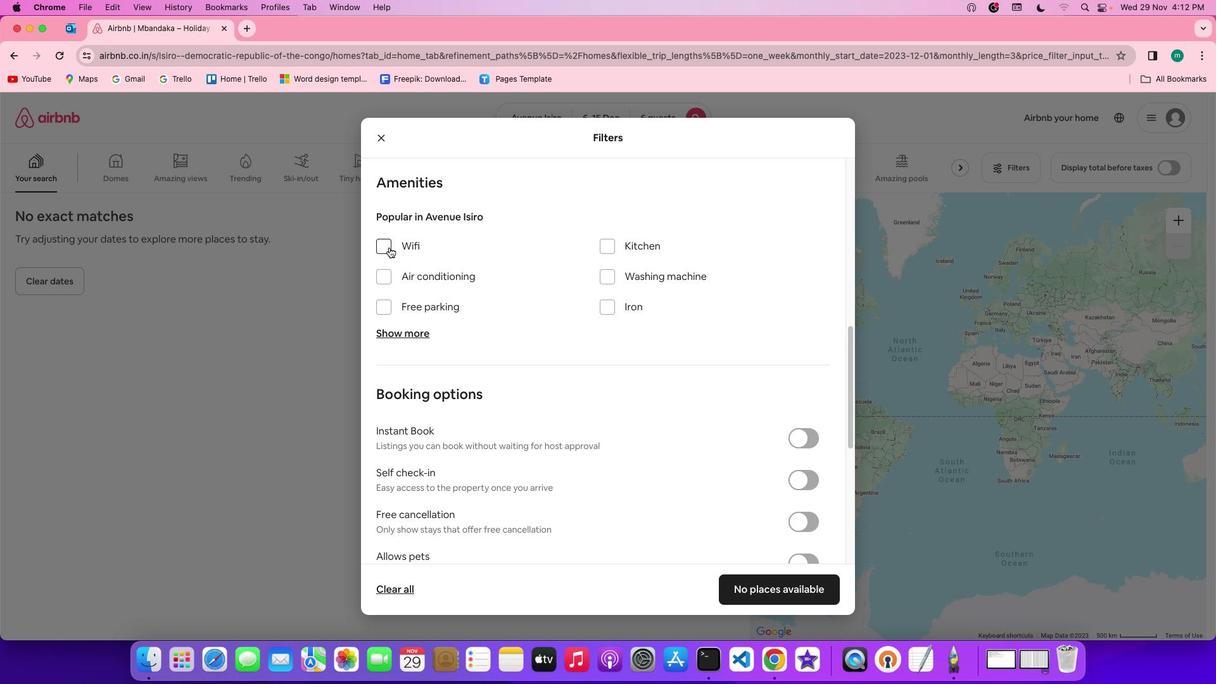 
Action: Mouse pressed left at (326, 226)
Screenshot: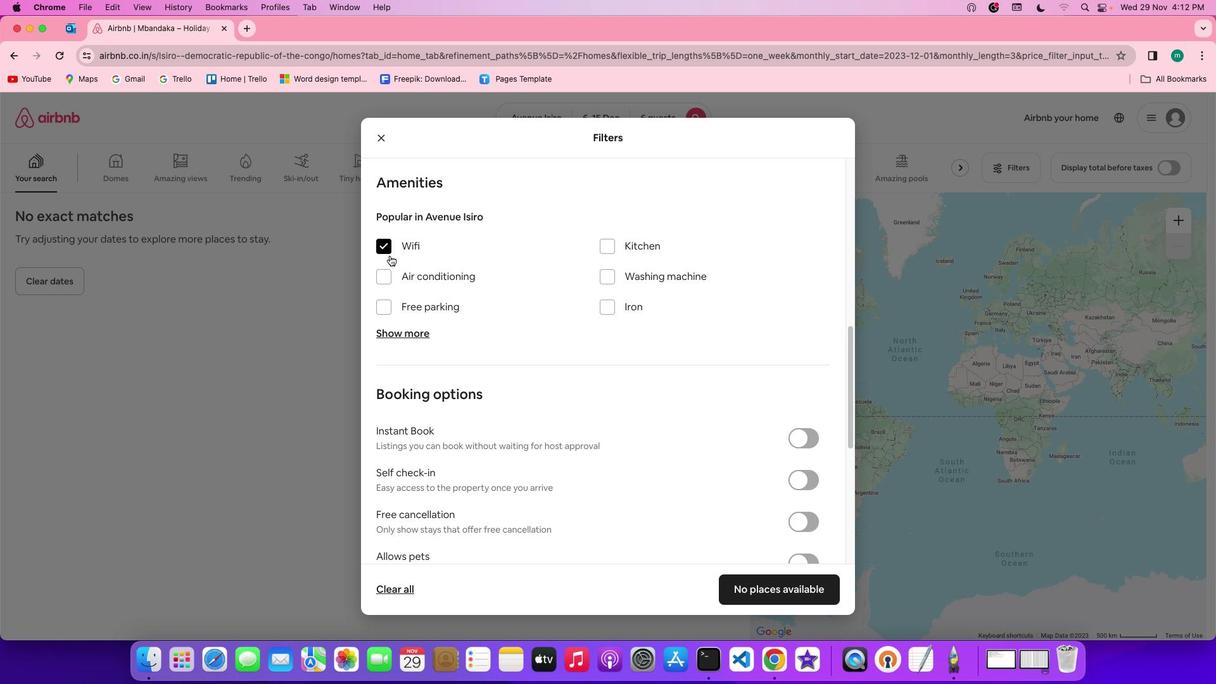 
Action: Mouse moved to (359, 314)
Screenshot: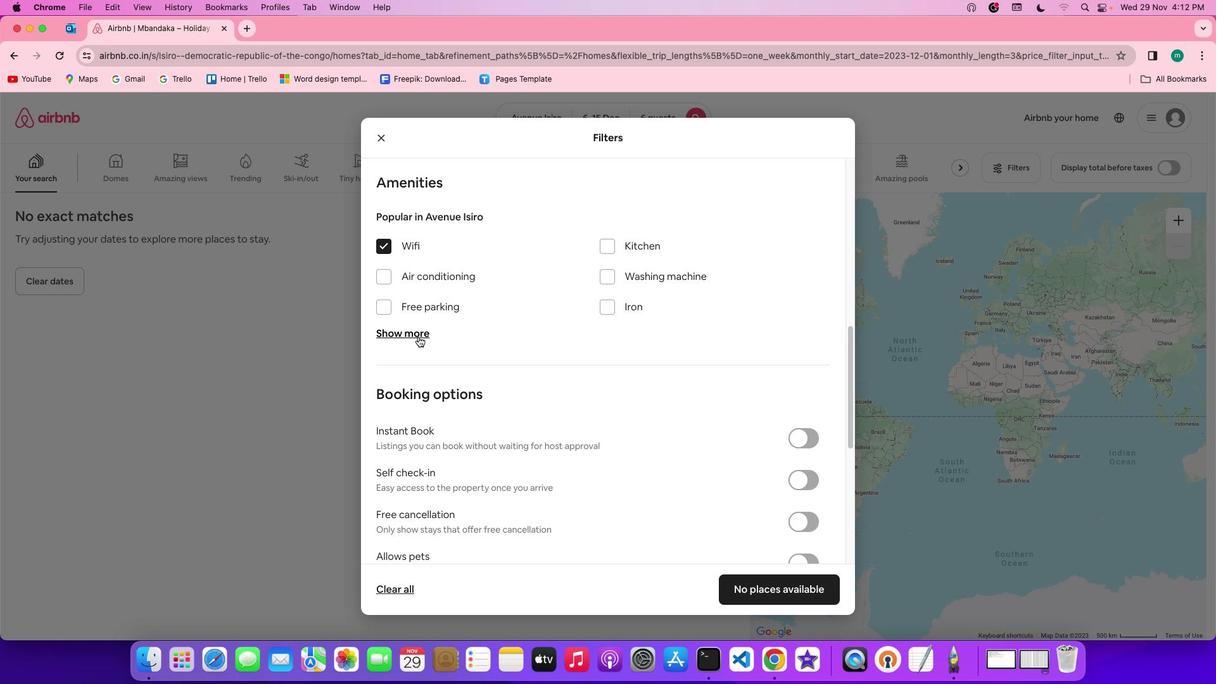 
Action: Mouse pressed left at (359, 314)
Screenshot: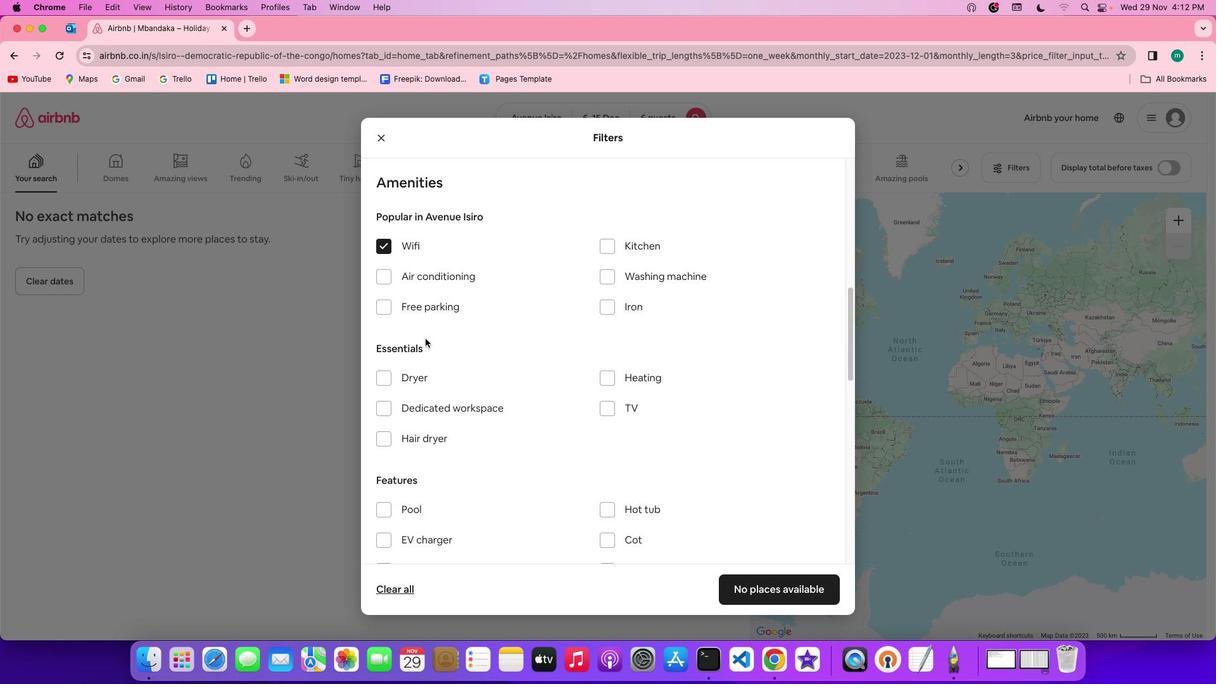 
Action: Mouse moved to (586, 381)
Screenshot: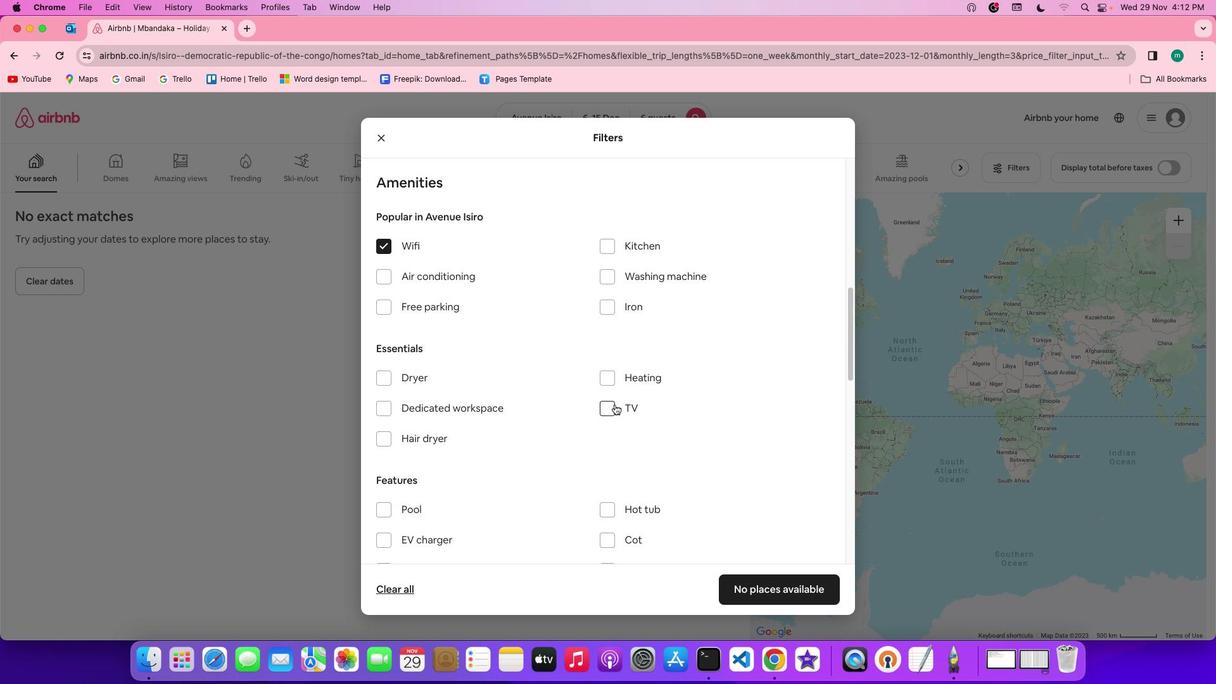 
Action: Mouse pressed left at (586, 381)
Screenshot: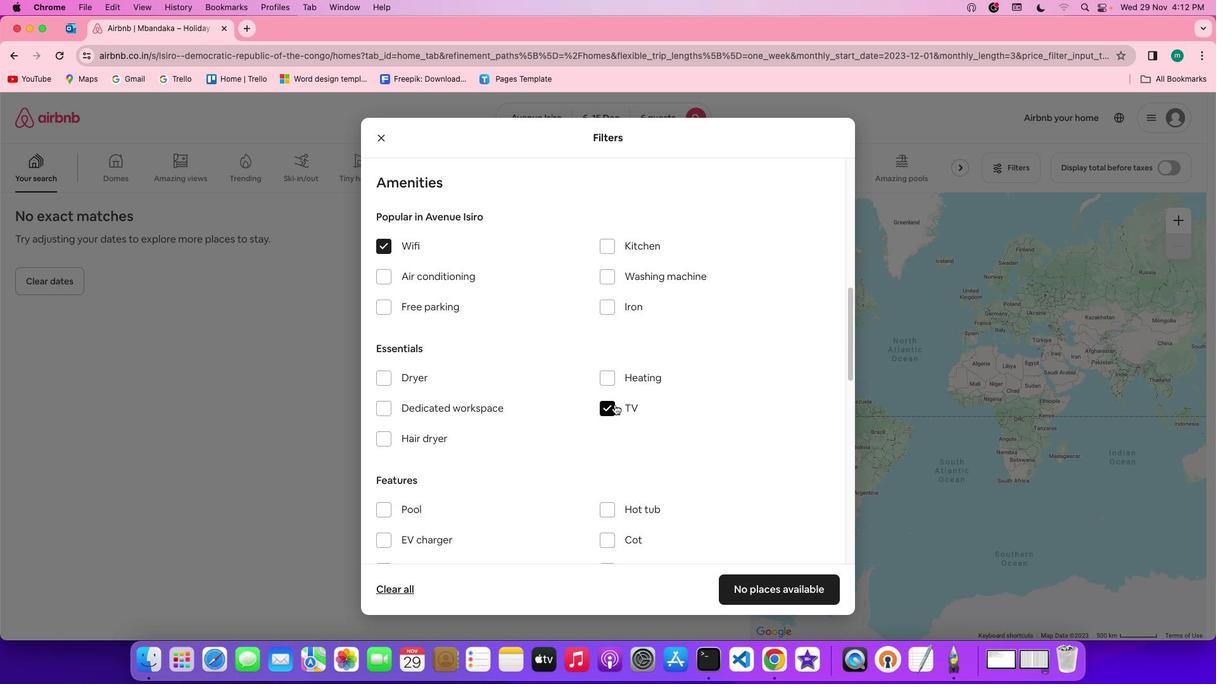 
Action: Mouse moved to (672, 382)
Screenshot: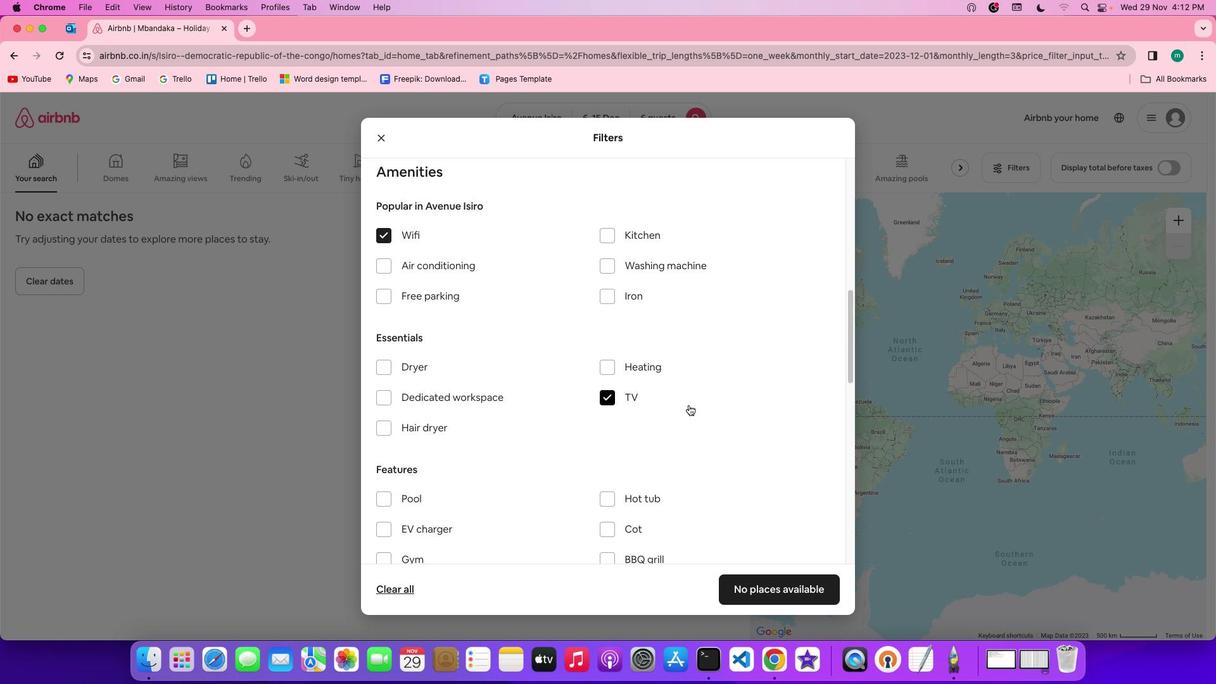 
Action: Mouse scrolled (672, 382) with delta (-122, -20)
Screenshot: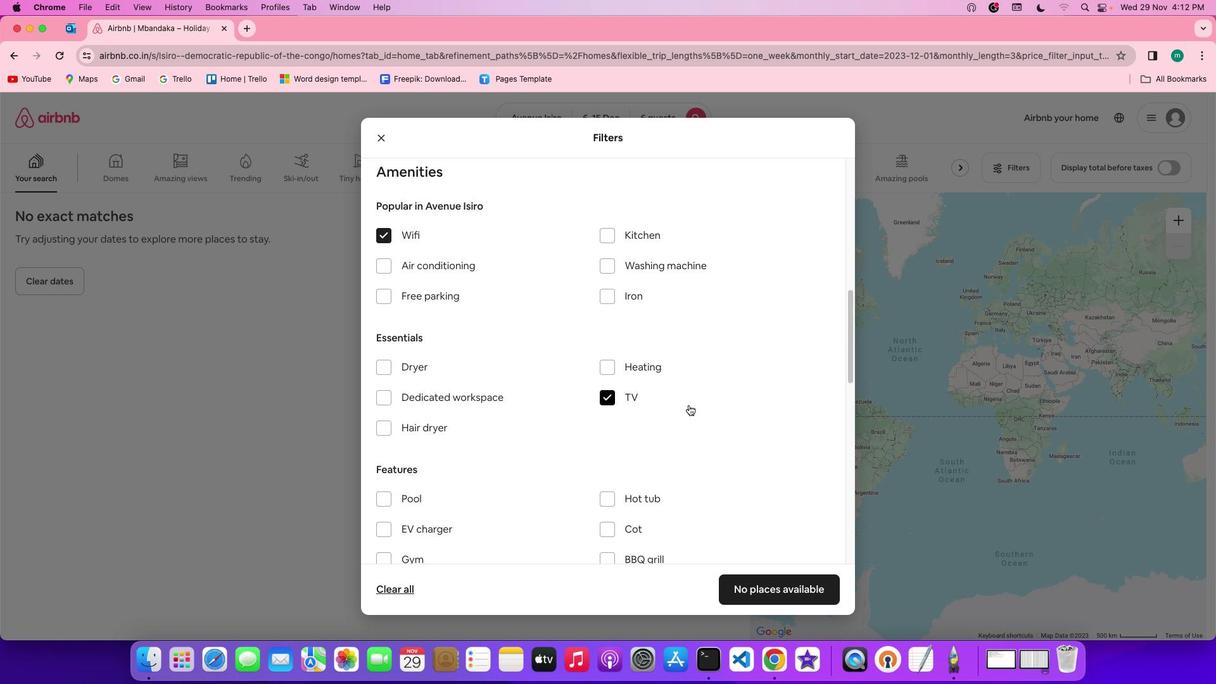 
Action: Mouse scrolled (672, 382) with delta (-122, -20)
Screenshot: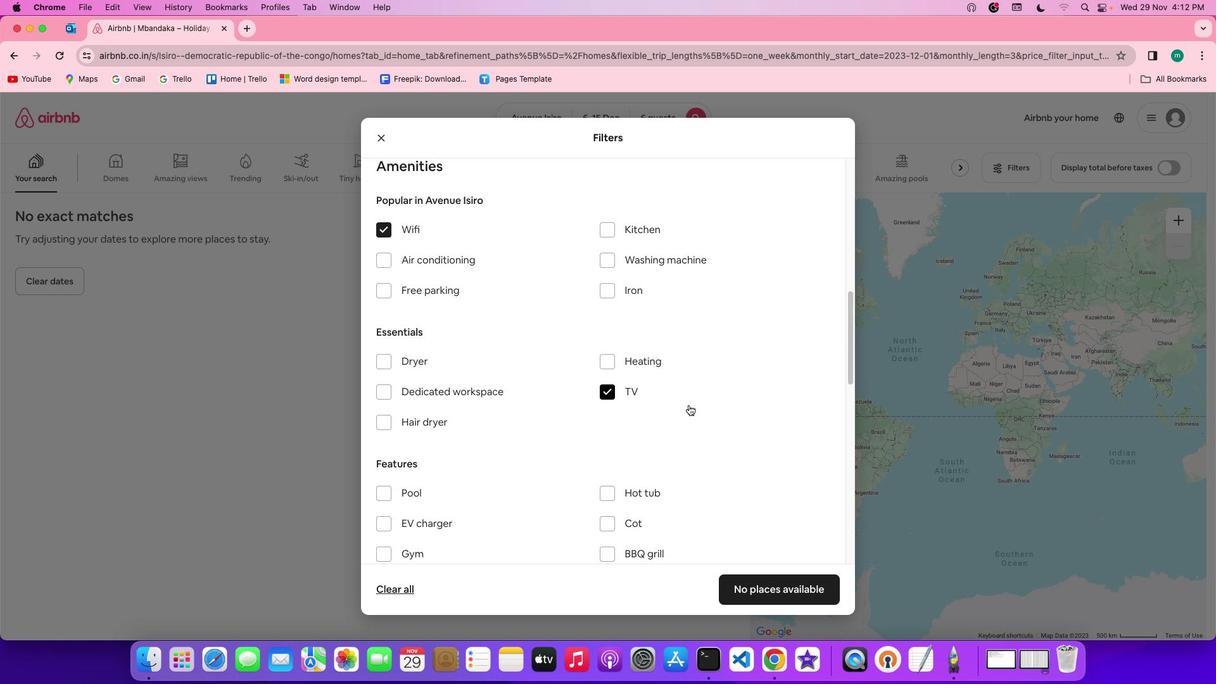 
Action: Mouse moved to (382, 261)
Screenshot: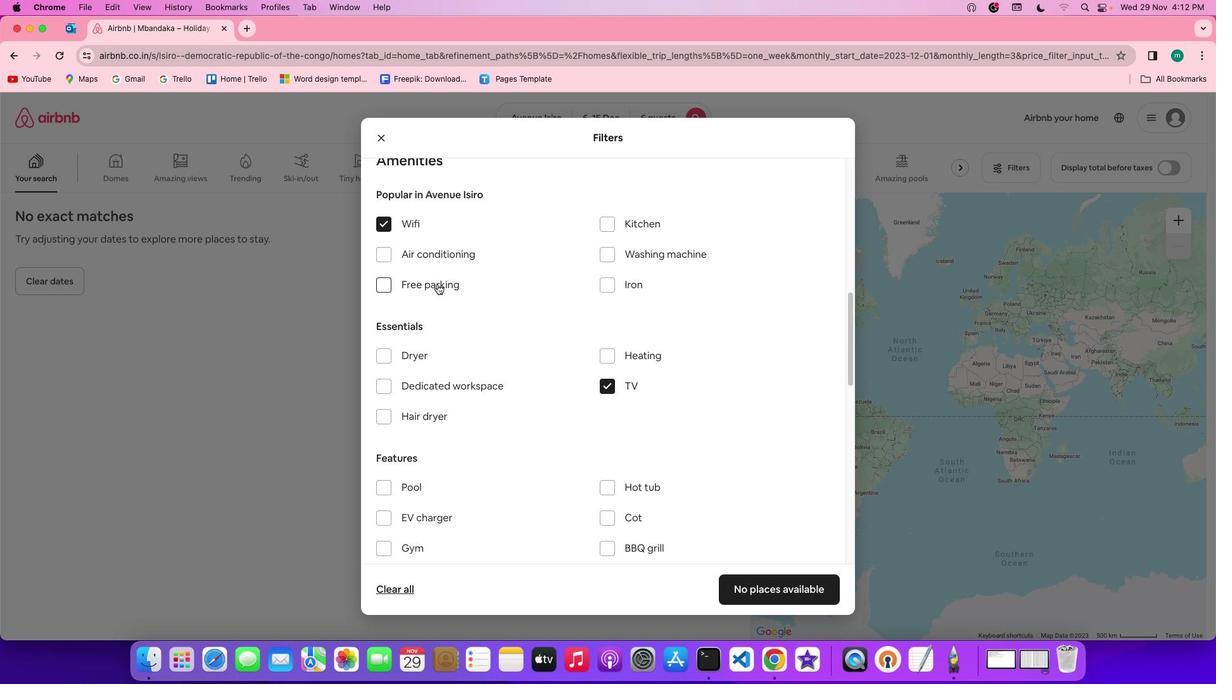 
Action: Mouse pressed left at (382, 261)
Screenshot: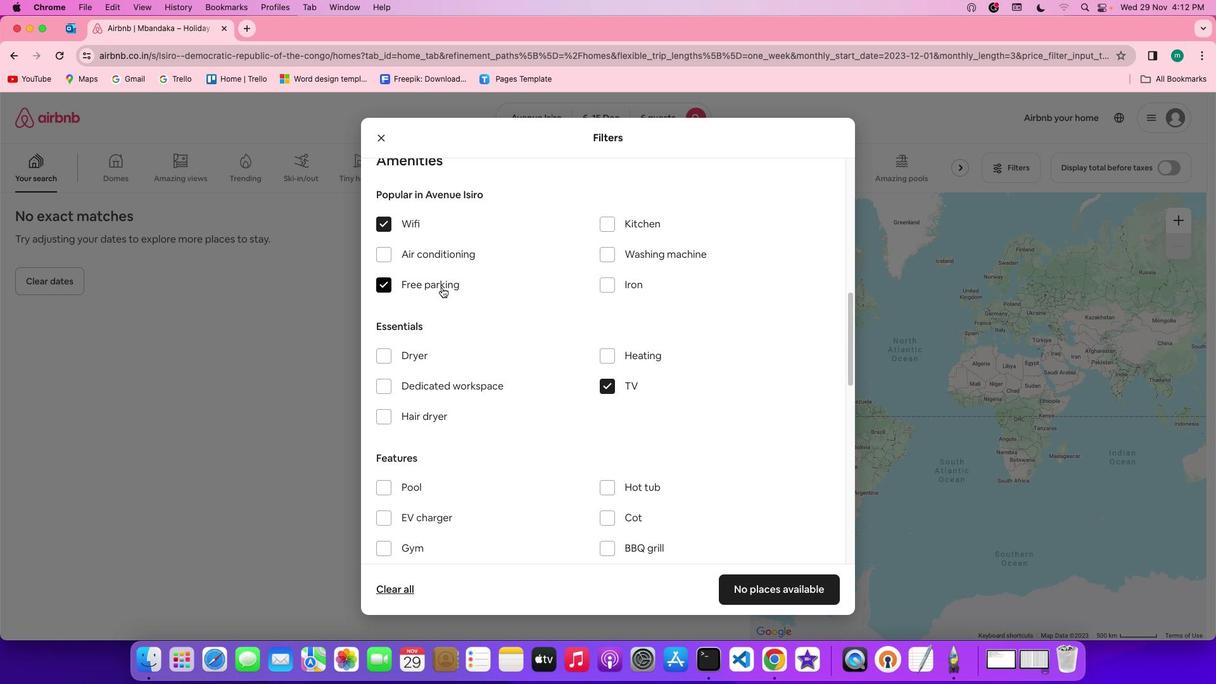 
Action: Mouse moved to (530, 330)
Screenshot: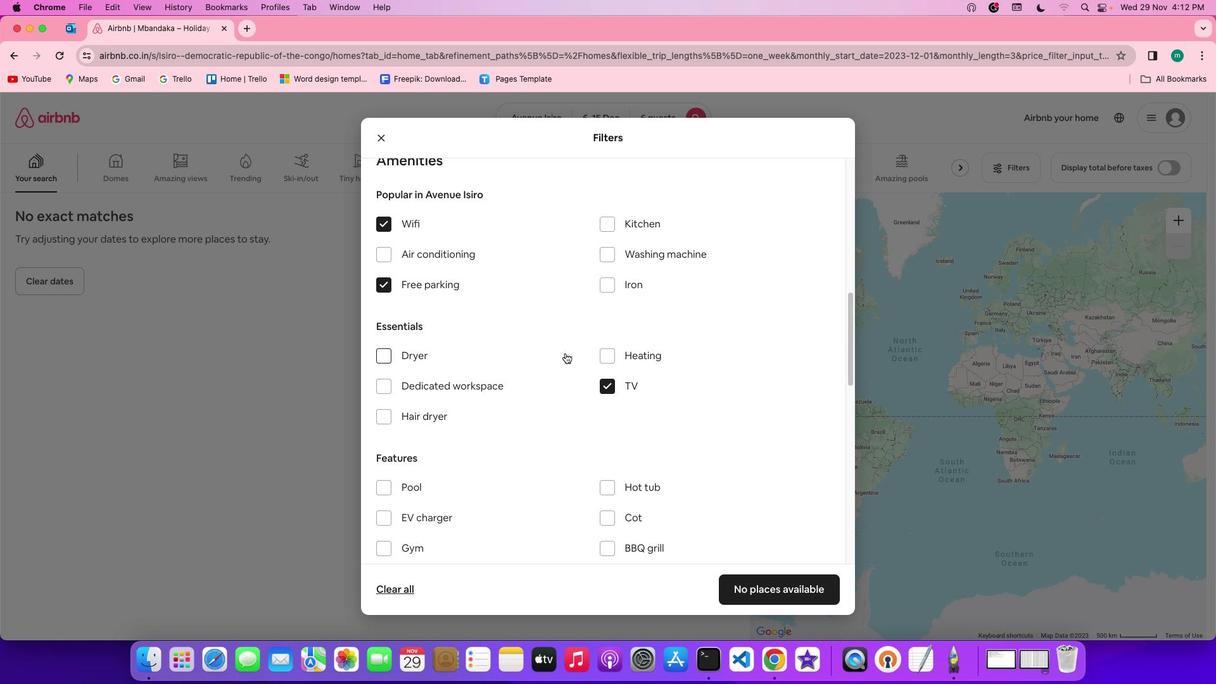 
Action: Mouse scrolled (530, 330) with delta (-122, -20)
Screenshot: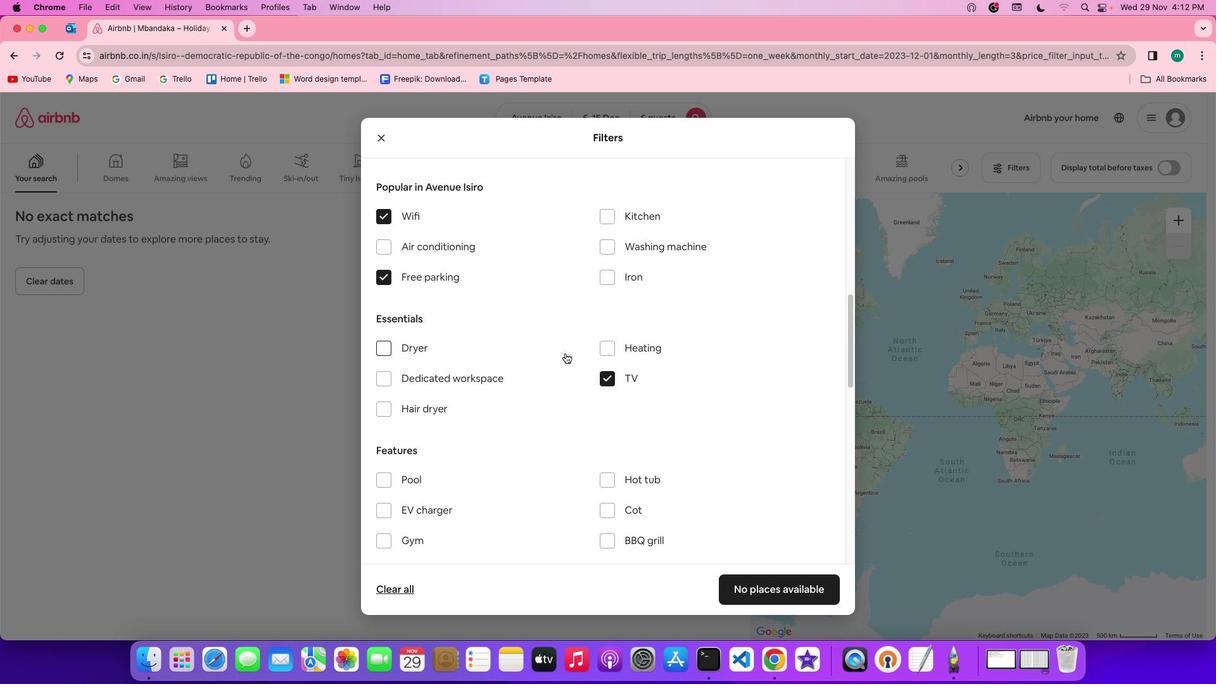 
Action: Mouse scrolled (530, 330) with delta (-122, -20)
Screenshot: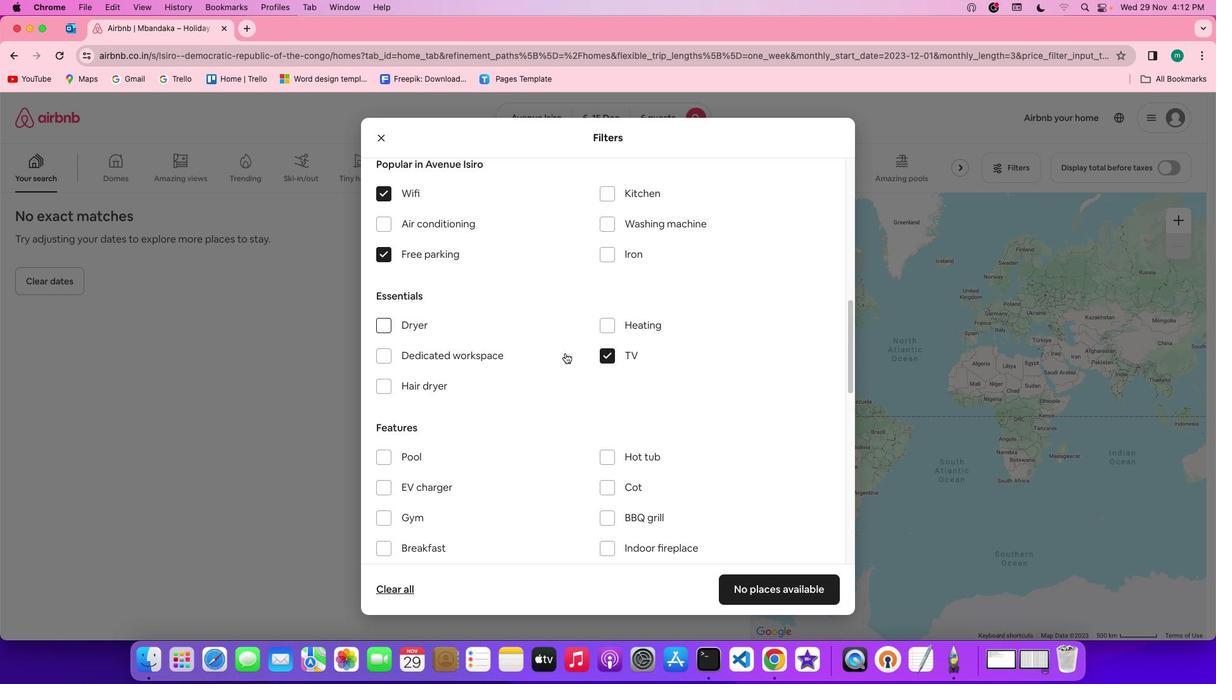 
Action: Mouse scrolled (530, 330) with delta (-122, -20)
Screenshot: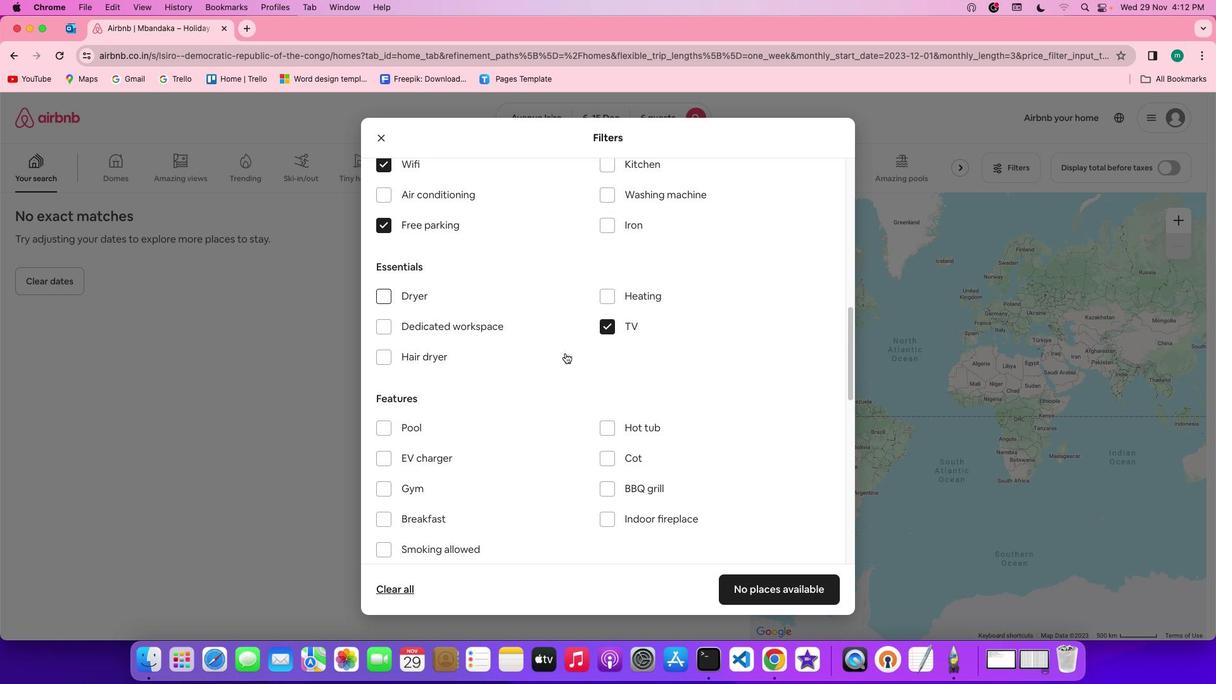 
Action: Mouse scrolled (530, 330) with delta (-122, -20)
Screenshot: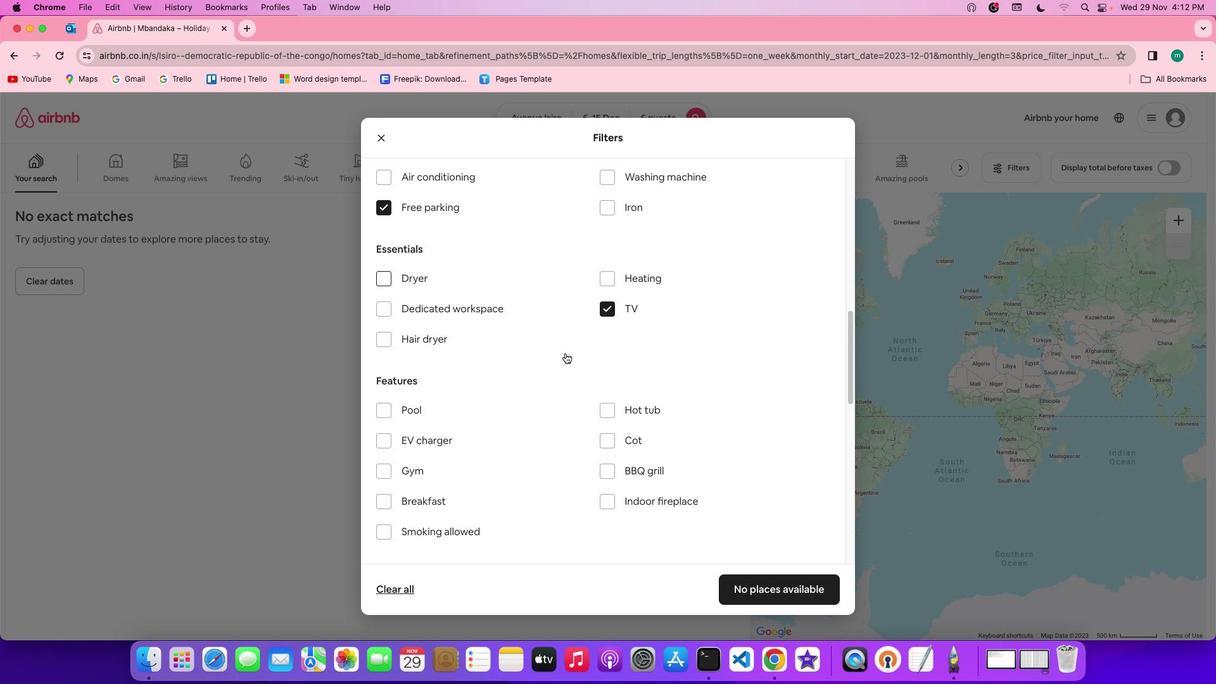 
Action: Mouse scrolled (530, 330) with delta (-122, -20)
Screenshot: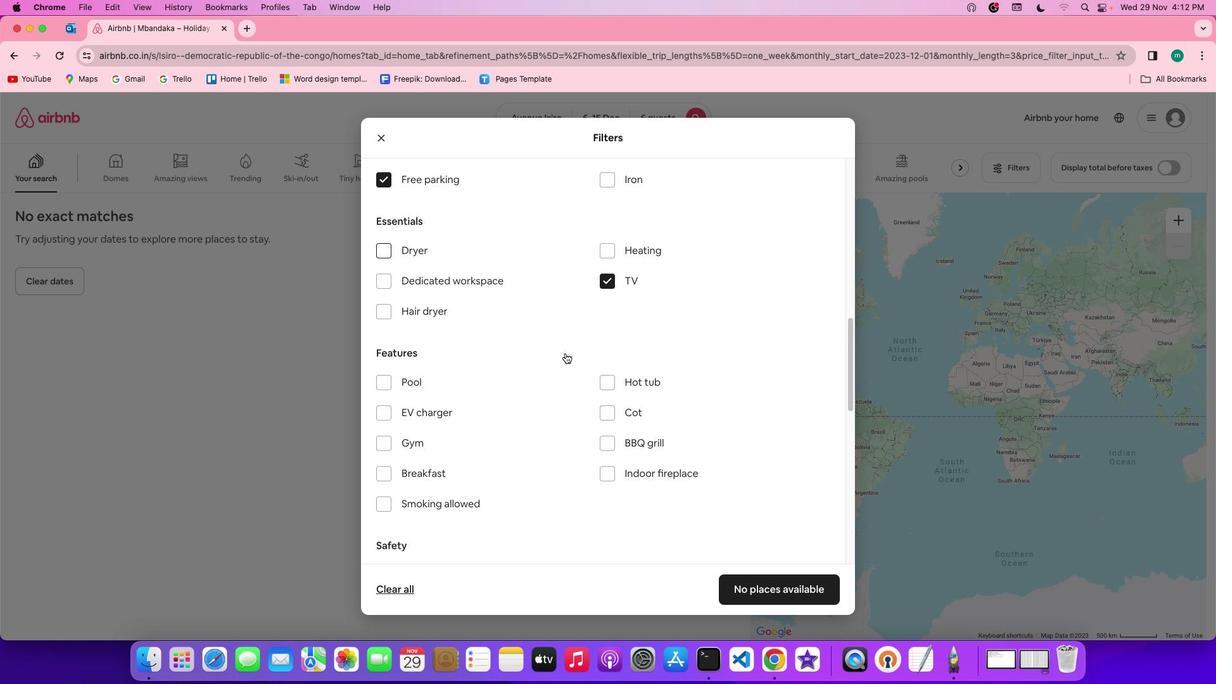 
Action: Mouse scrolled (530, 330) with delta (-122, -20)
Screenshot: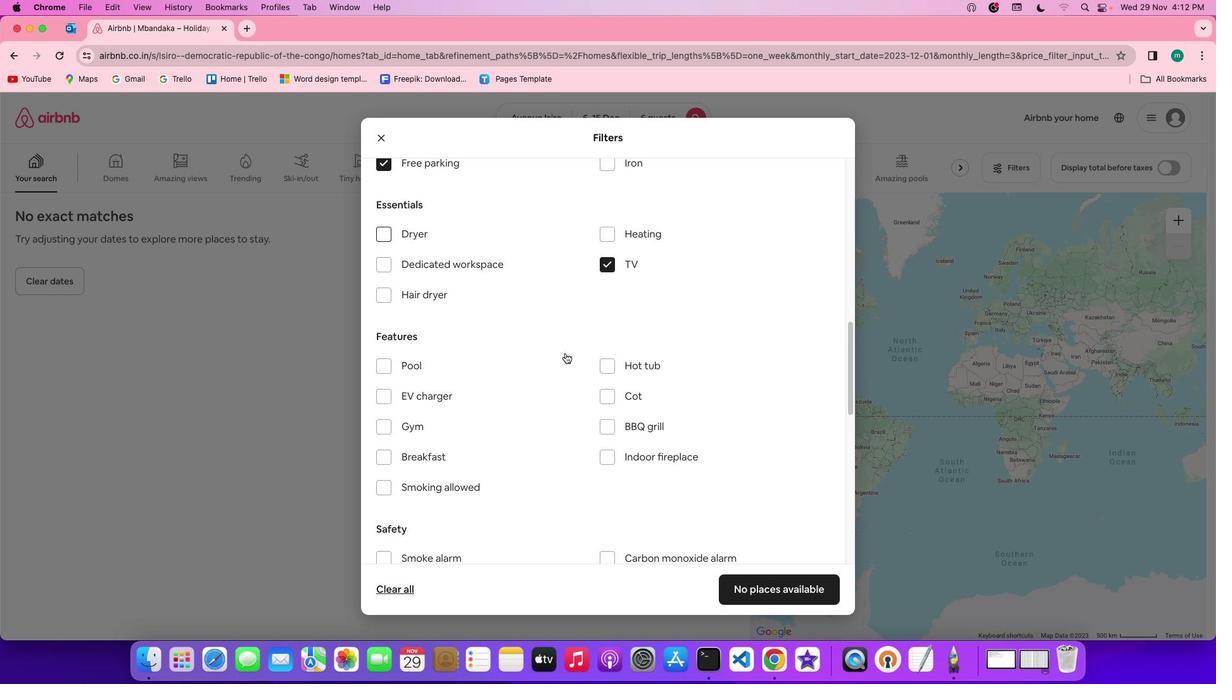
Action: Mouse scrolled (530, 330) with delta (-122, -20)
Screenshot: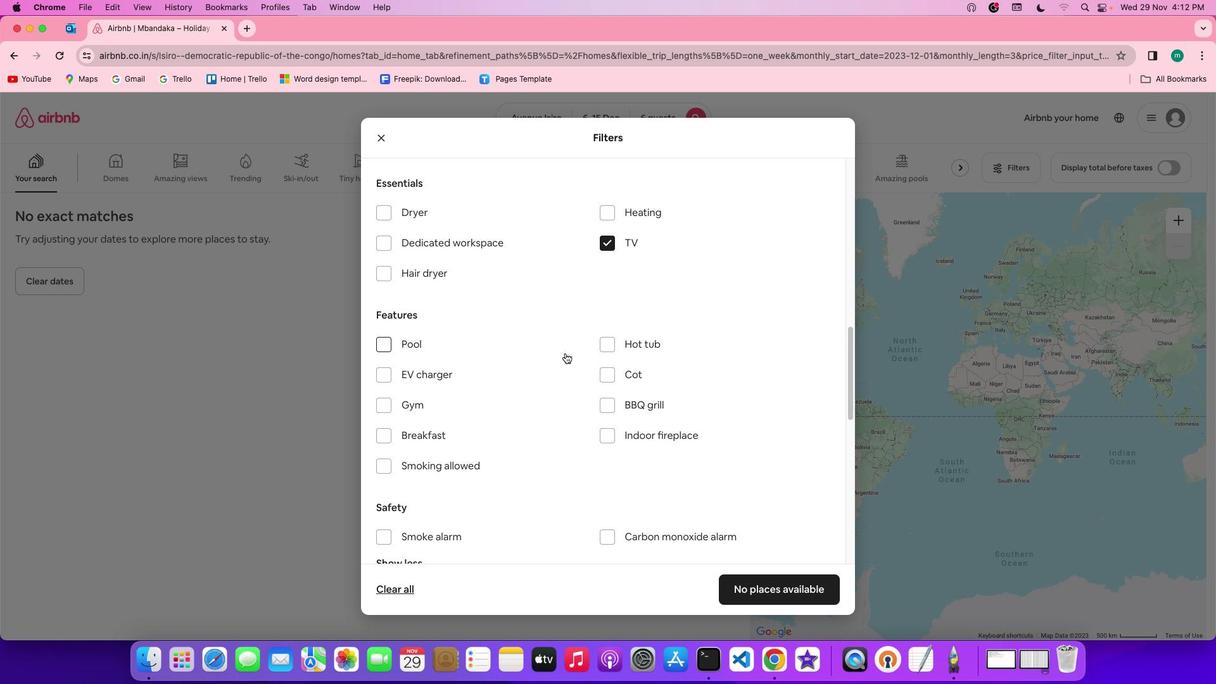 
Action: Mouse scrolled (530, 330) with delta (-122, -20)
Screenshot: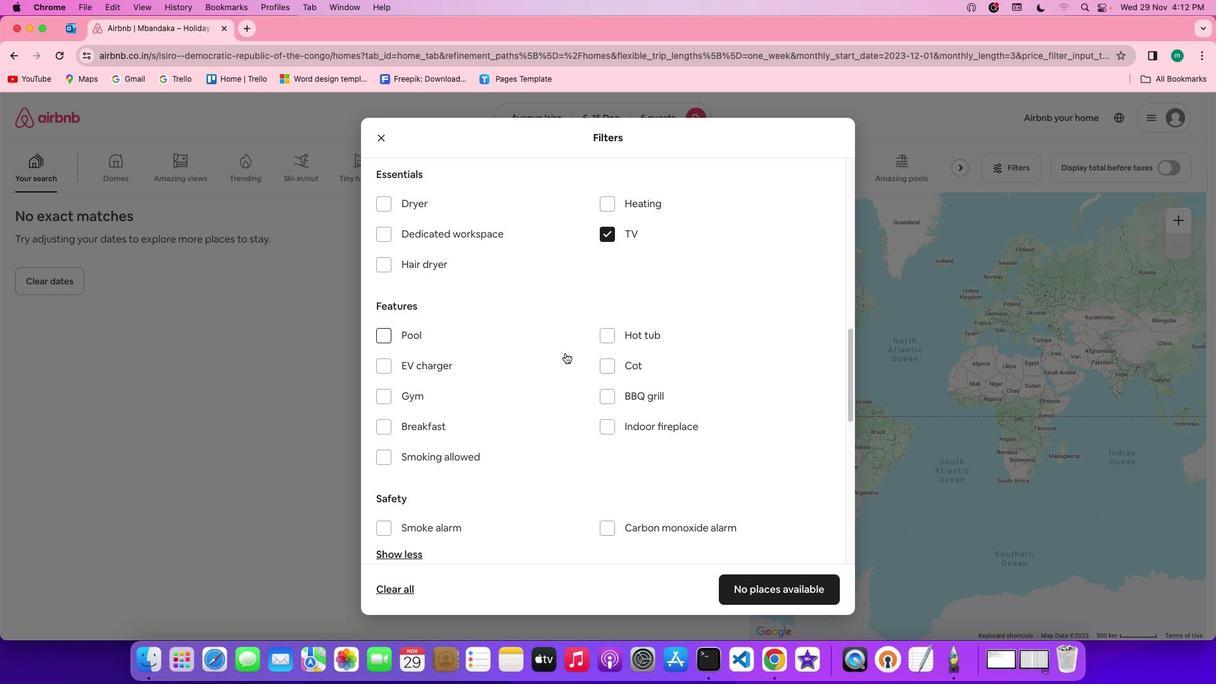 
Action: Mouse scrolled (530, 330) with delta (-122, -20)
Screenshot: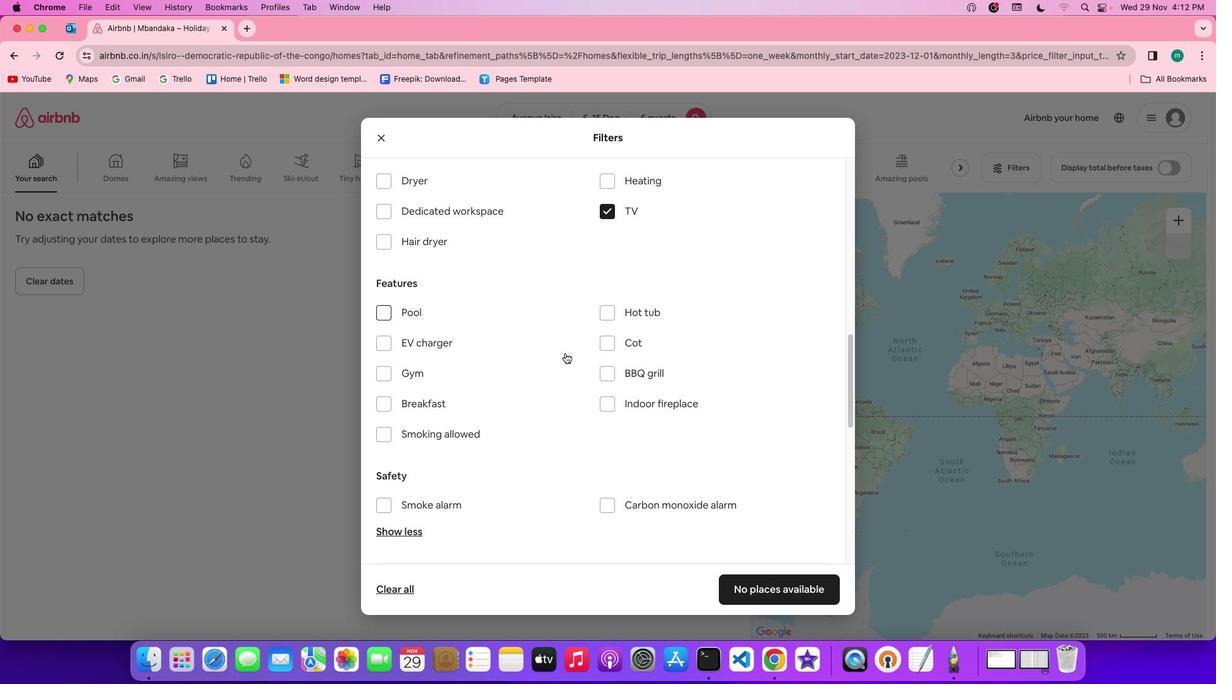
Action: Mouse moved to (342, 346)
Screenshot: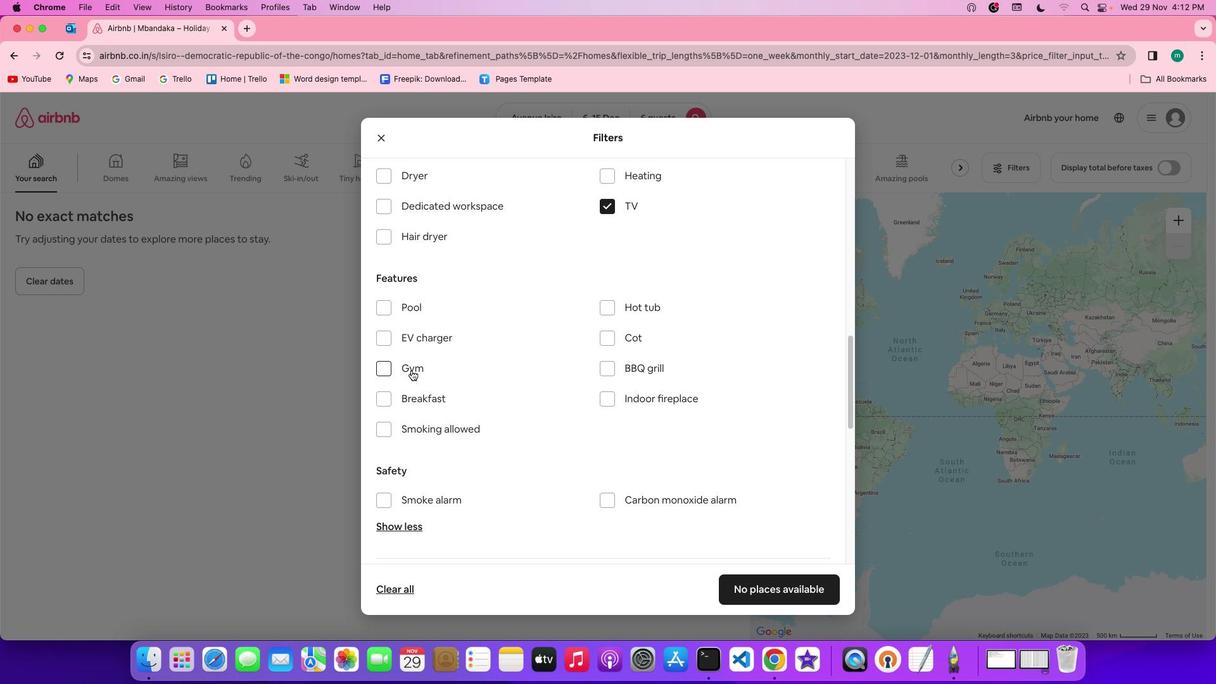 
Action: Mouse pressed left at (342, 346)
Screenshot: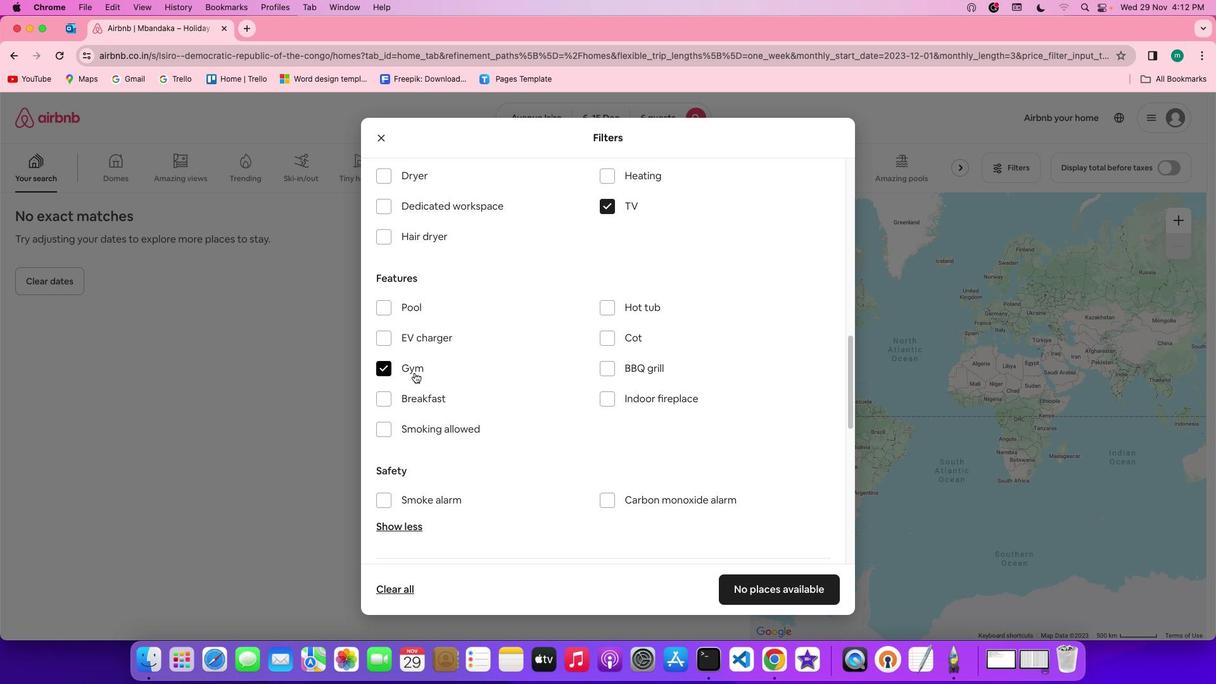 
Action: Mouse moved to (361, 368)
Screenshot: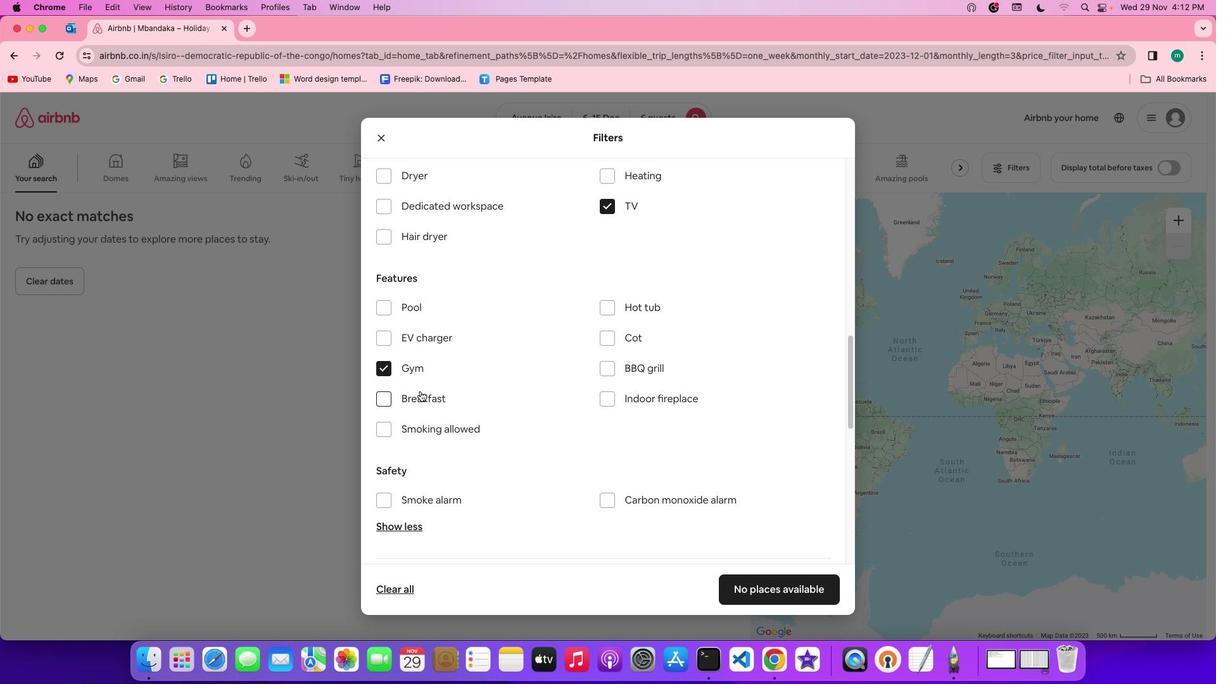 
Action: Mouse pressed left at (361, 368)
Screenshot: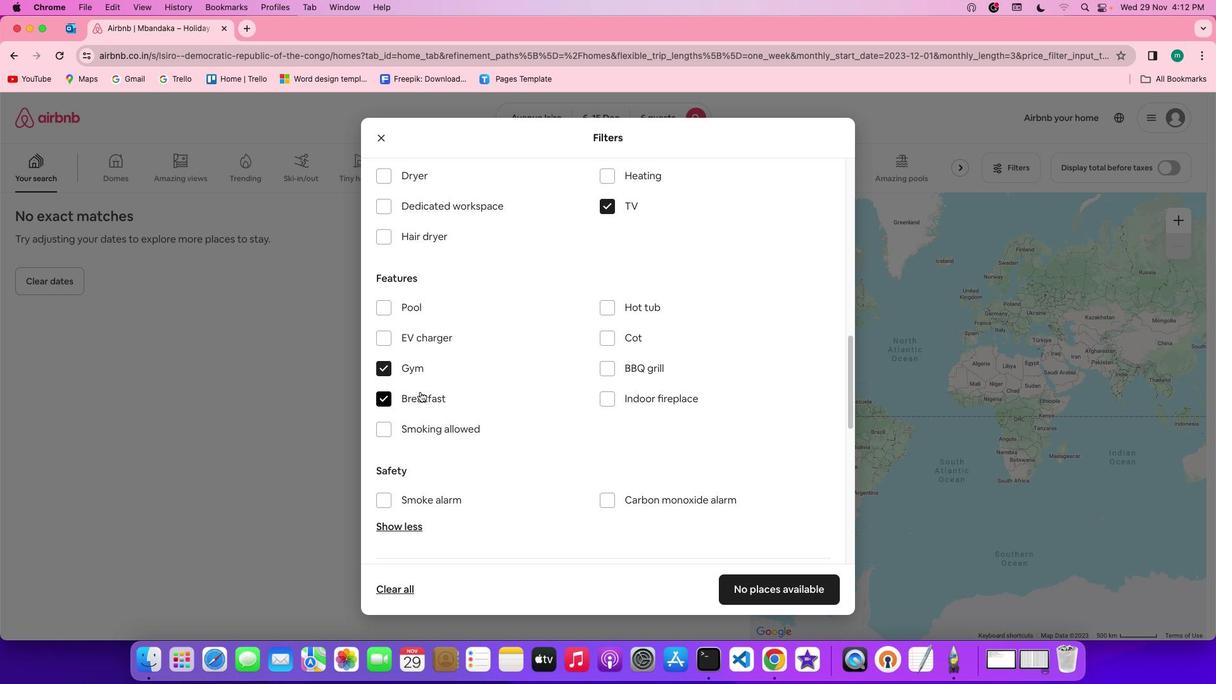 
Action: Mouse moved to (566, 411)
Screenshot: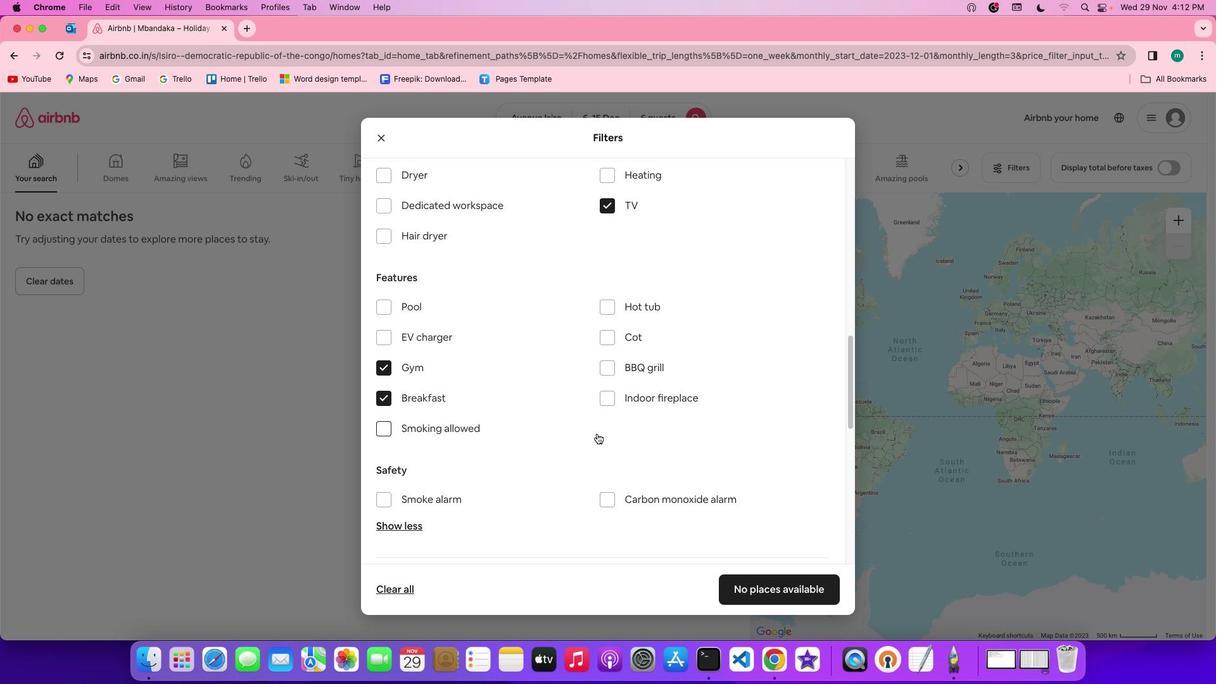 
Action: Mouse scrolled (566, 411) with delta (-122, -20)
Screenshot: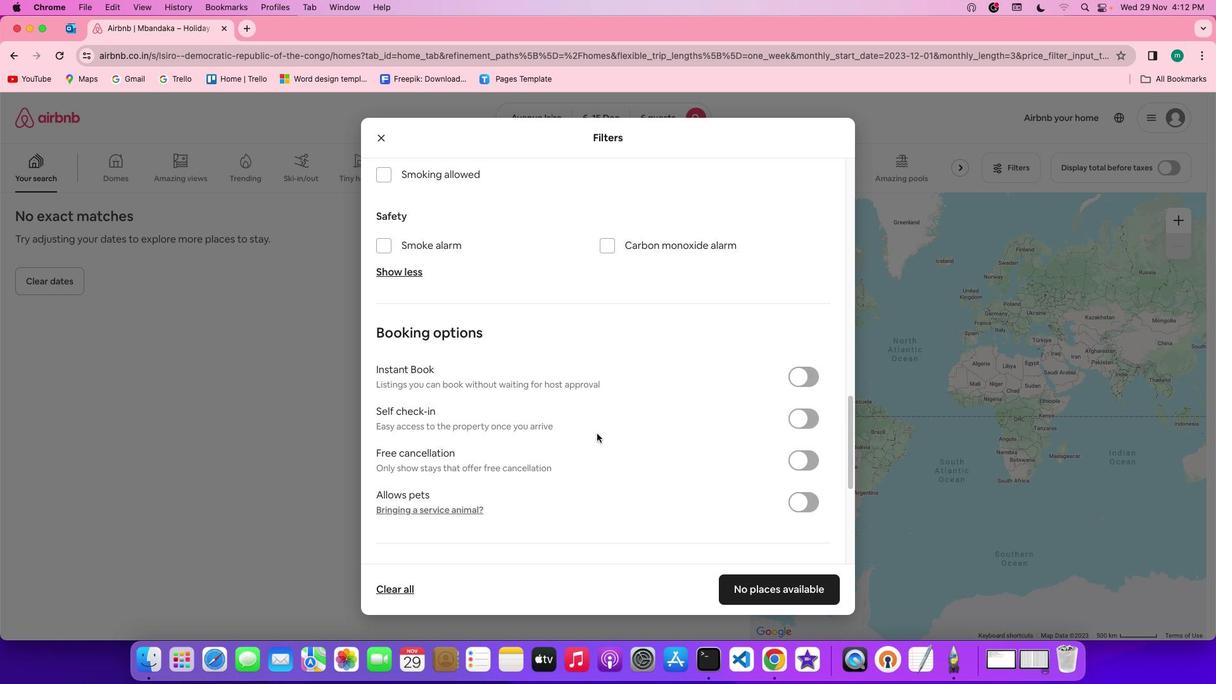 
Action: Mouse scrolled (566, 411) with delta (-122, -20)
Screenshot: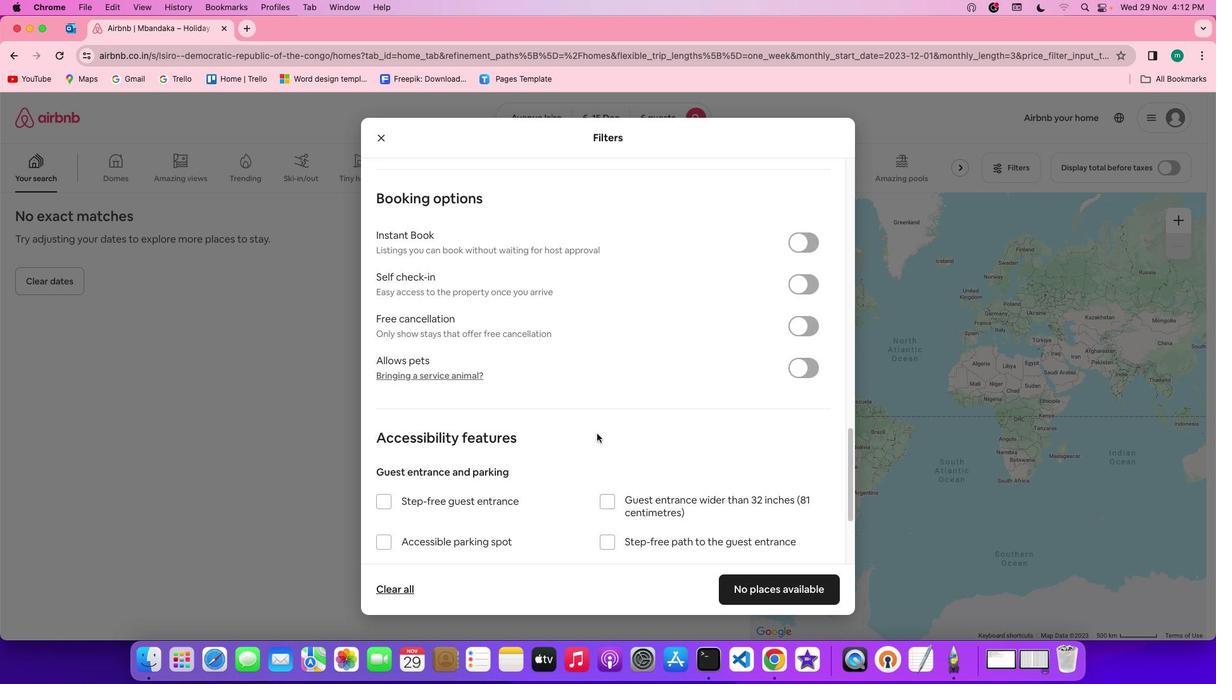 
Action: Mouse scrolled (566, 411) with delta (-122, -21)
Screenshot: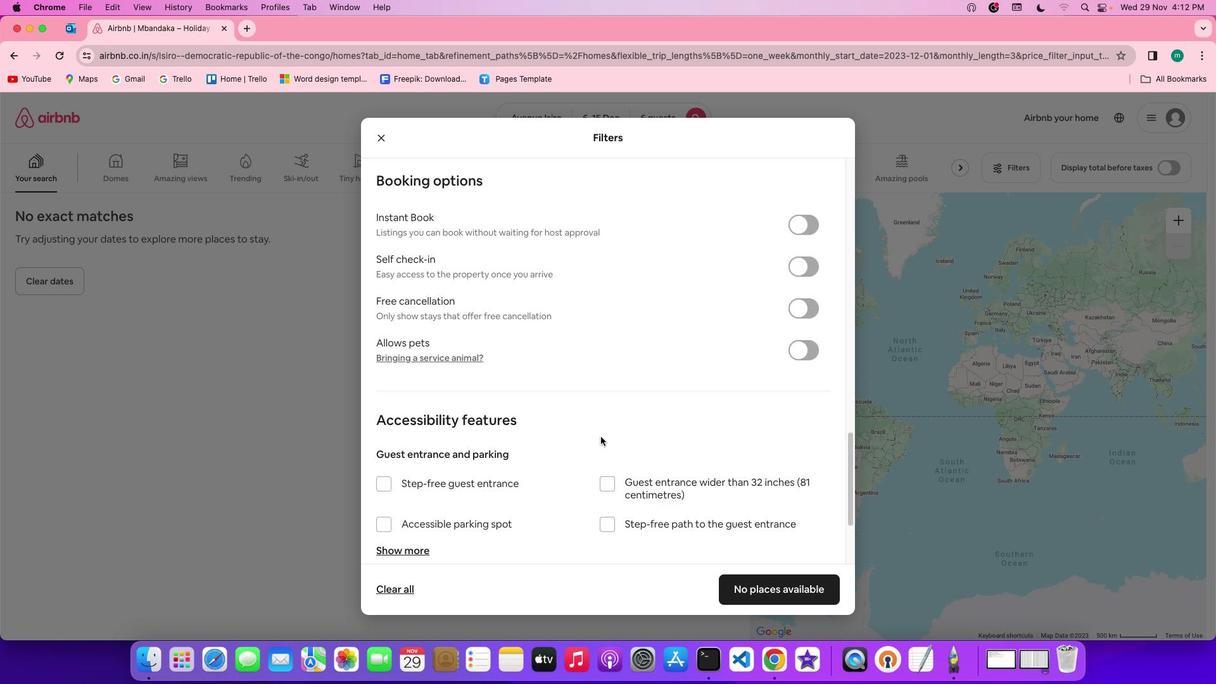 
Action: Mouse scrolled (566, 411) with delta (-122, -22)
Screenshot: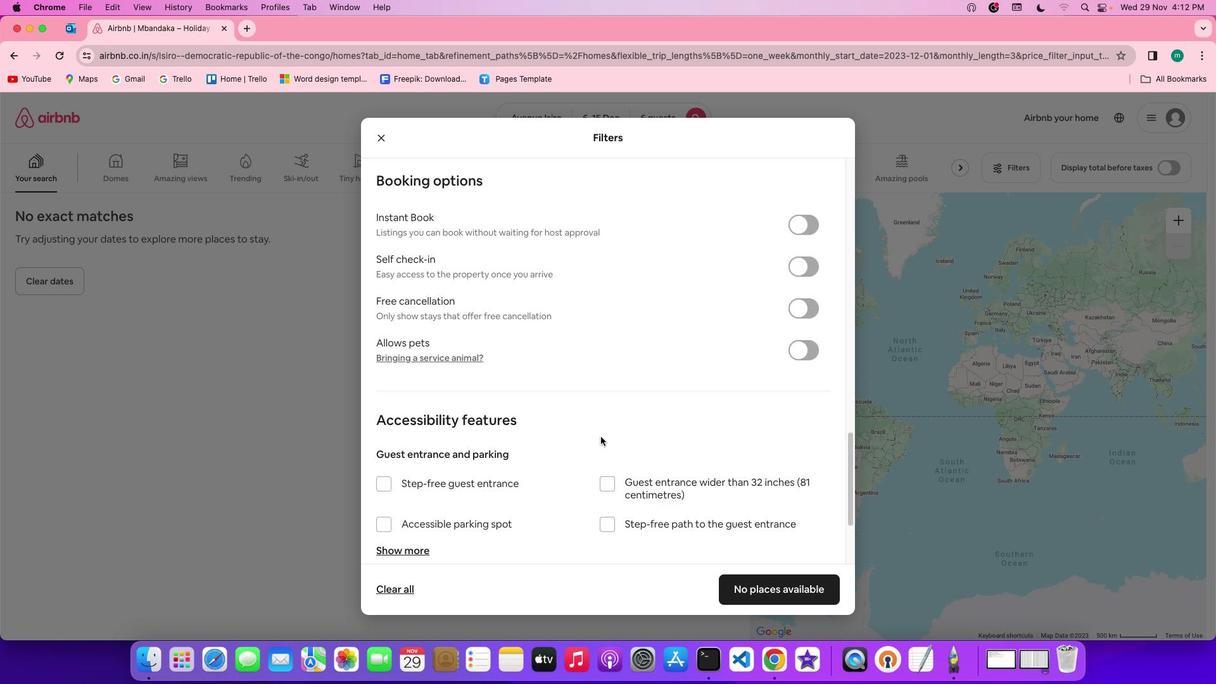 
Action: Mouse scrolled (566, 411) with delta (-122, -23)
Screenshot: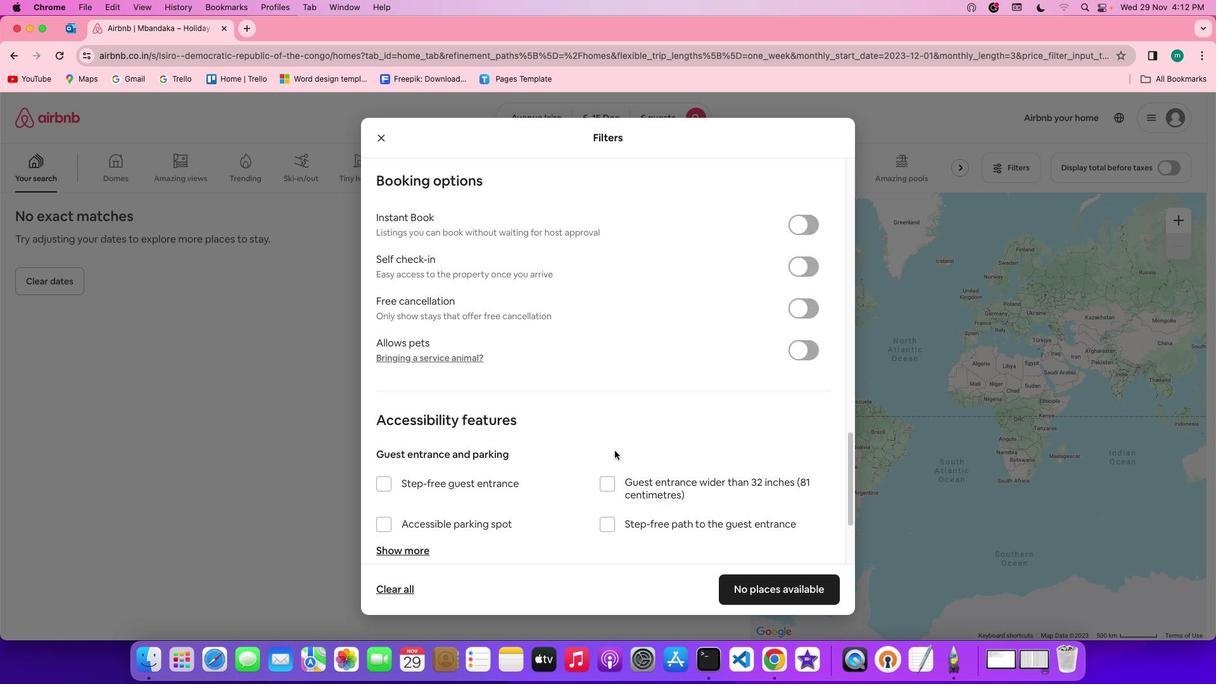 
Action: Mouse moved to (620, 453)
Screenshot: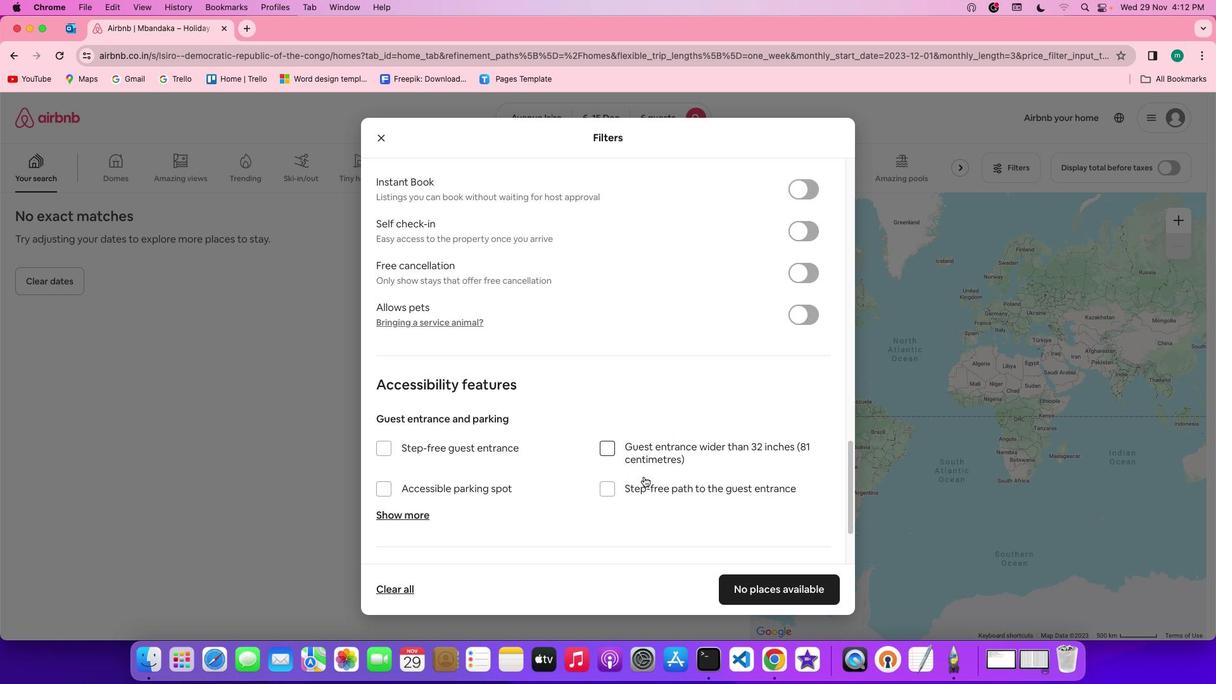 
Action: Mouse scrolled (620, 453) with delta (-122, -20)
Screenshot: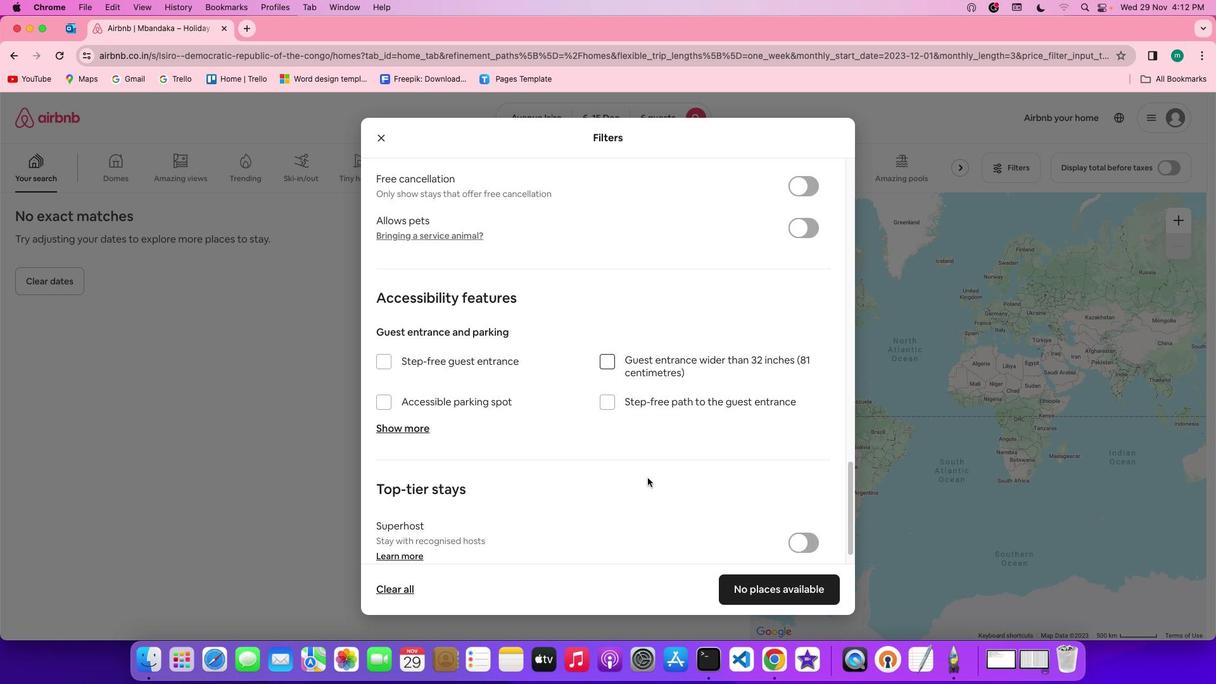 
Action: Mouse scrolled (620, 453) with delta (-122, -20)
Screenshot: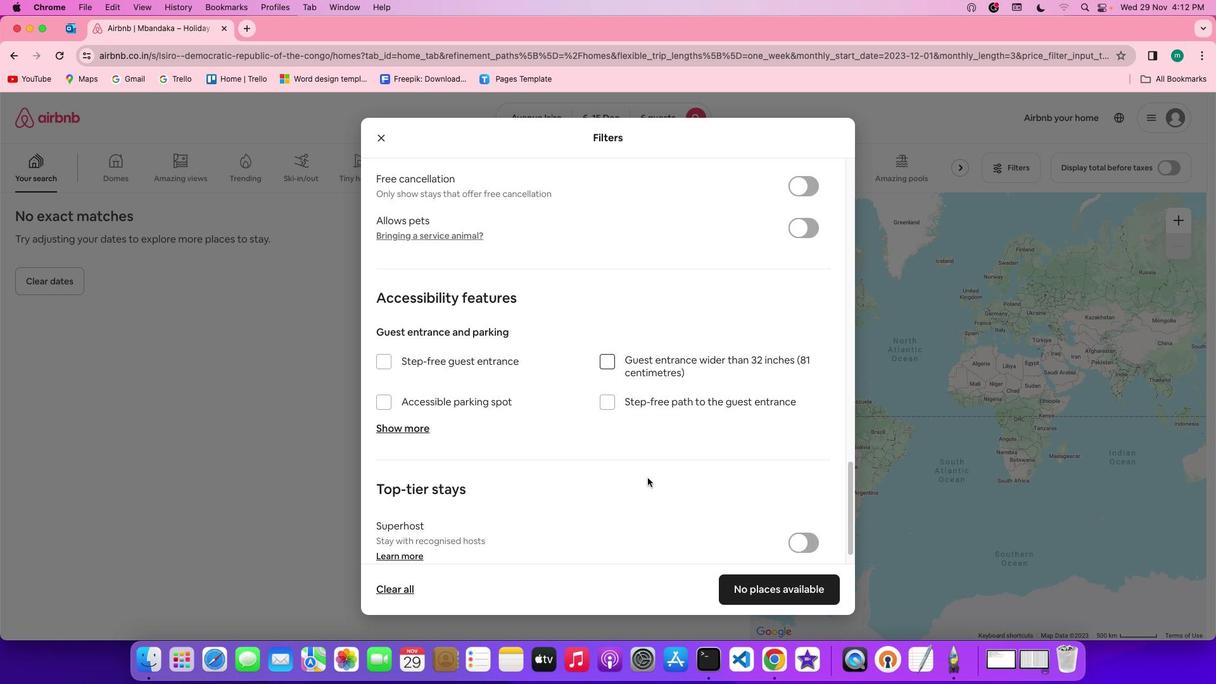 
Action: Mouse scrolled (620, 453) with delta (-122, -21)
Screenshot: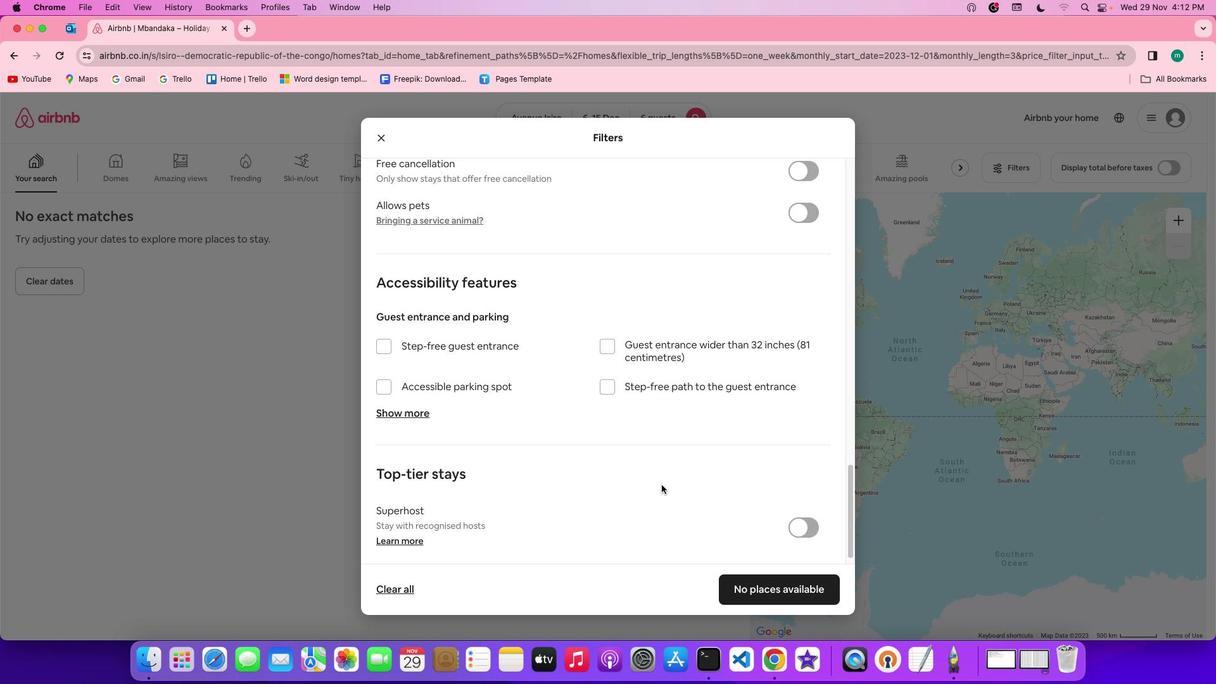 
Action: Mouse scrolled (620, 453) with delta (-122, -22)
Screenshot: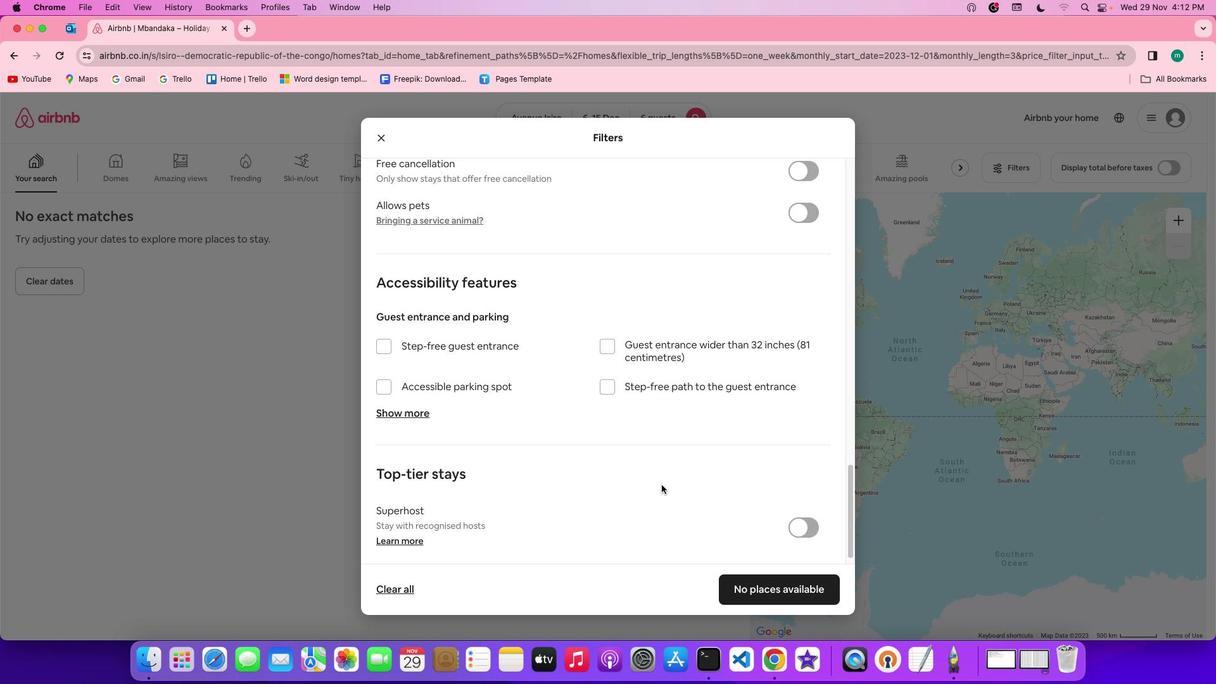 
Action: Mouse scrolled (620, 453) with delta (-122, -23)
Screenshot: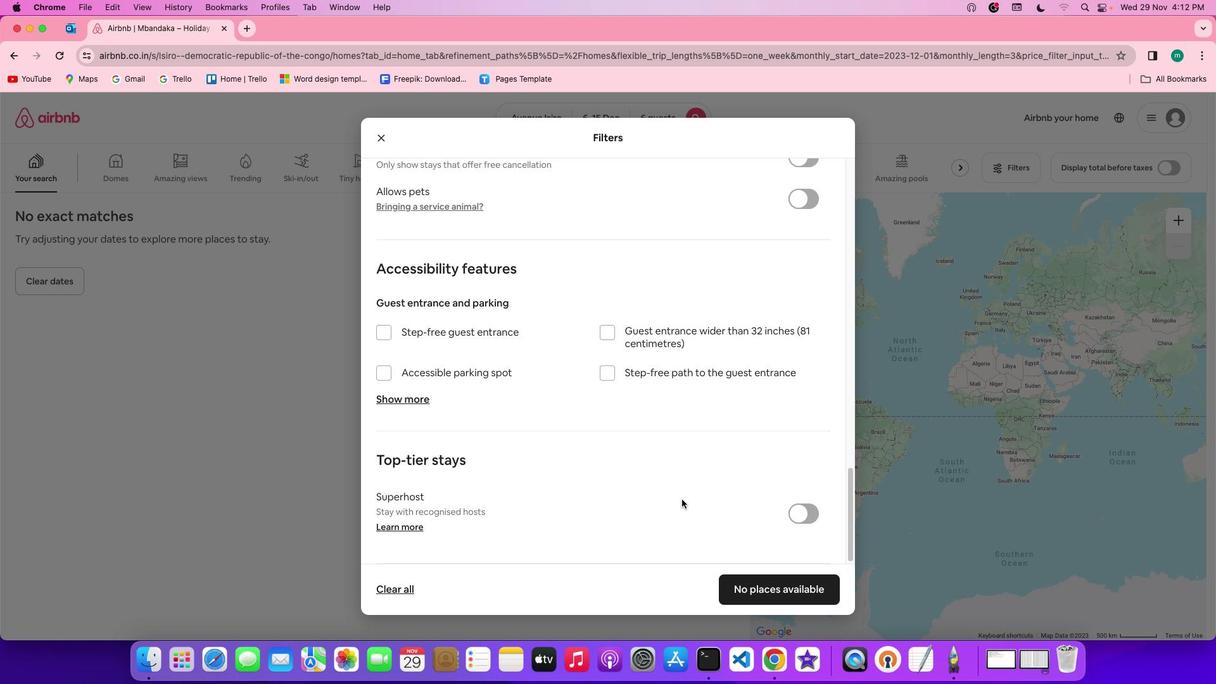 
Action: Mouse scrolled (620, 453) with delta (-122, -24)
Screenshot: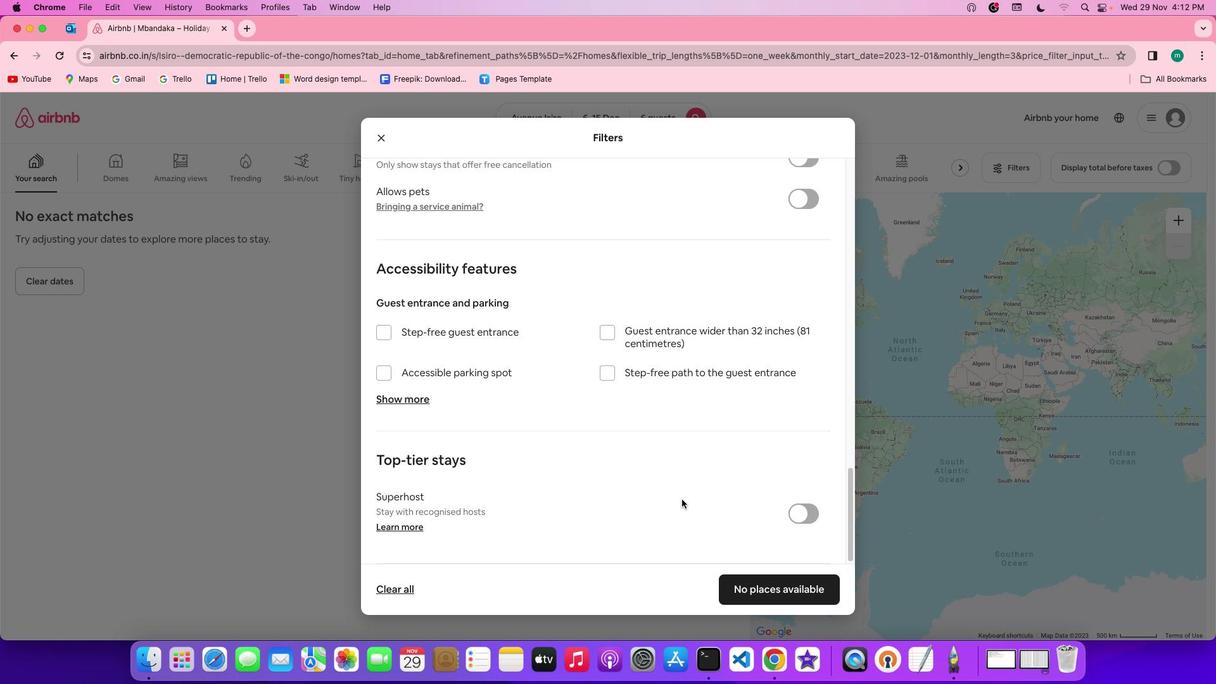 
Action: Mouse moved to (764, 537)
Screenshot: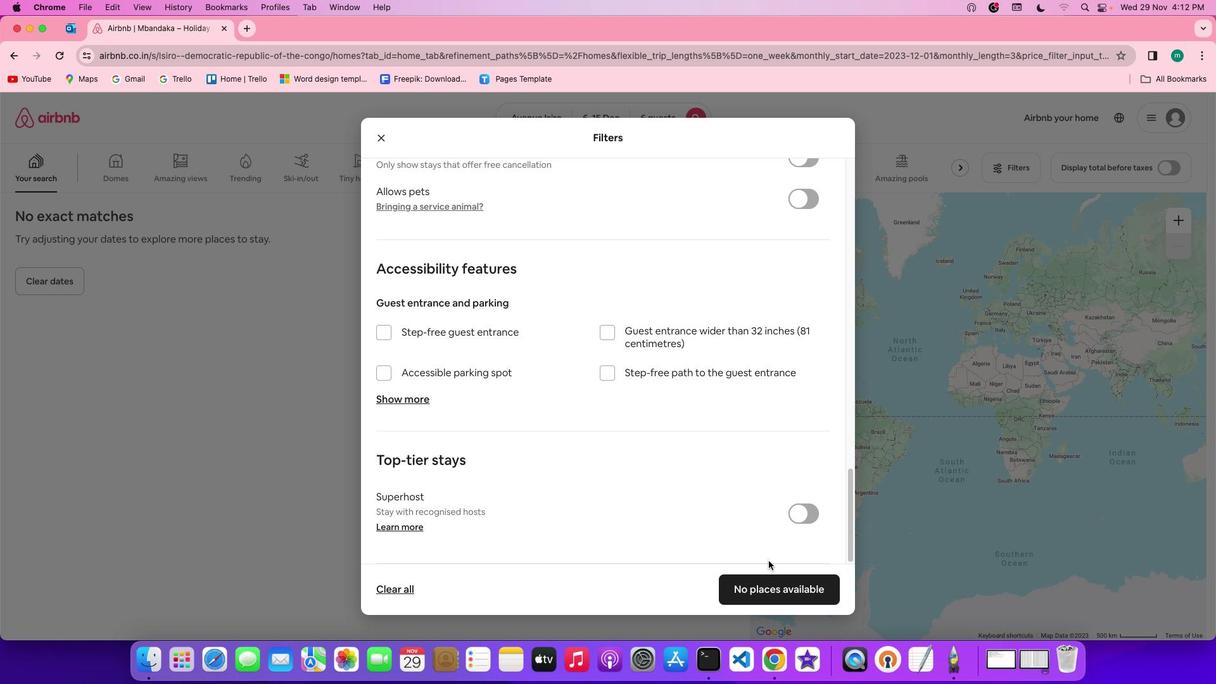 
Action: Mouse scrolled (764, 537) with delta (-122, -20)
Screenshot: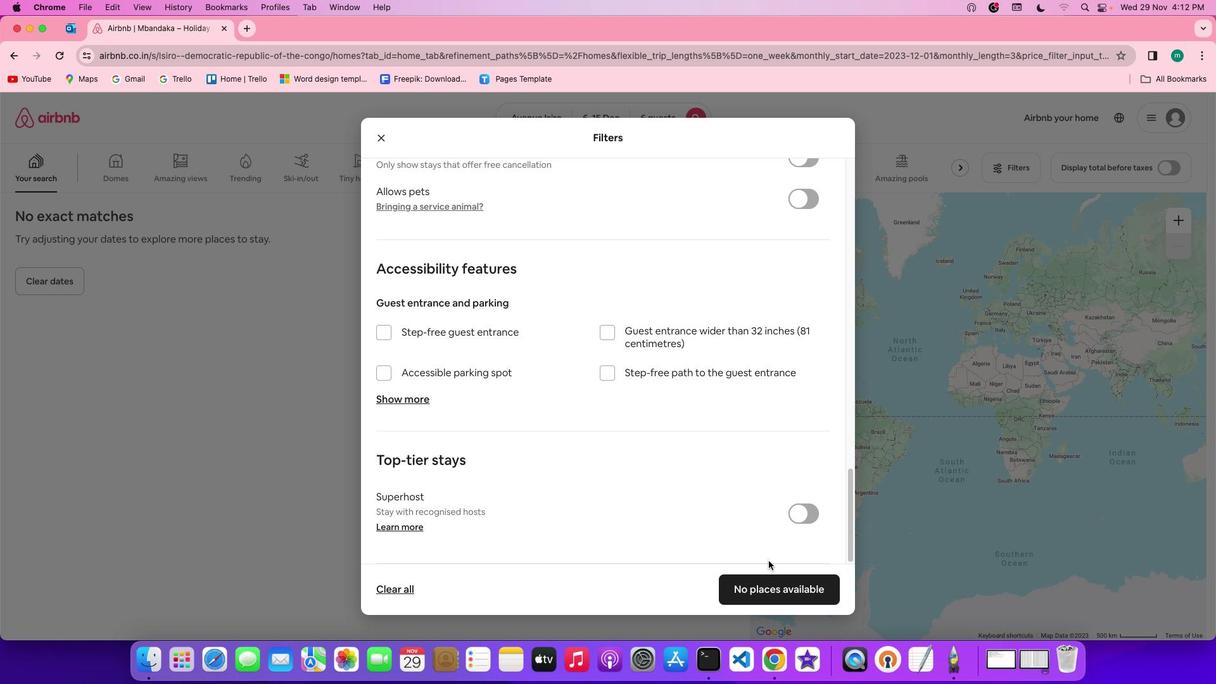 
Action: Mouse scrolled (764, 537) with delta (-122, -20)
Screenshot: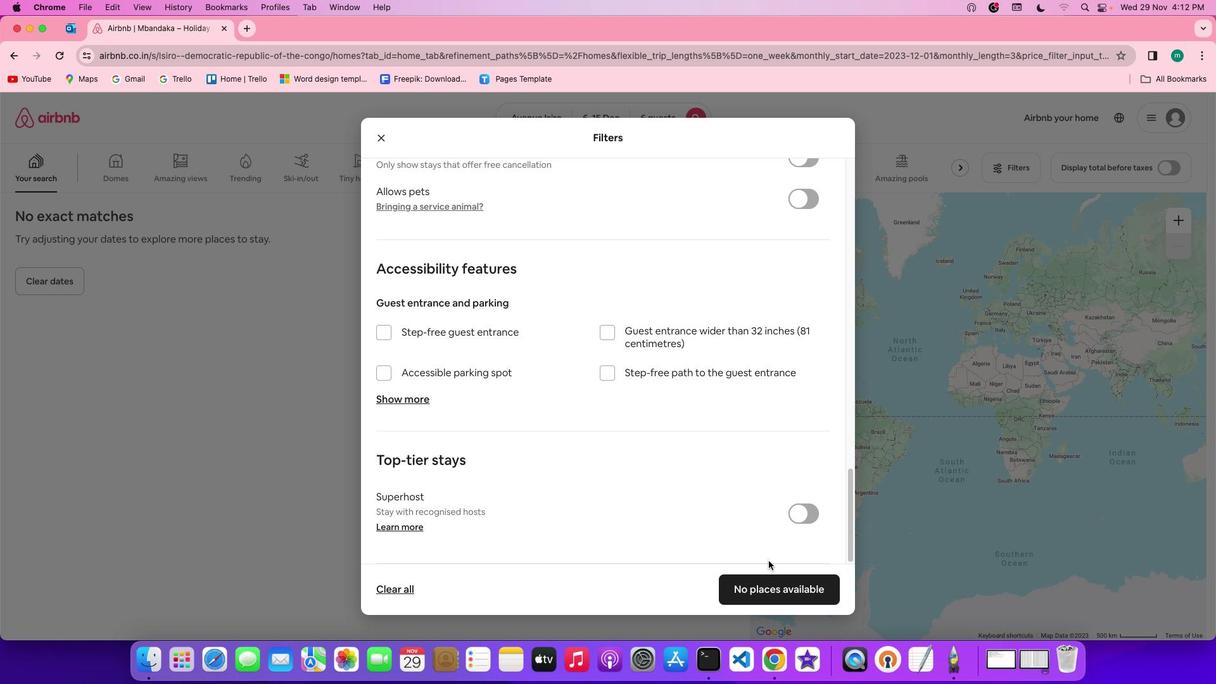 
Action: Mouse scrolled (764, 537) with delta (-122, -21)
Screenshot: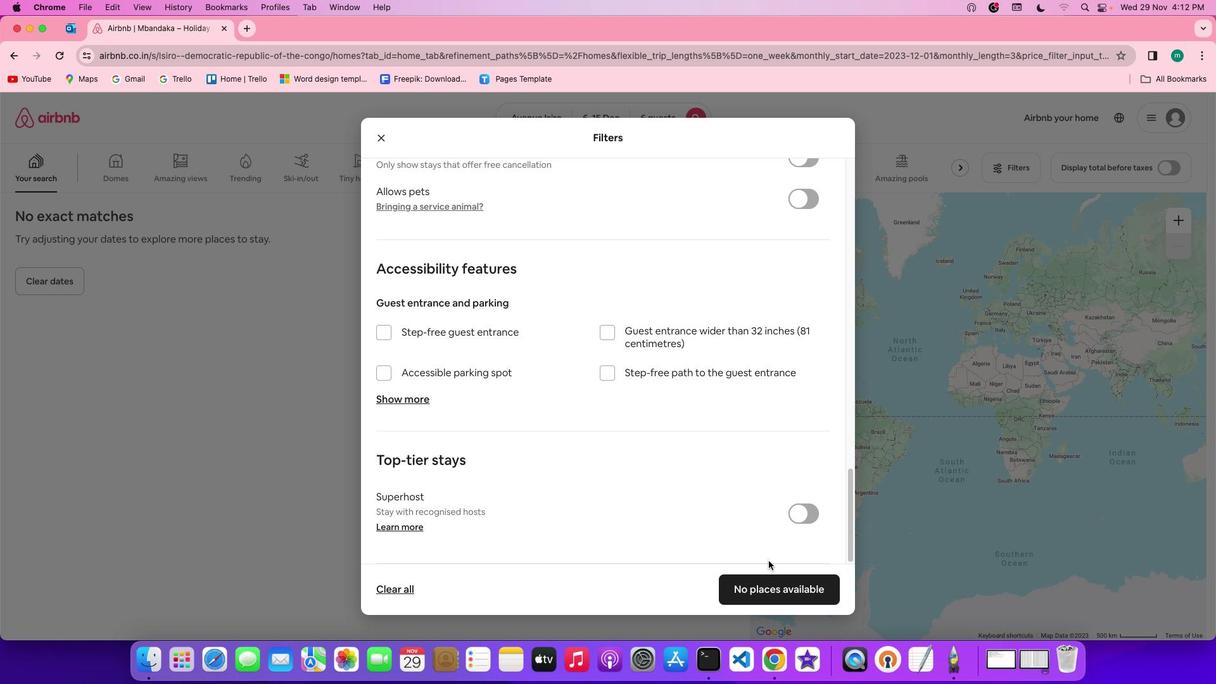 
Action: Mouse scrolled (764, 537) with delta (-122, -22)
Screenshot: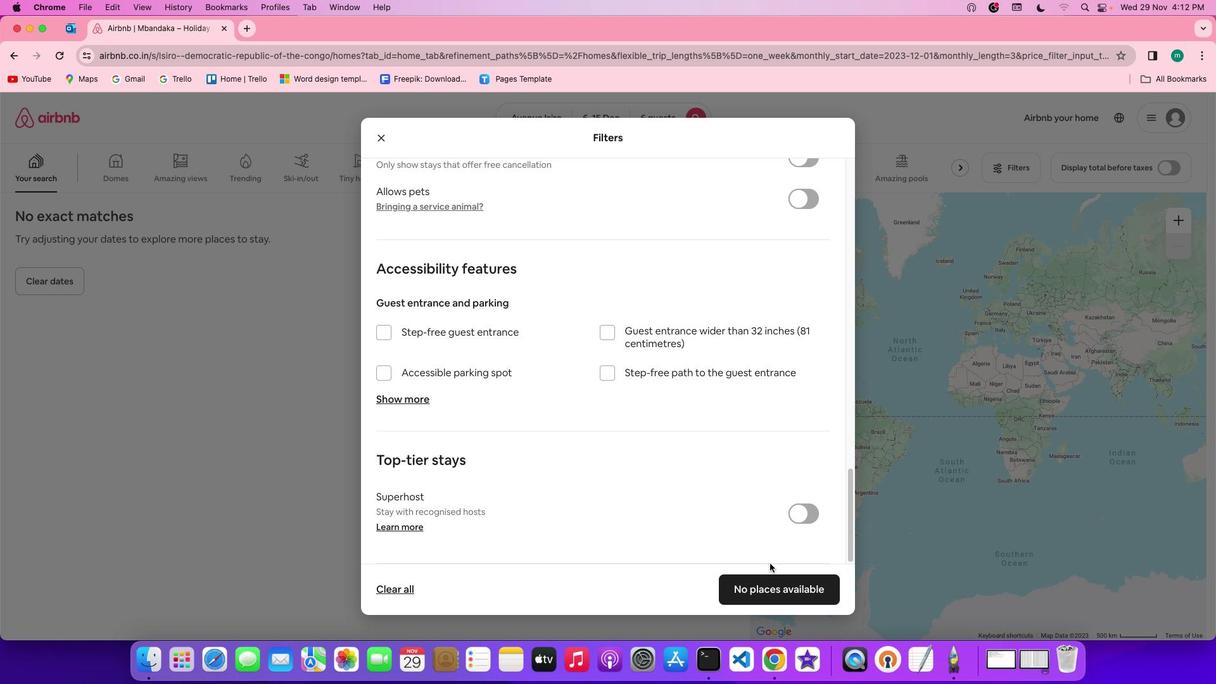 
Action: Mouse scrolled (764, 537) with delta (-122, -23)
Screenshot: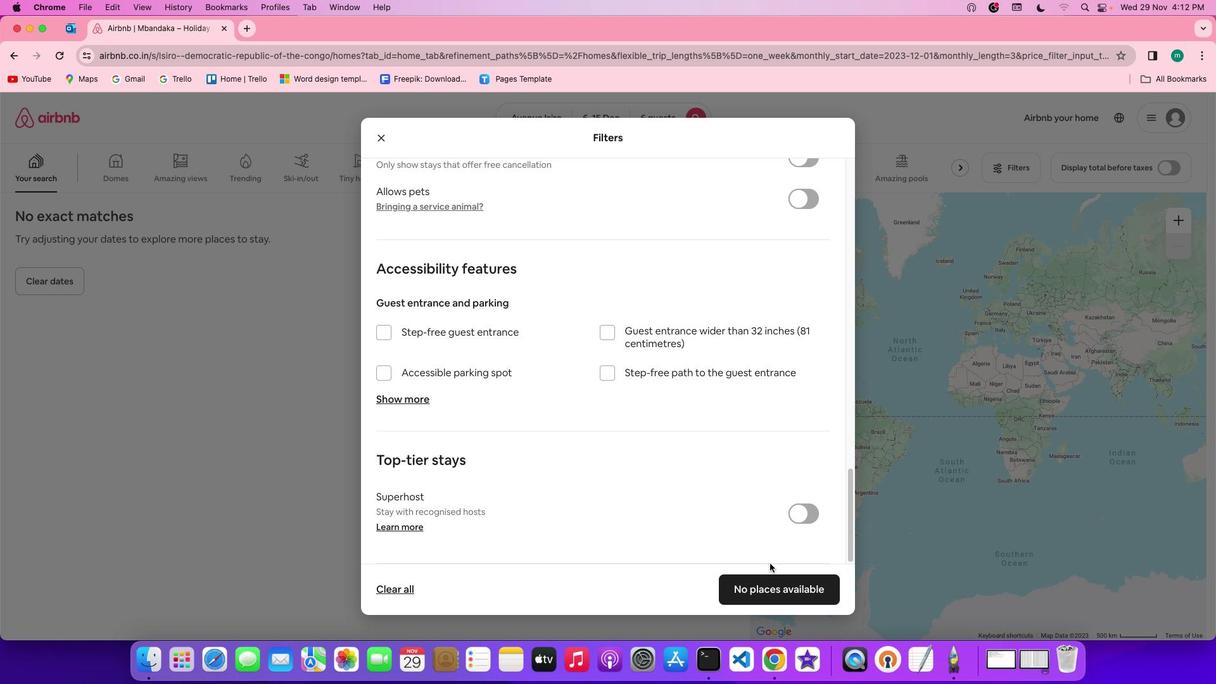 
Action: Mouse scrolled (764, 537) with delta (-122, -23)
Screenshot: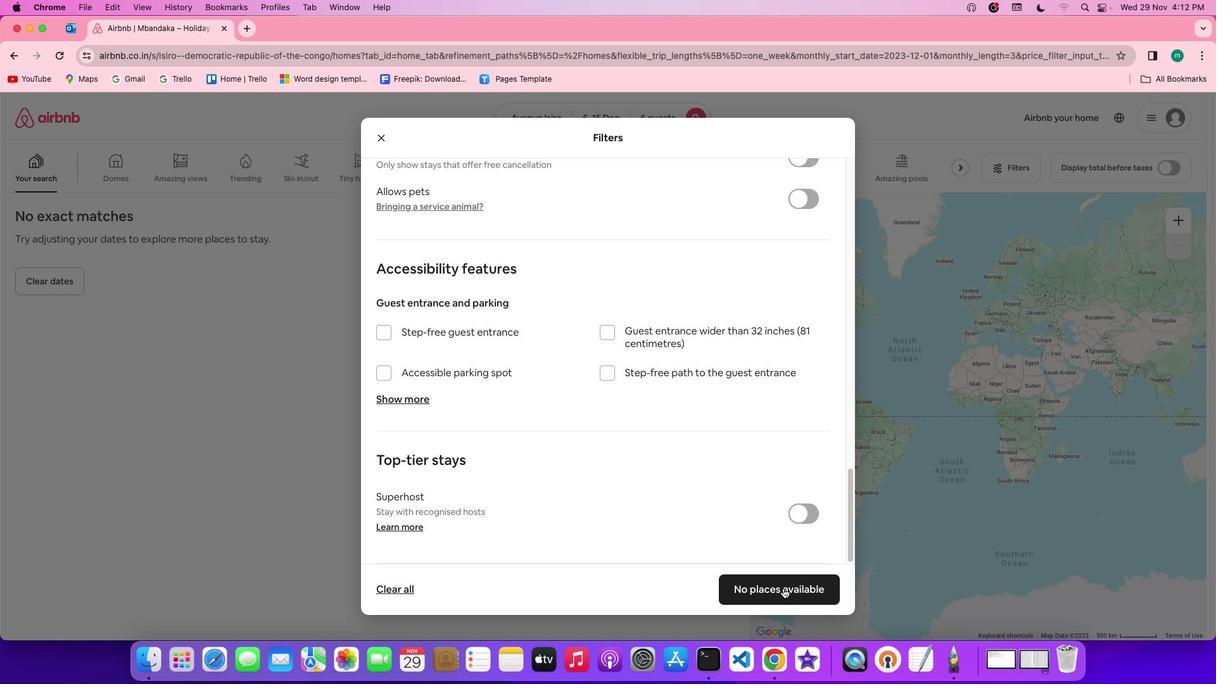 
Action: Mouse moved to (800, 566)
Screenshot: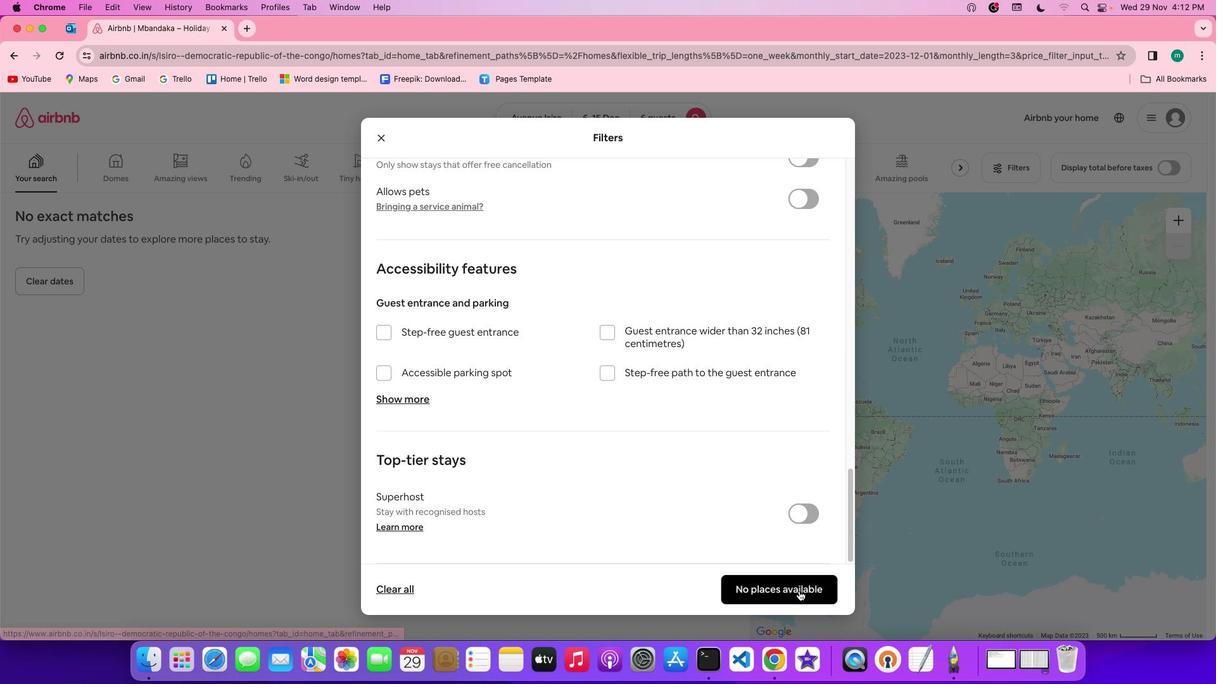 
Action: Mouse pressed left at (800, 566)
Screenshot: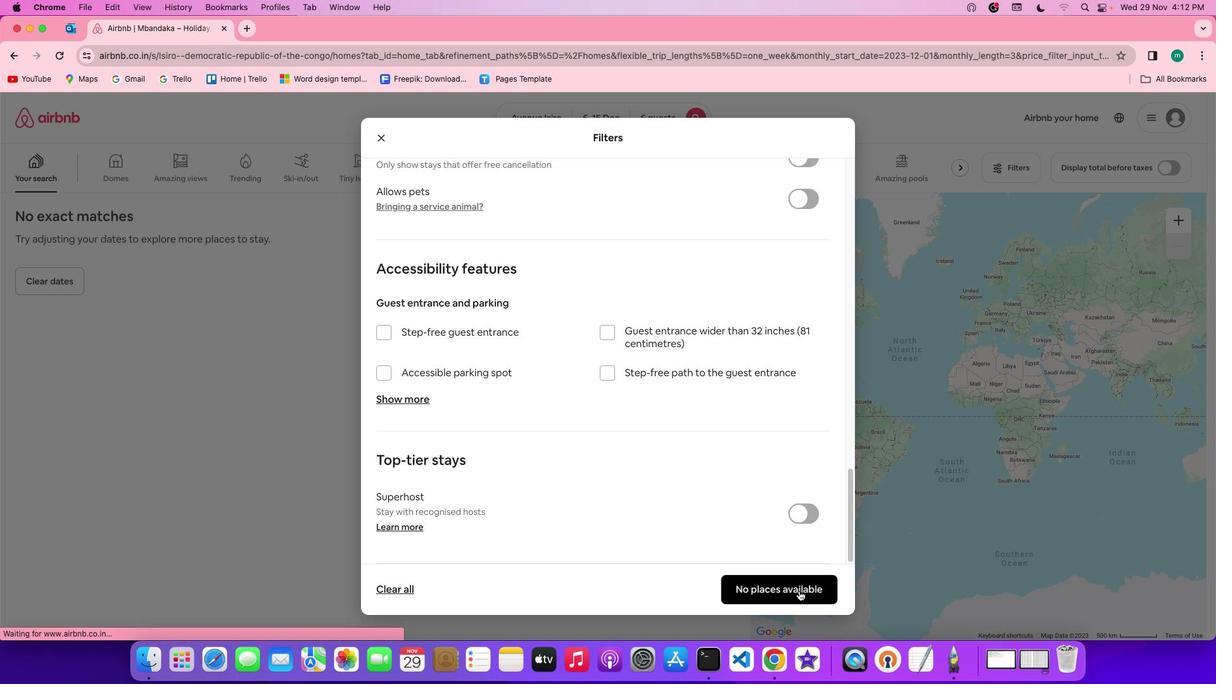 
Action: Mouse moved to (440, 446)
Screenshot: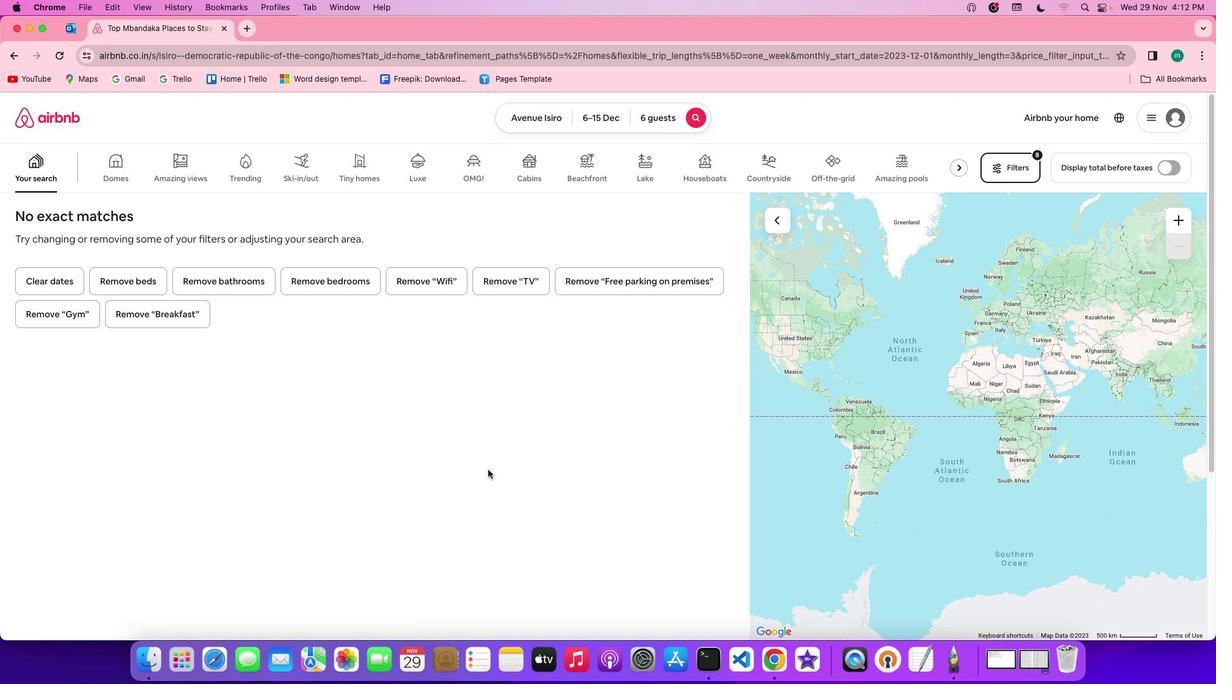 
